 Task: Find connections with filter location Nassau with filter topic #Growthwith filter profile language German with filter current company Gensler with filter school ASSAM DOWN TOWN UNIVERSITY with filter industry Medical Practices with filter service category Financial Advisory with filter keywords title Director
Action: Mouse moved to (692, 131)
Screenshot: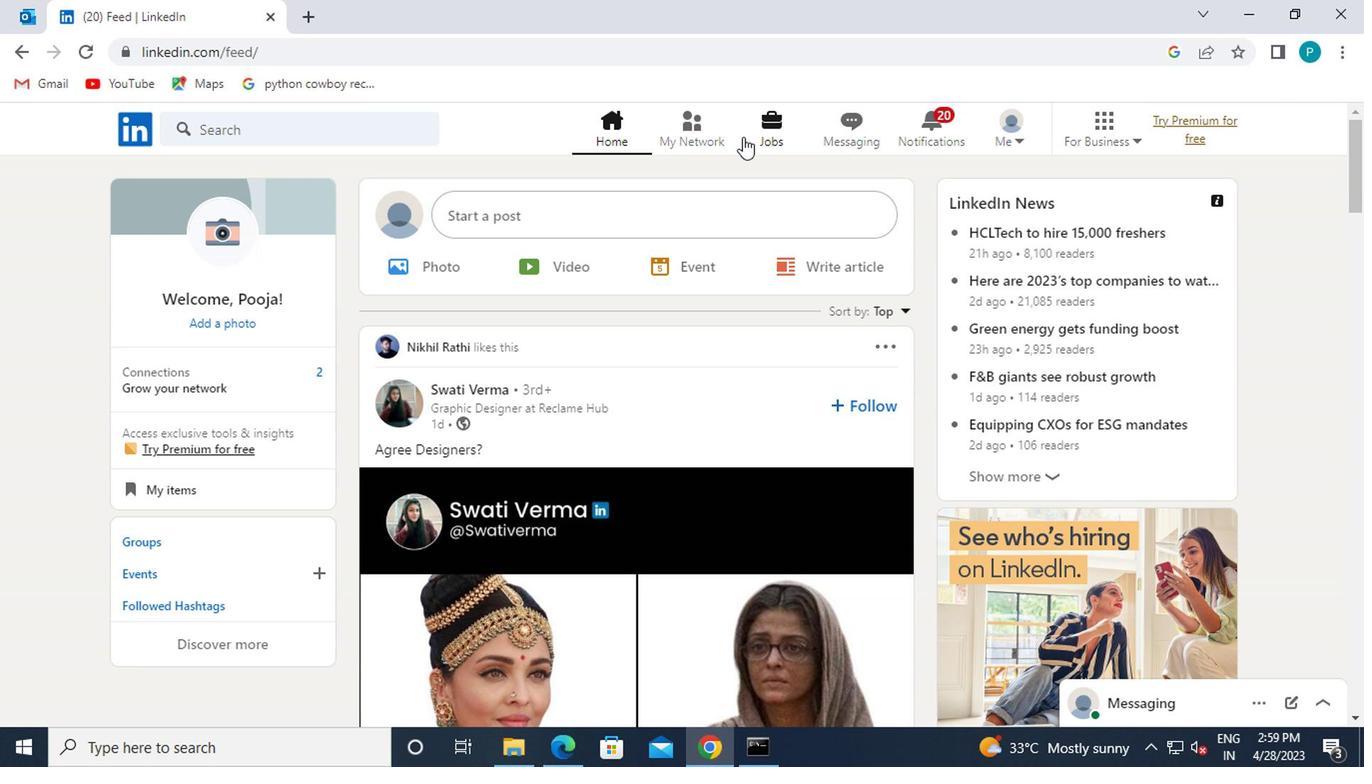 
Action: Mouse pressed left at (692, 131)
Screenshot: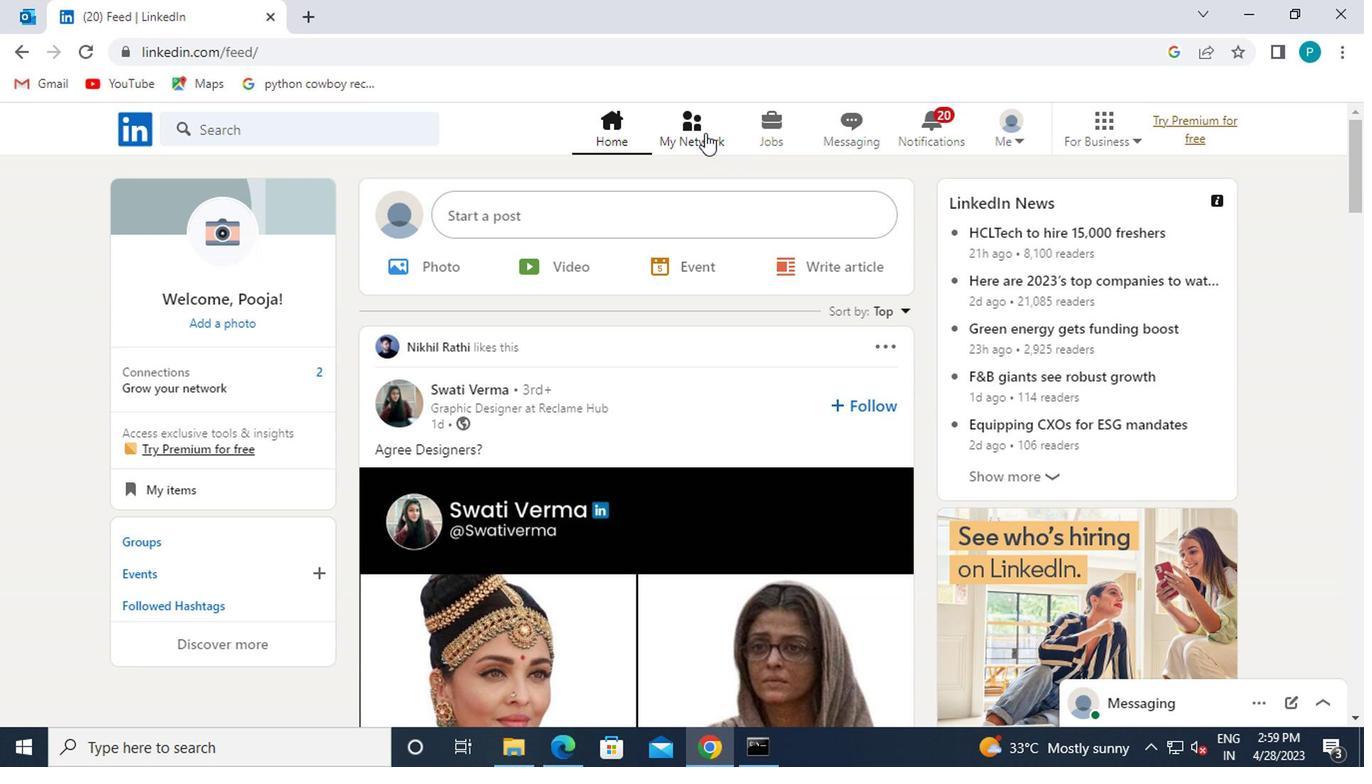 
Action: Mouse moved to (338, 230)
Screenshot: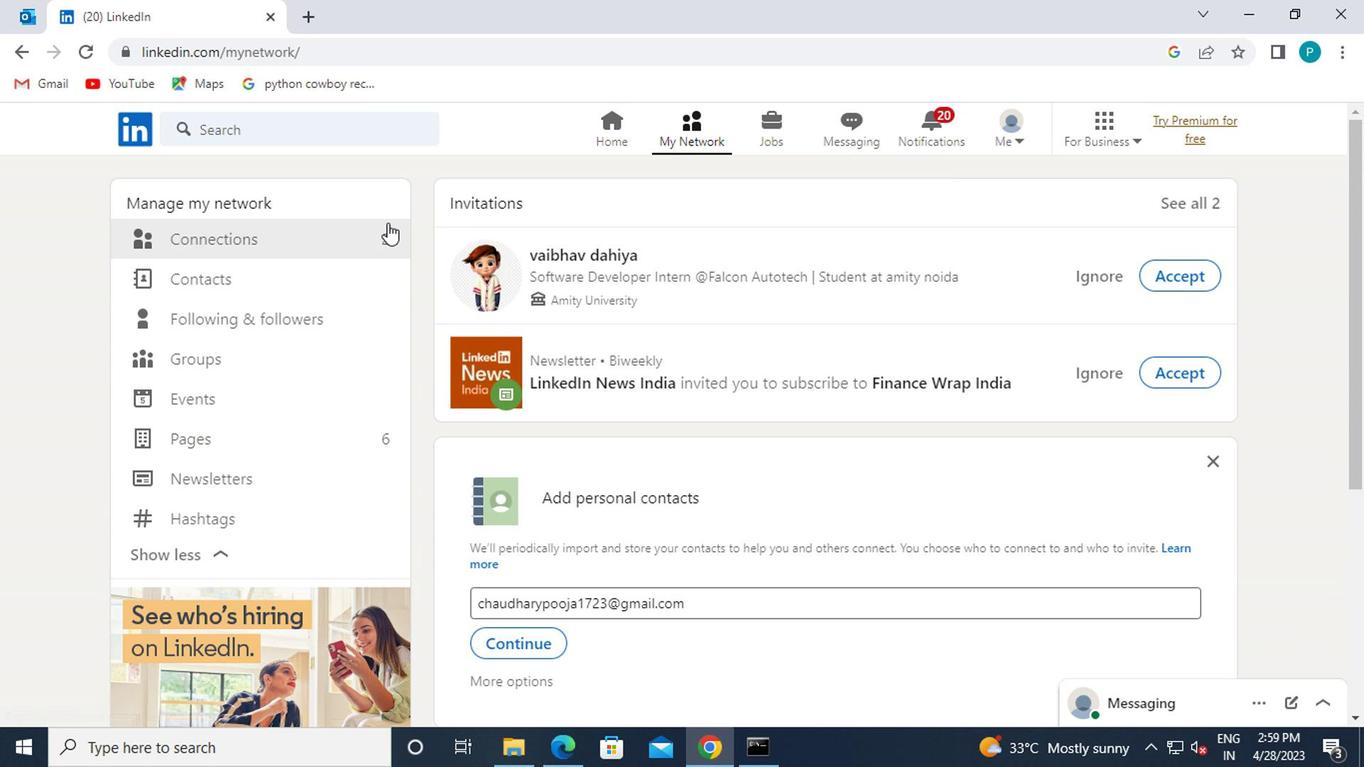 
Action: Mouse pressed left at (338, 230)
Screenshot: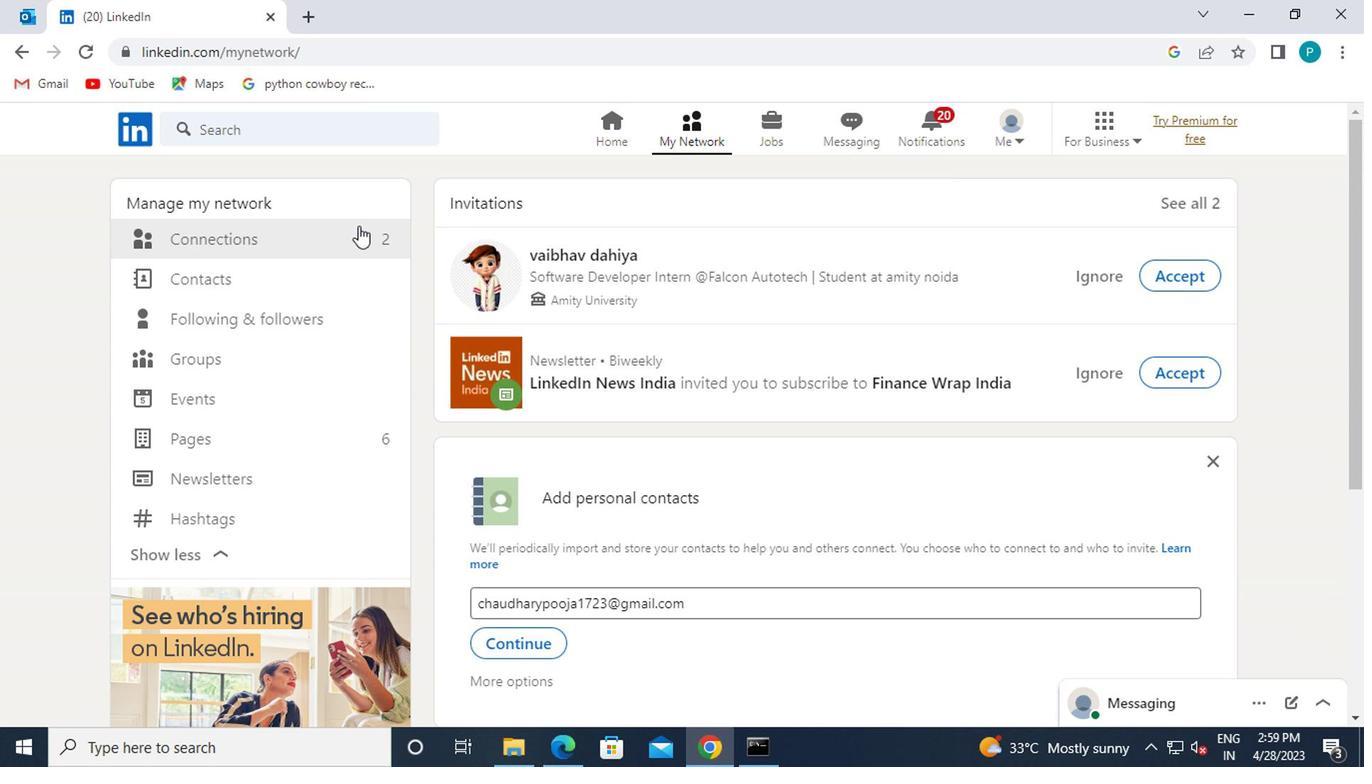 
Action: Mouse moved to (830, 240)
Screenshot: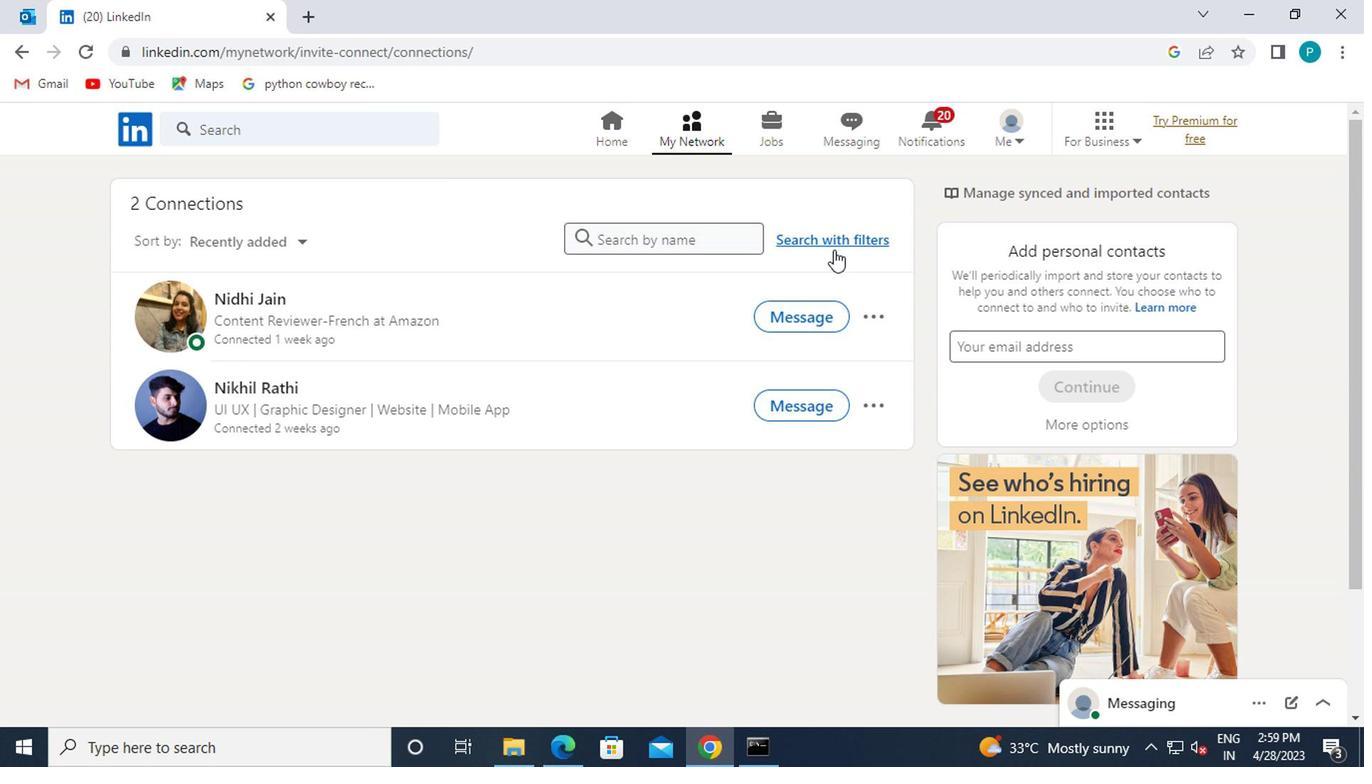 
Action: Mouse pressed left at (830, 240)
Screenshot: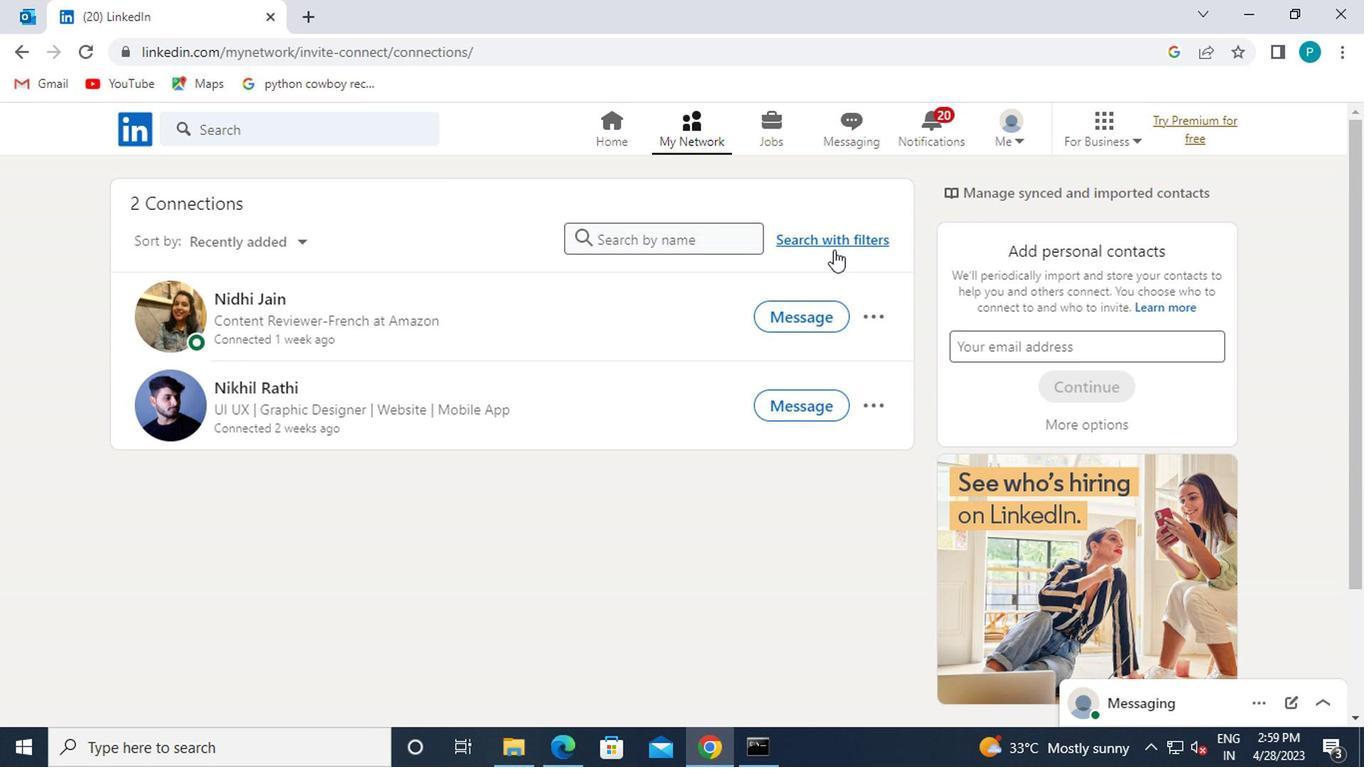
Action: Mouse moved to (736, 196)
Screenshot: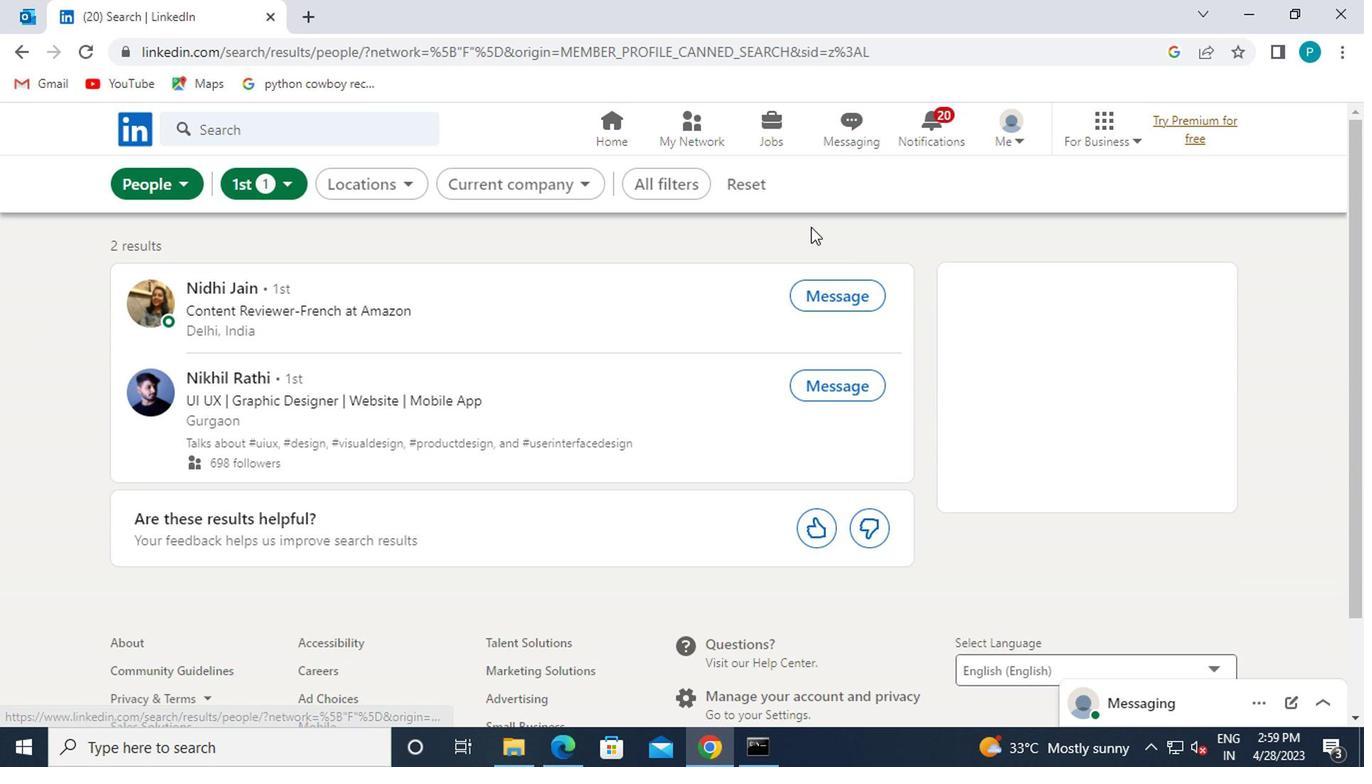 
Action: Mouse pressed left at (736, 196)
Screenshot: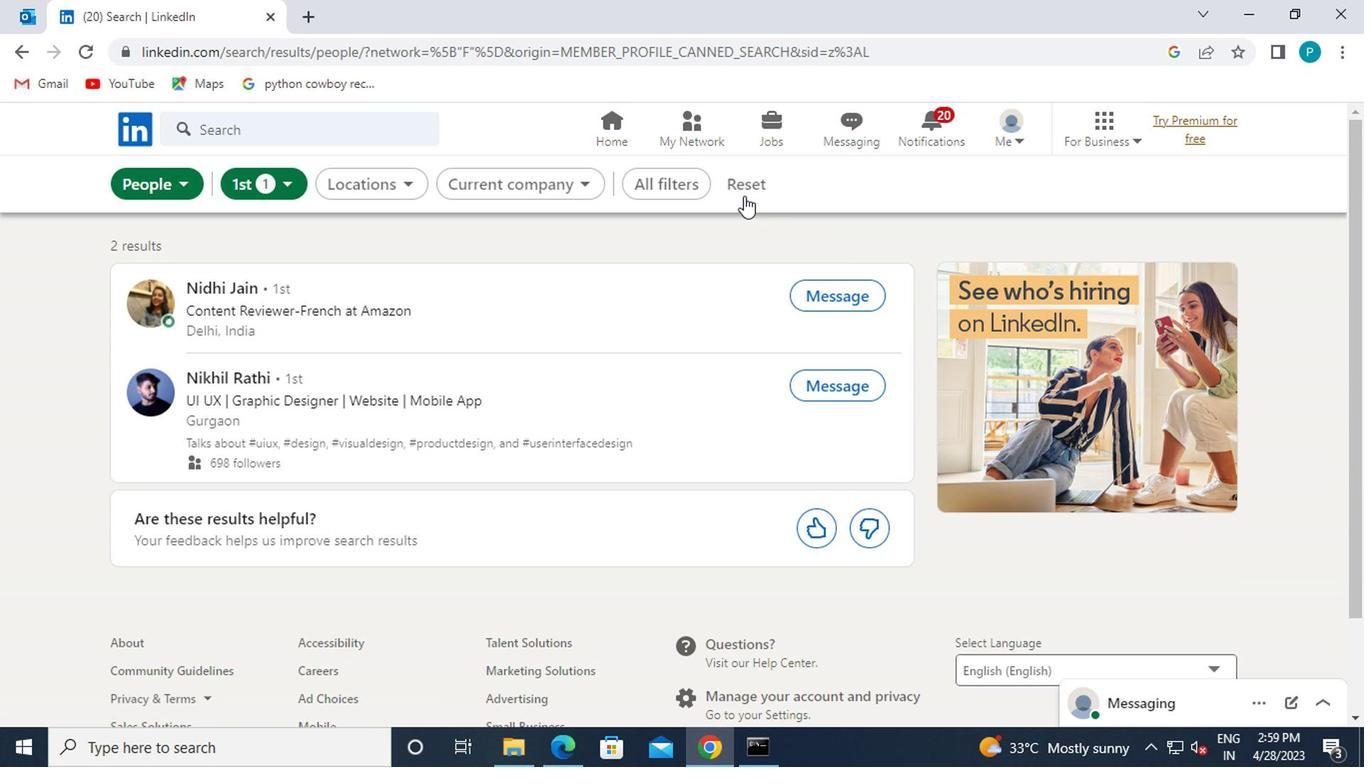 
Action: Mouse moved to (717, 190)
Screenshot: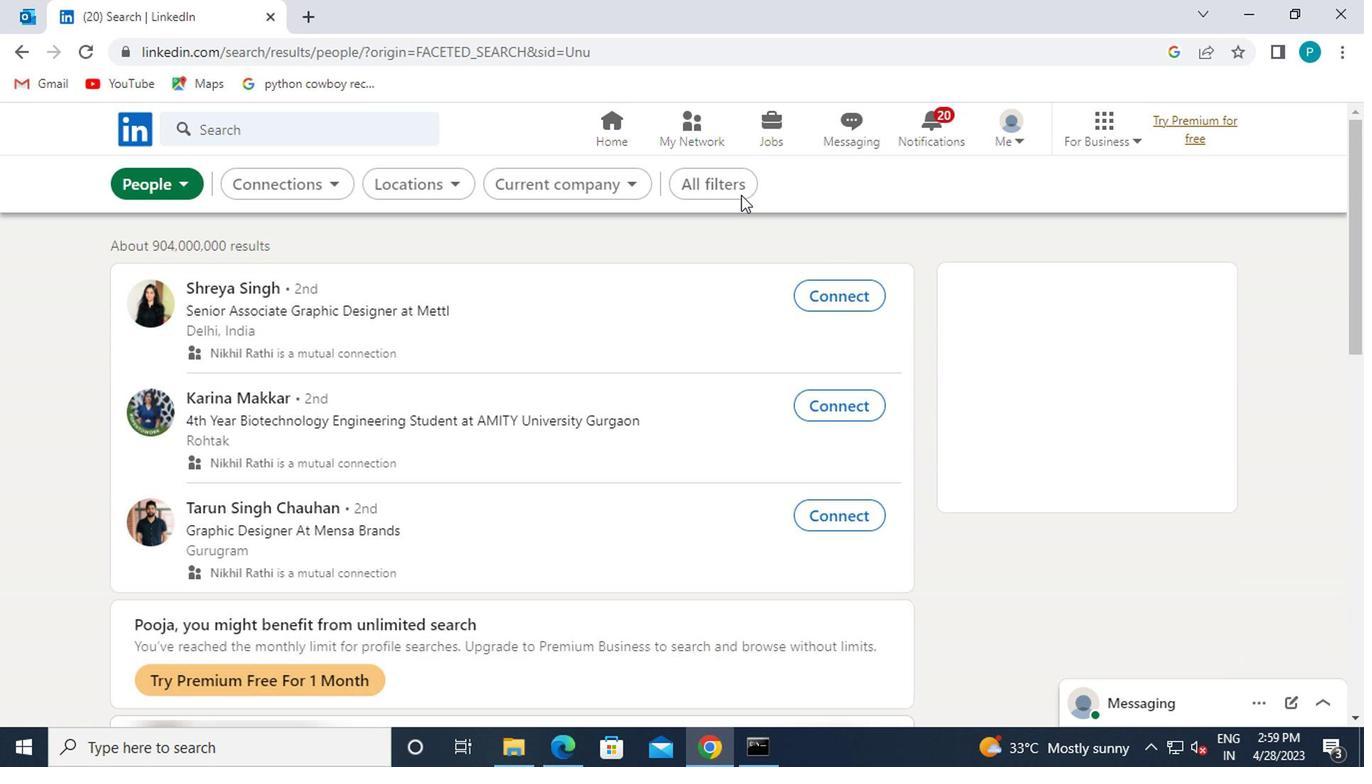 
Action: Mouse pressed left at (717, 190)
Screenshot: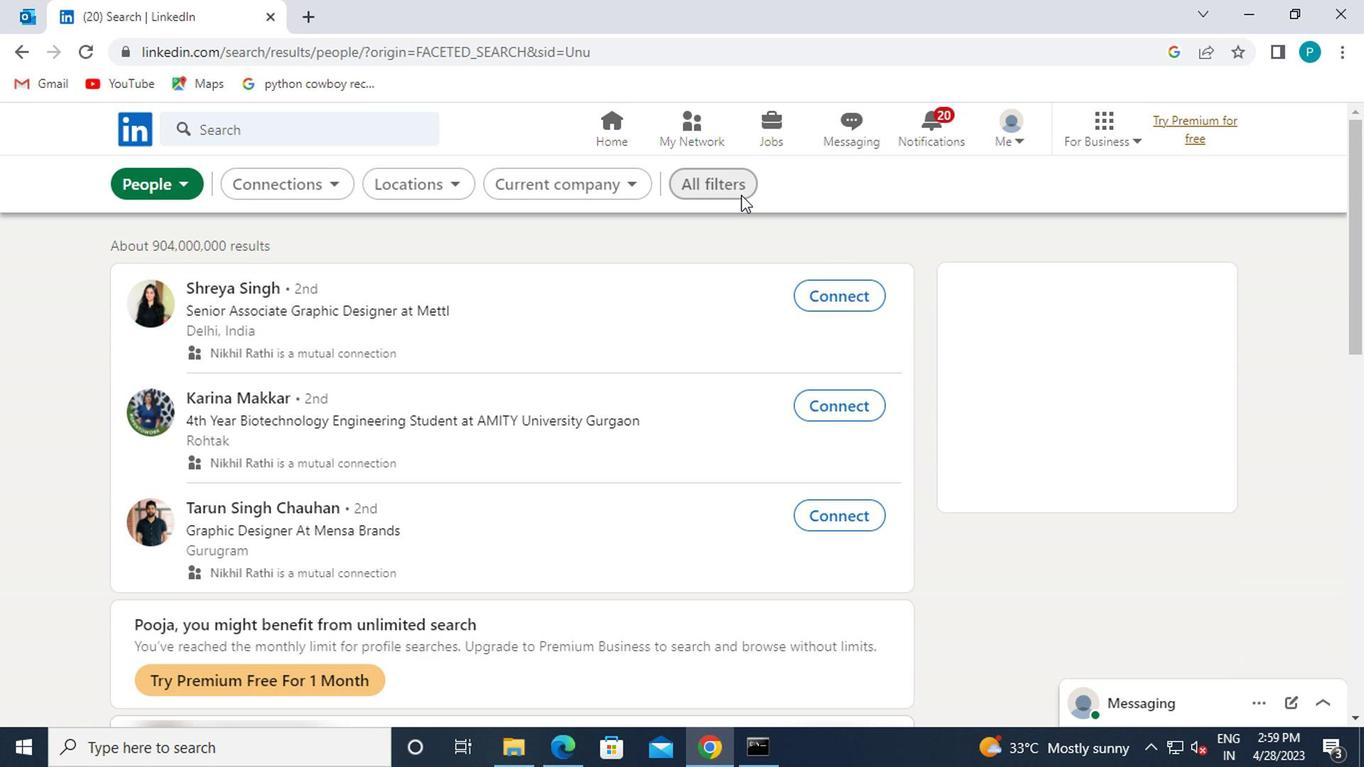 
Action: Mouse moved to (952, 483)
Screenshot: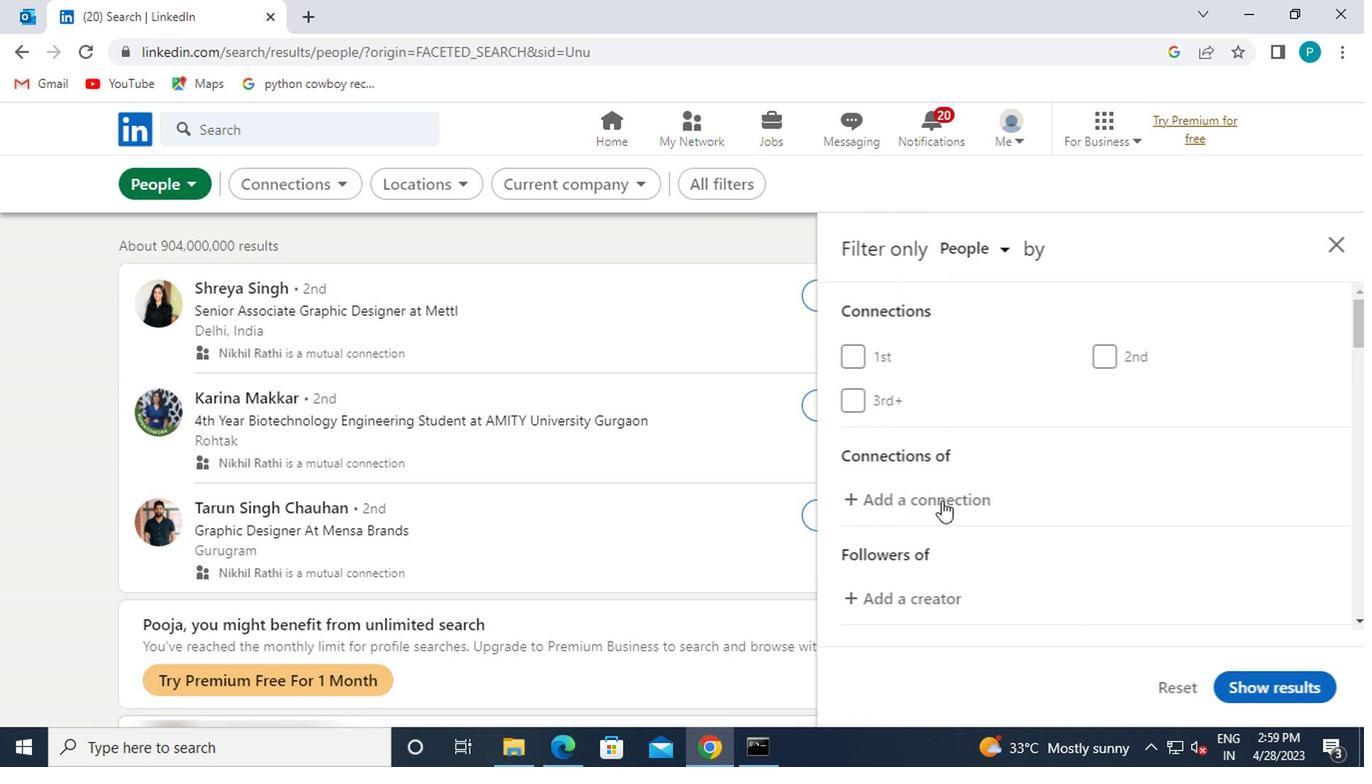 
Action: Mouse scrolled (952, 481) with delta (0, -1)
Screenshot: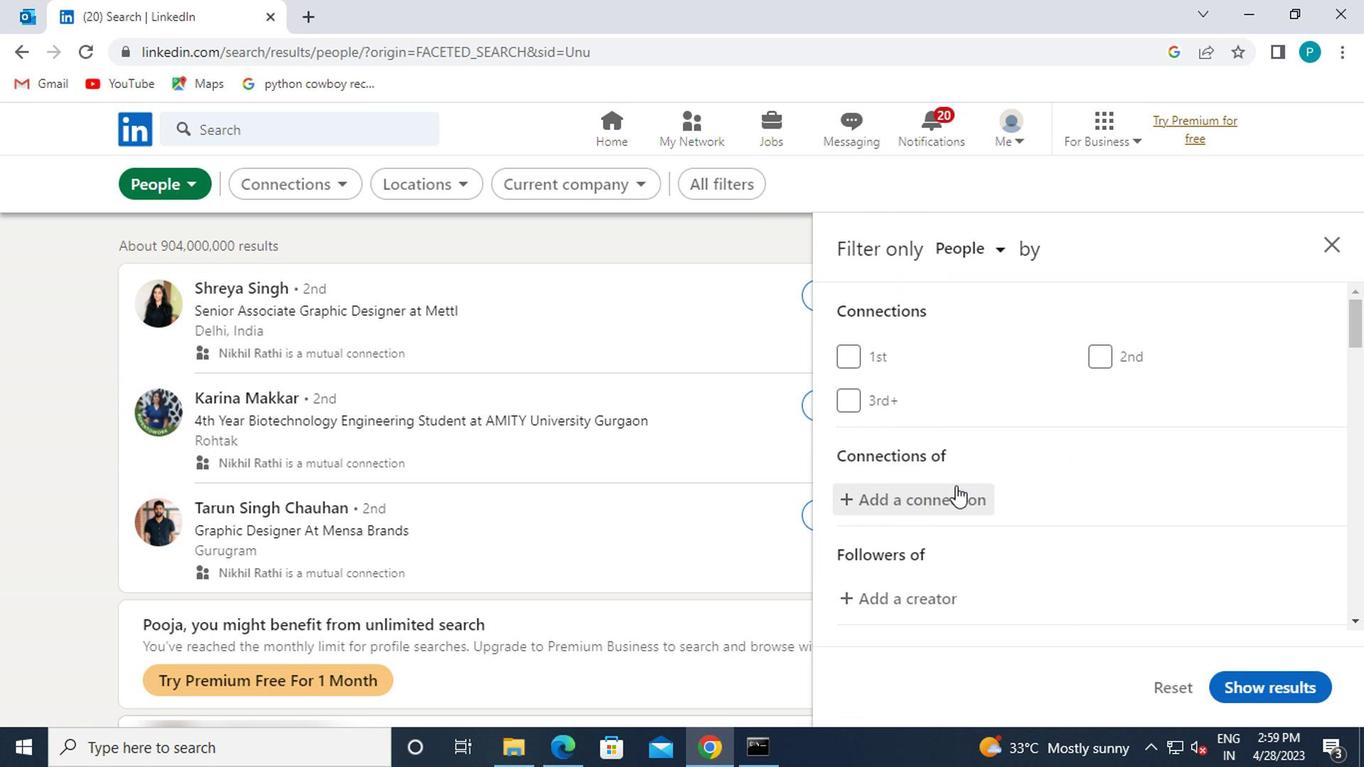 
Action: Mouse scrolled (952, 481) with delta (0, -1)
Screenshot: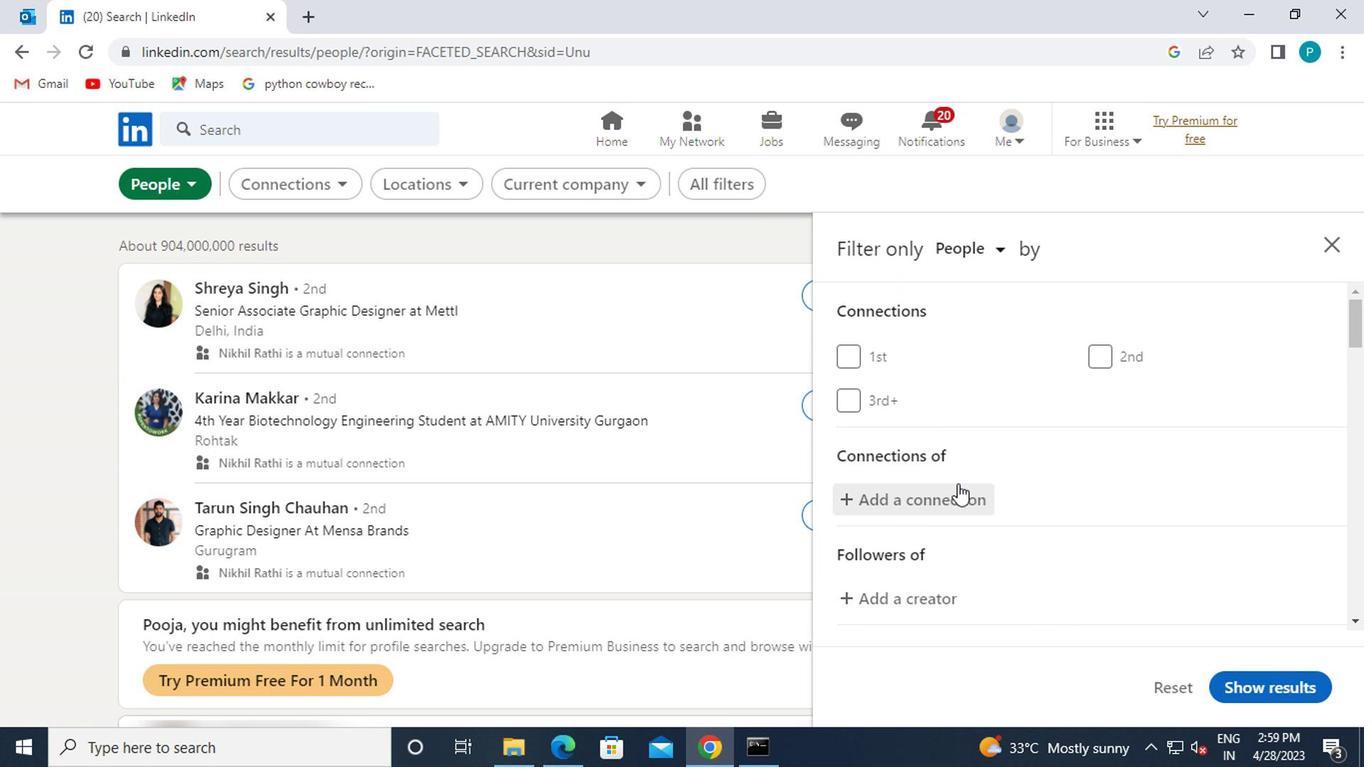 
Action: Mouse scrolled (952, 481) with delta (0, -1)
Screenshot: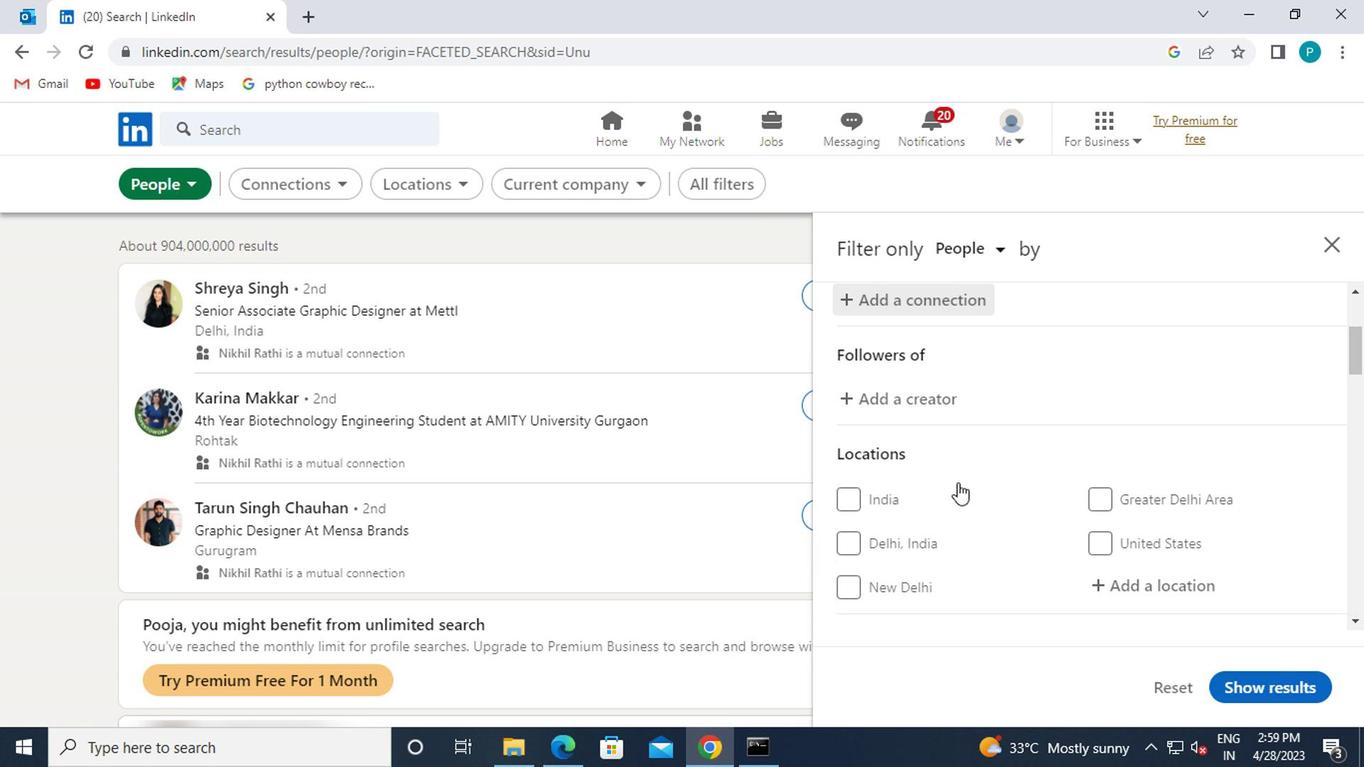 
Action: Mouse moved to (1017, 491)
Screenshot: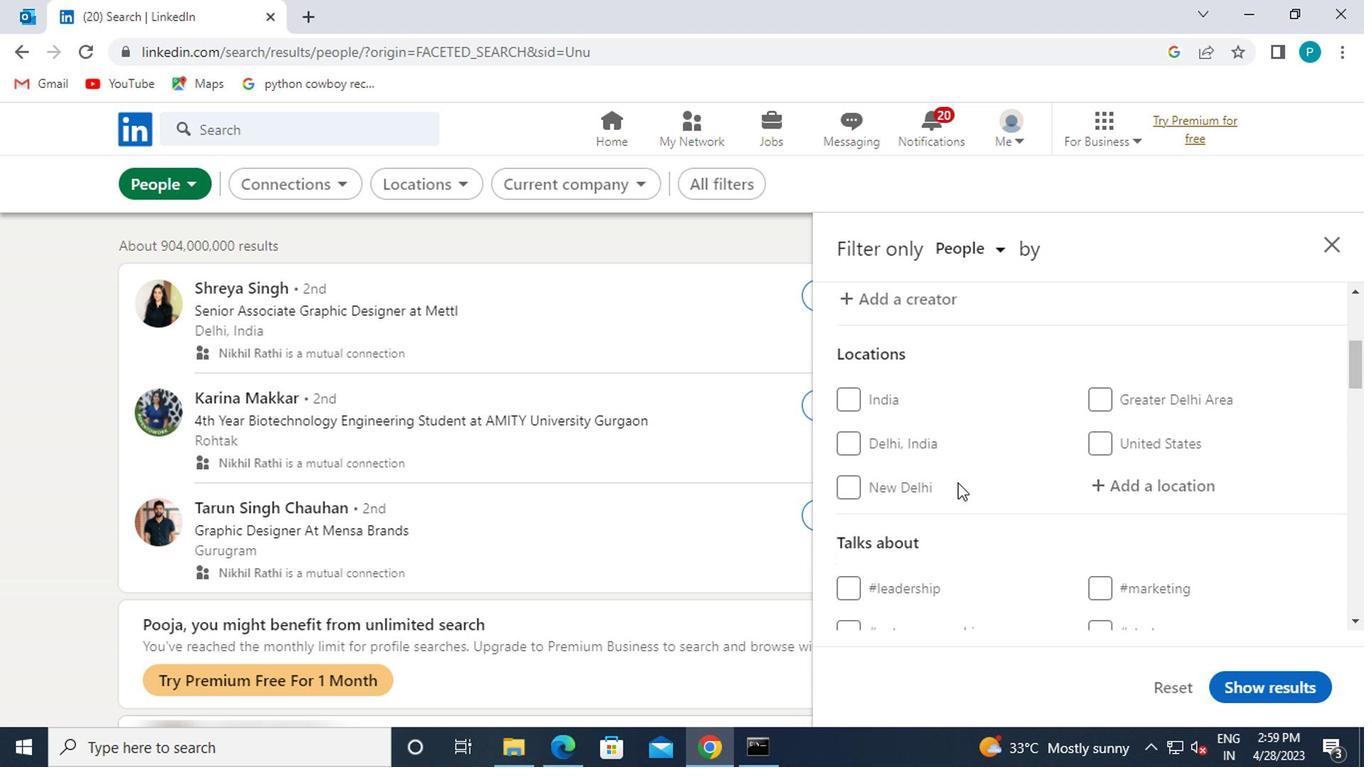 
Action: Mouse scrolled (1017, 490) with delta (0, 0)
Screenshot: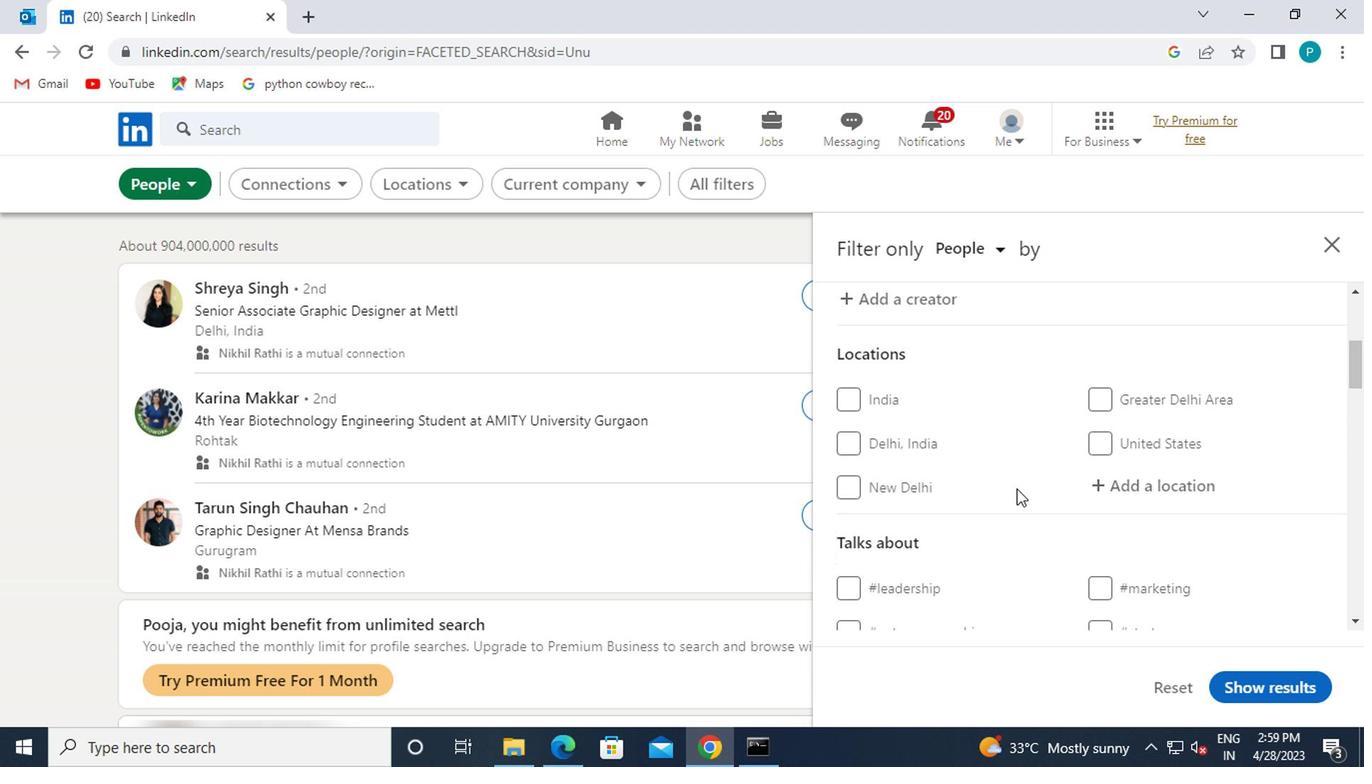 
Action: Mouse moved to (1102, 392)
Screenshot: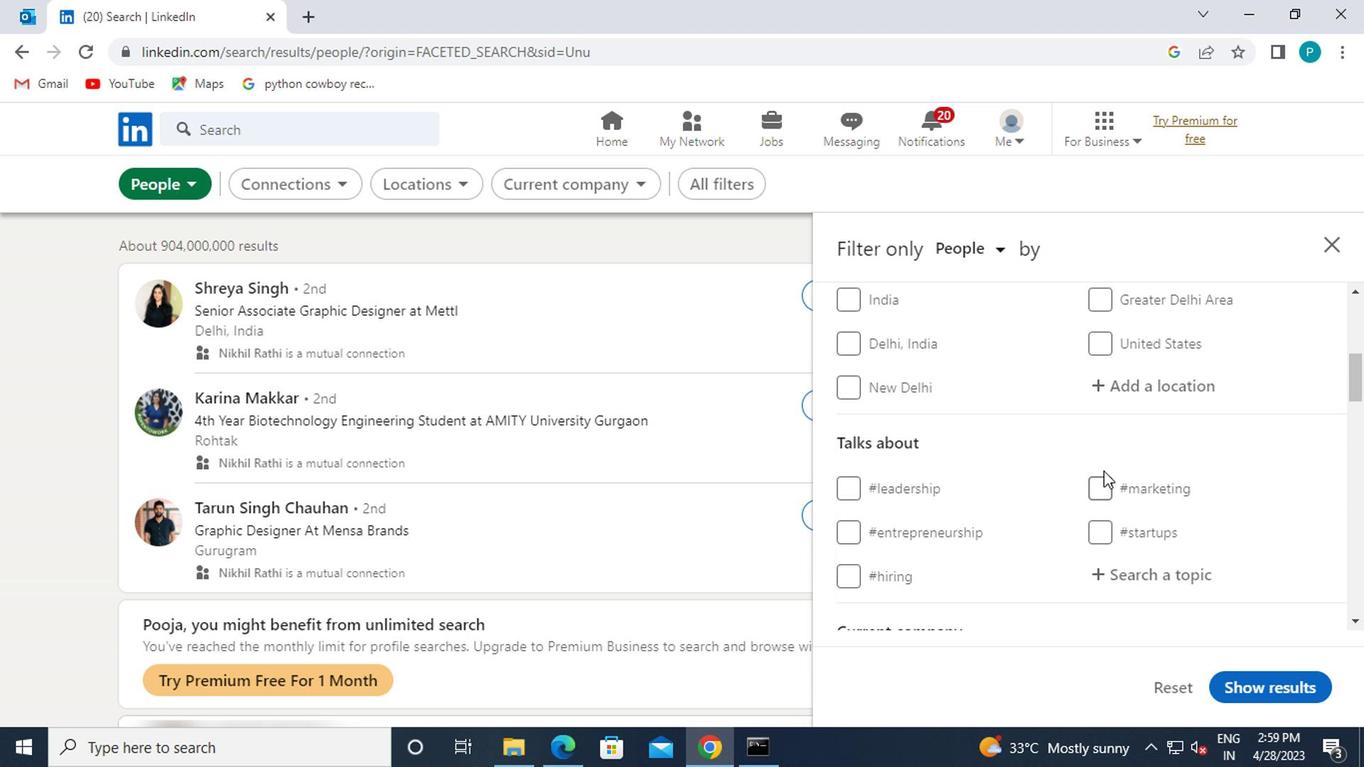 
Action: Mouse pressed left at (1102, 392)
Screenshot: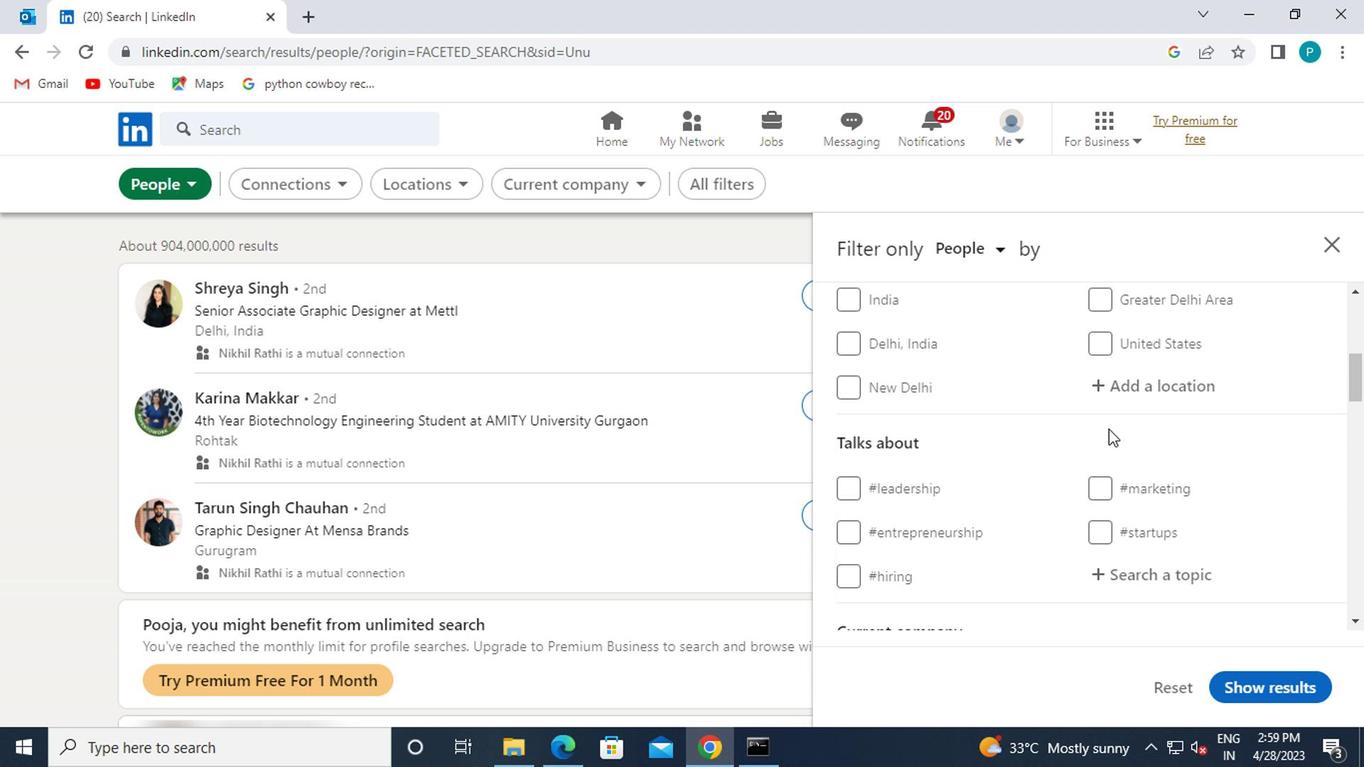 
Action: Mouse moved to (1107, 392)
Screenshot: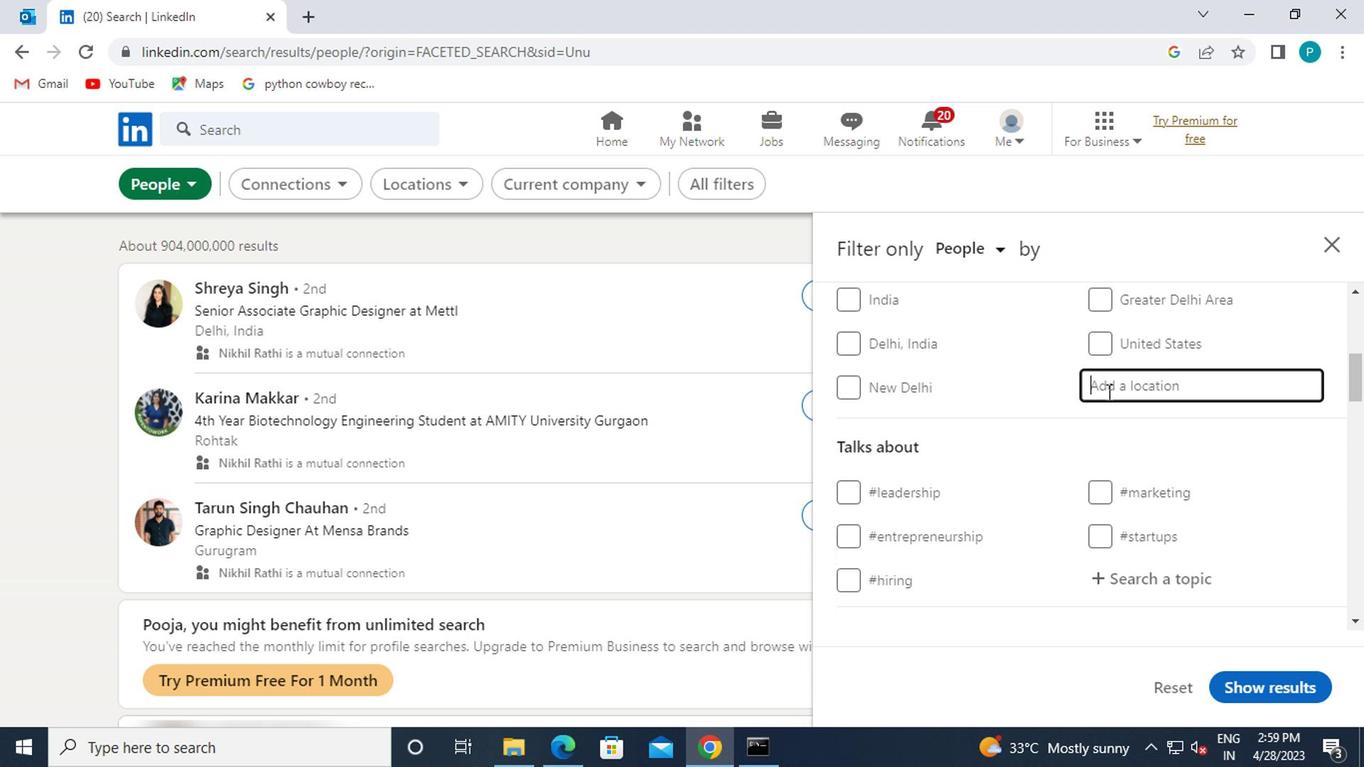 
Action: Key pressed <Key.caps_lock>n<Key.caps_lock>a<Key.backspace><Key.backspace>n<Key.caps_lock>assau
Screenshot: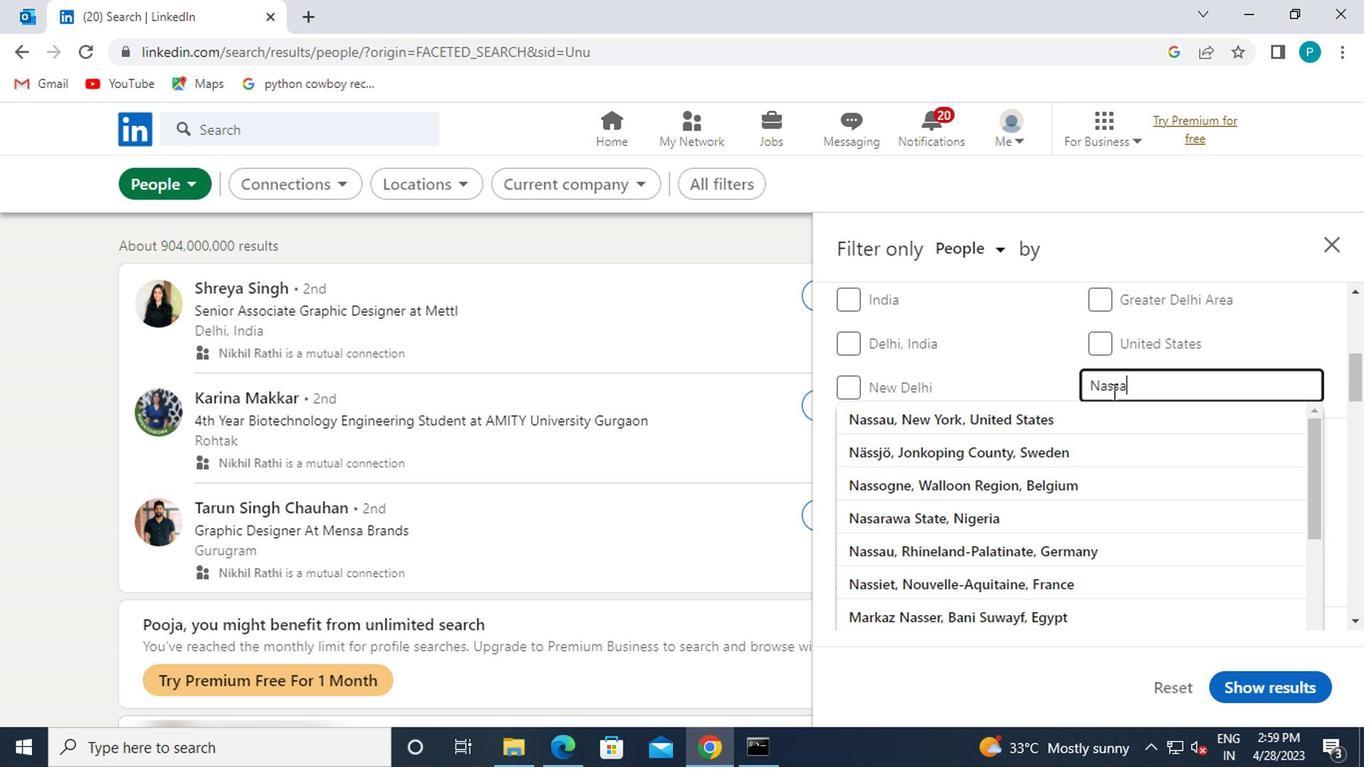
Action: Mouse moved to (1088, 413)
Screenshot: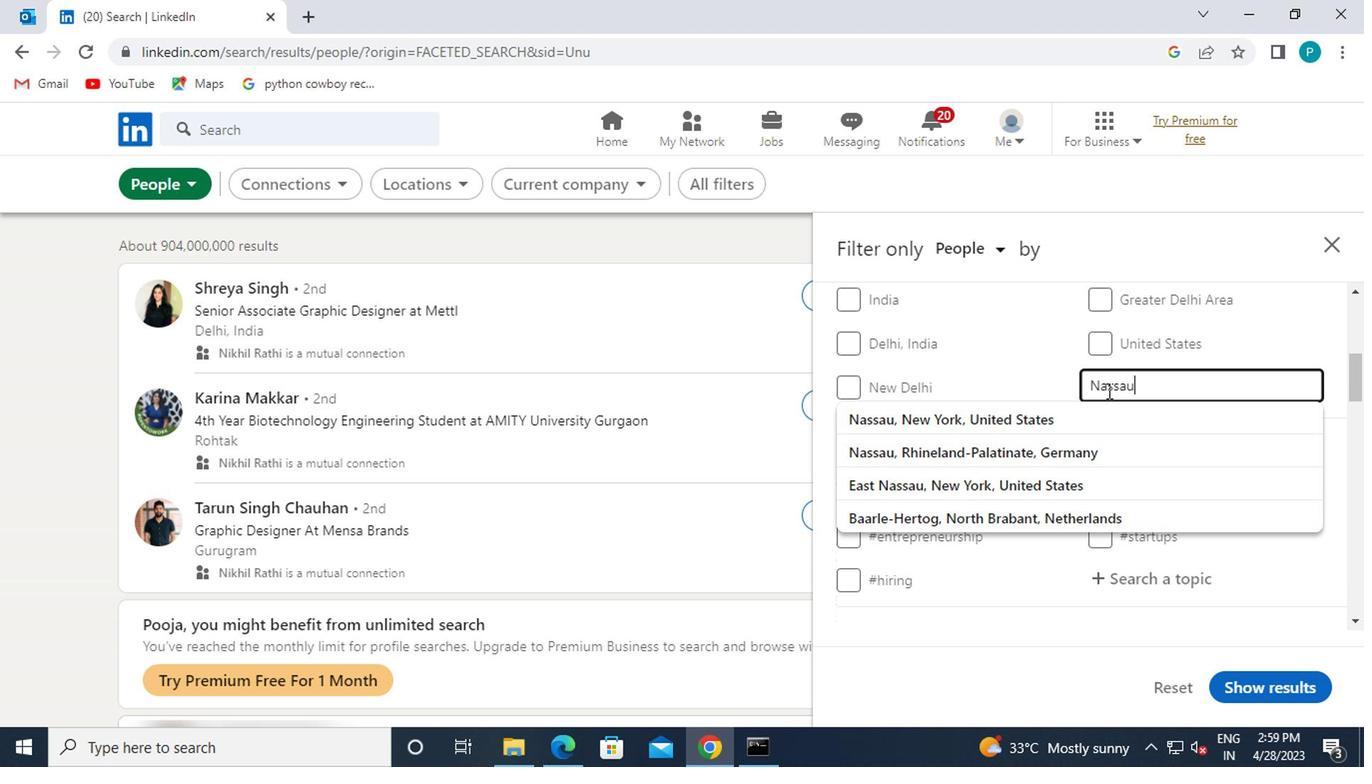 
Action: Mouse pressed left at (1088, 413)
Screenshot: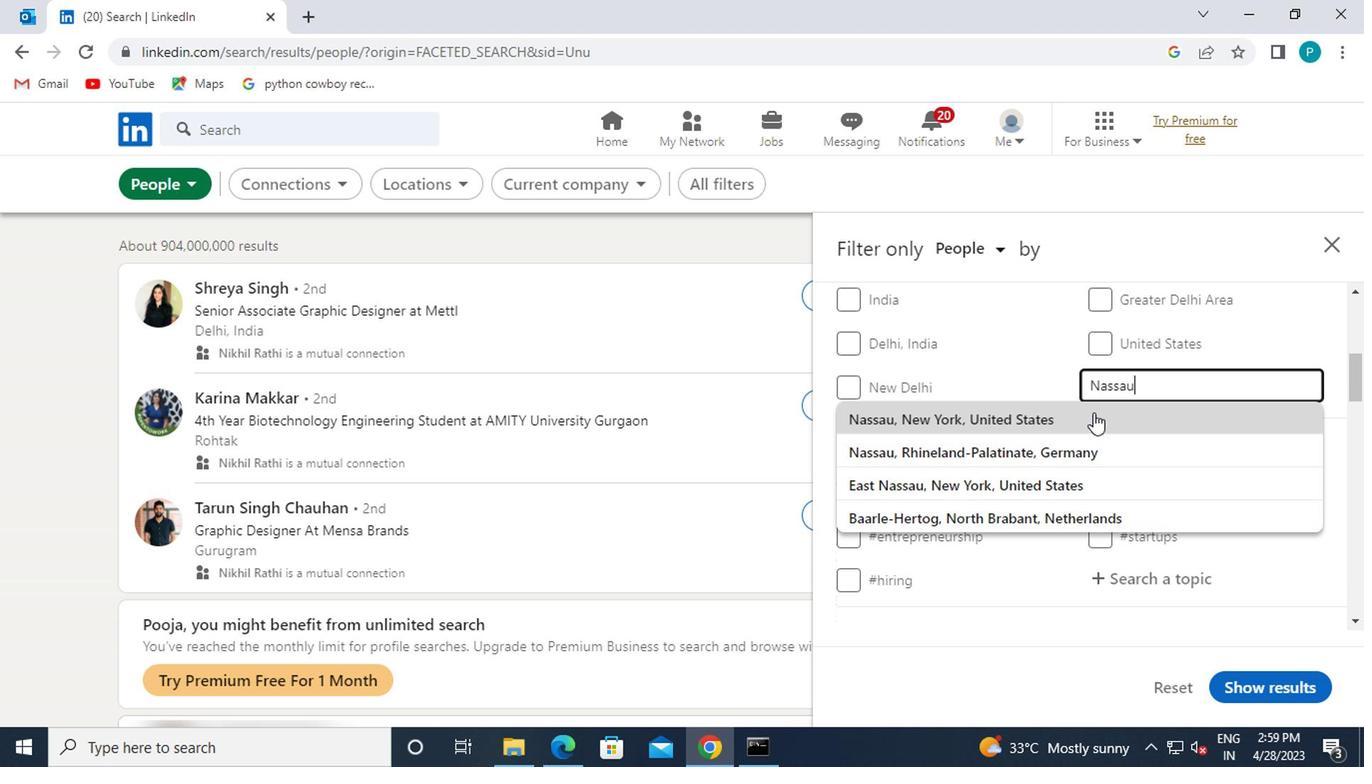 
Action: Mouse moved to (1121, 461)
Screenshot: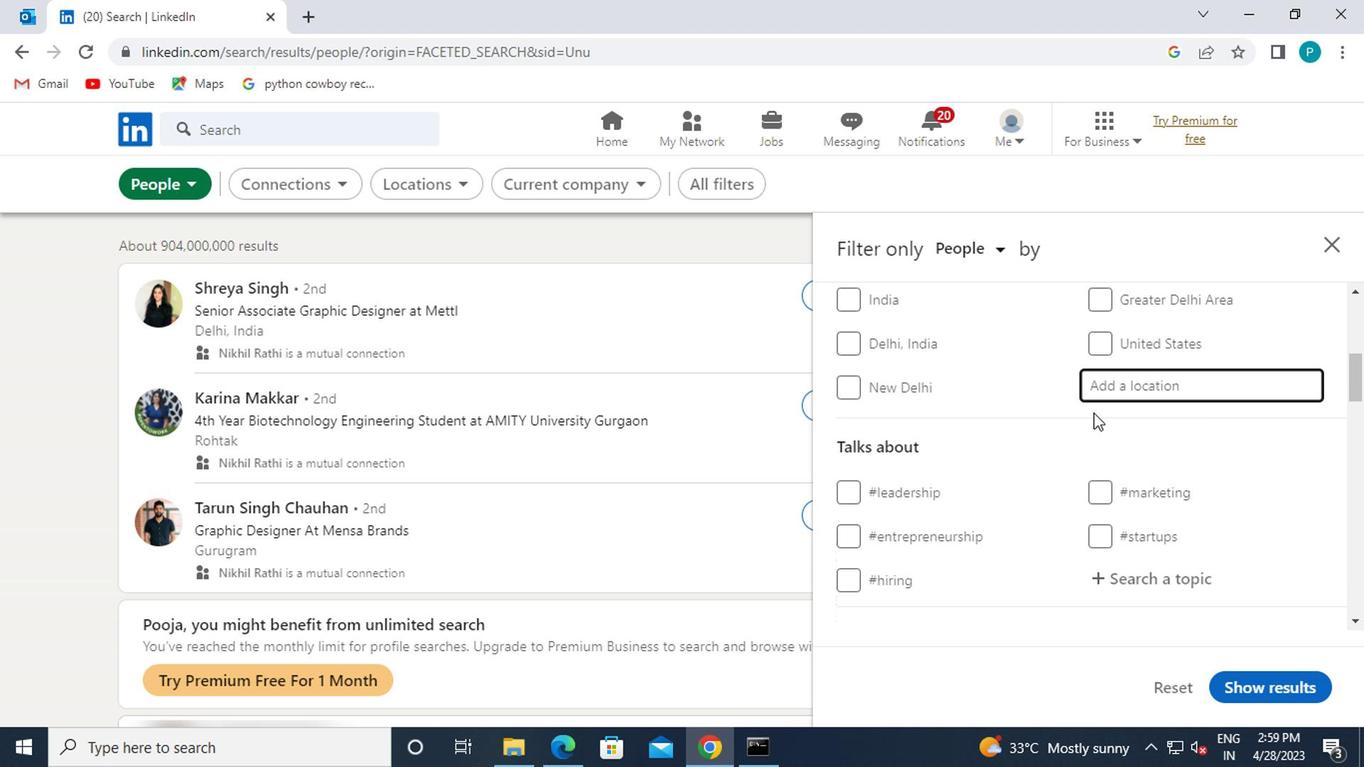 
Action: Mouse scrolled (1121, 460) with delta (0, 0)
Screenshot: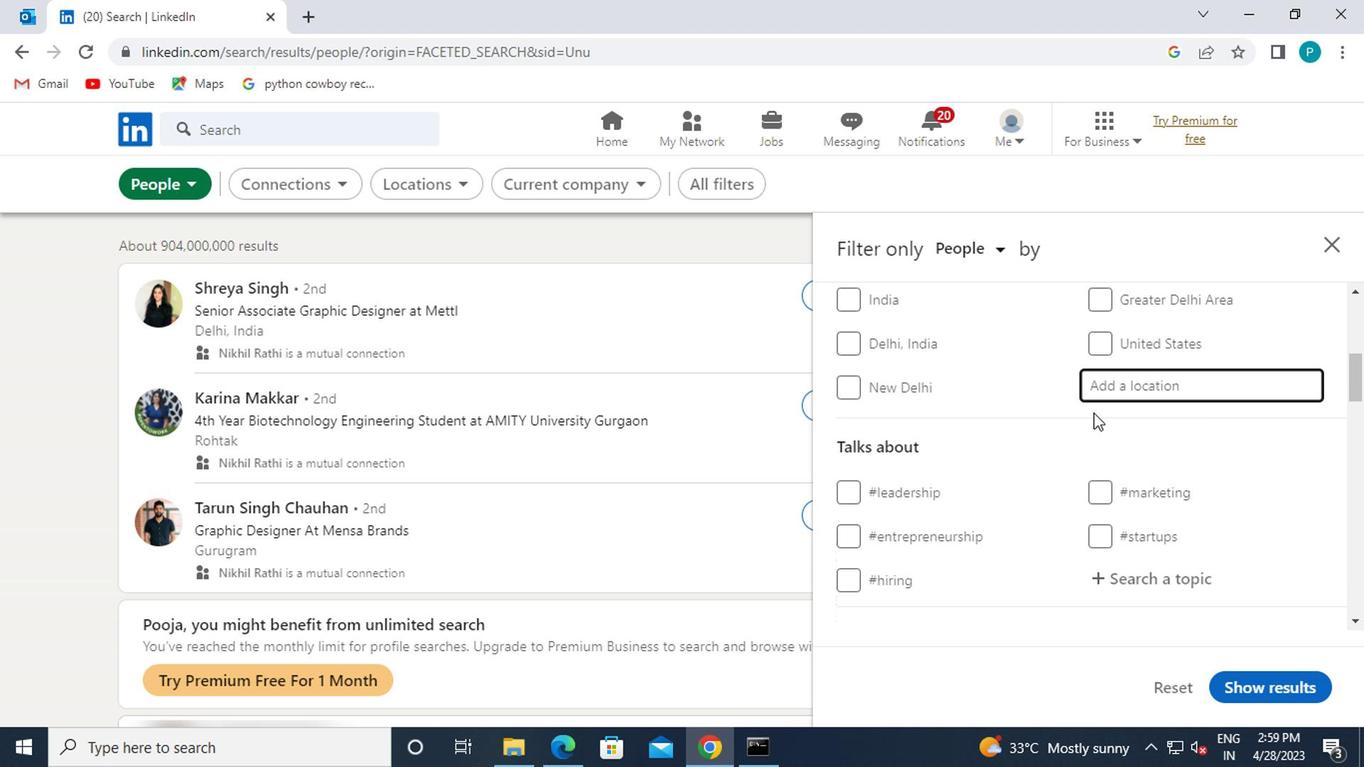 
Action: Mouse moved to (1122, 466)
Screenshot: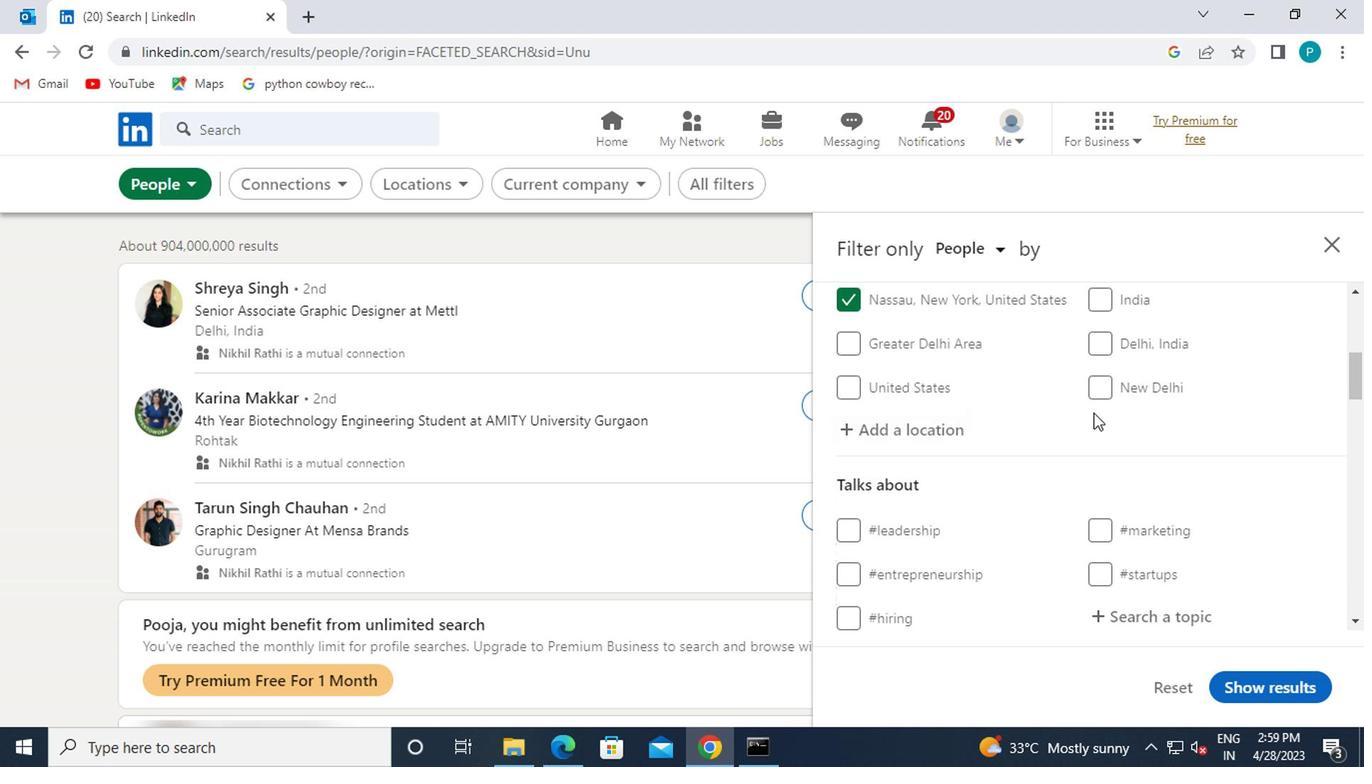 
Action: Mouse scrolled (1122, 465) with delta (0, 0)
Screenshot: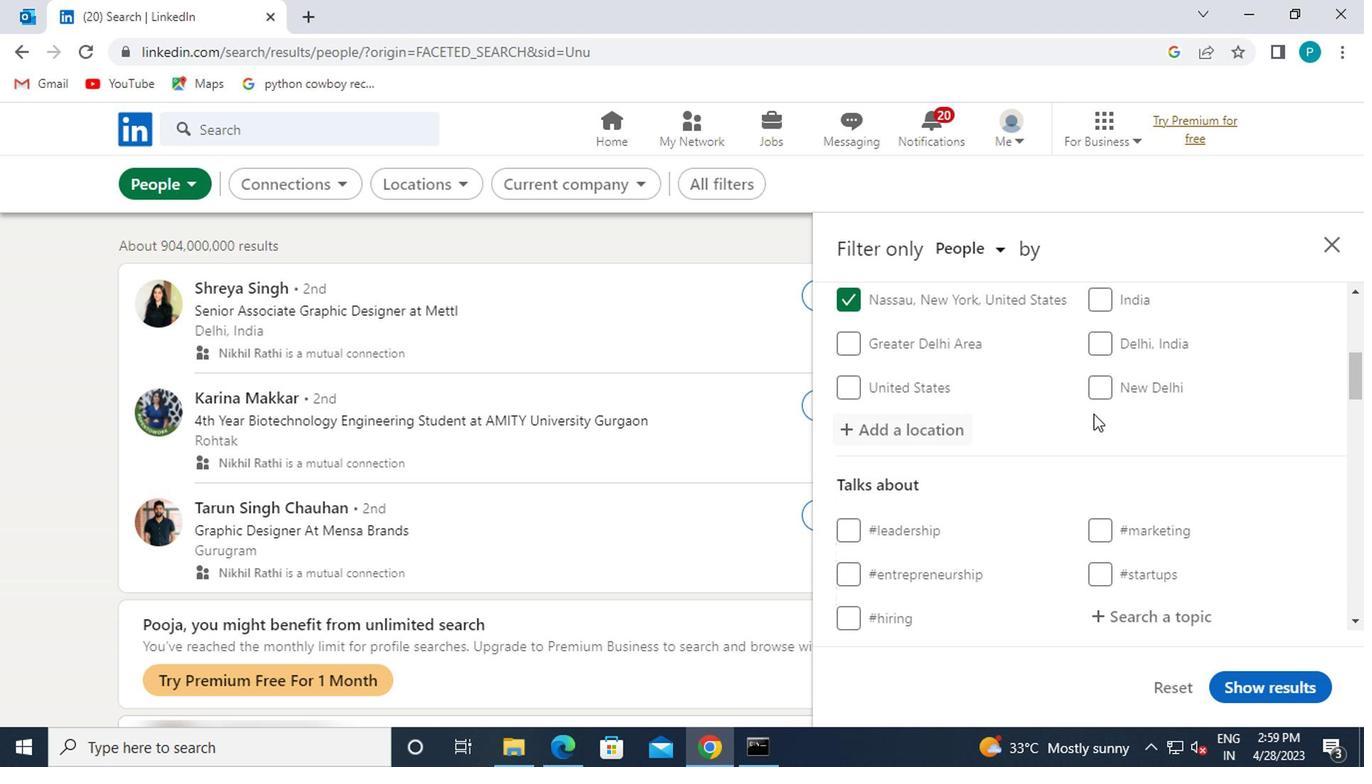 
Action: Mouse scrolled (1122, 465) with delta (0, 0)
Screenshot: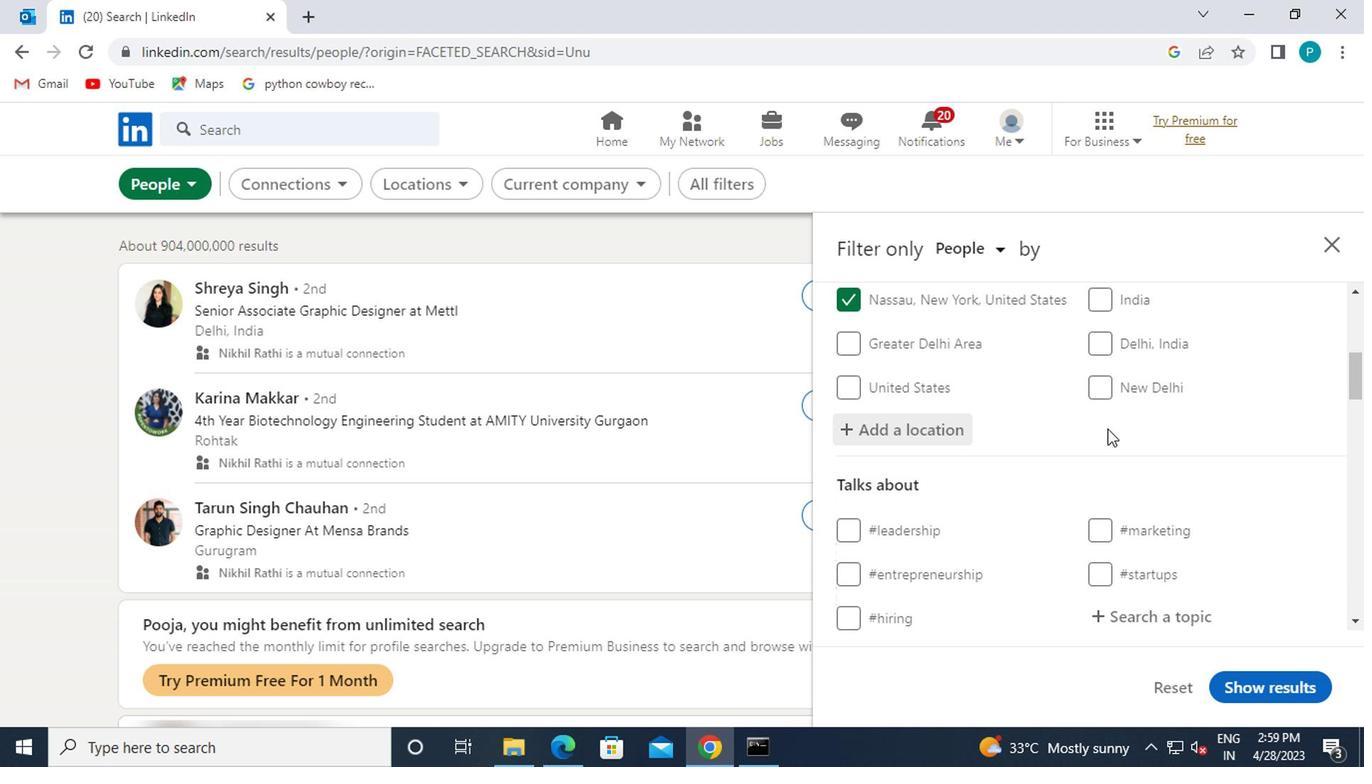 
Action: Mouse moved to (1106, 323)
Screenshot: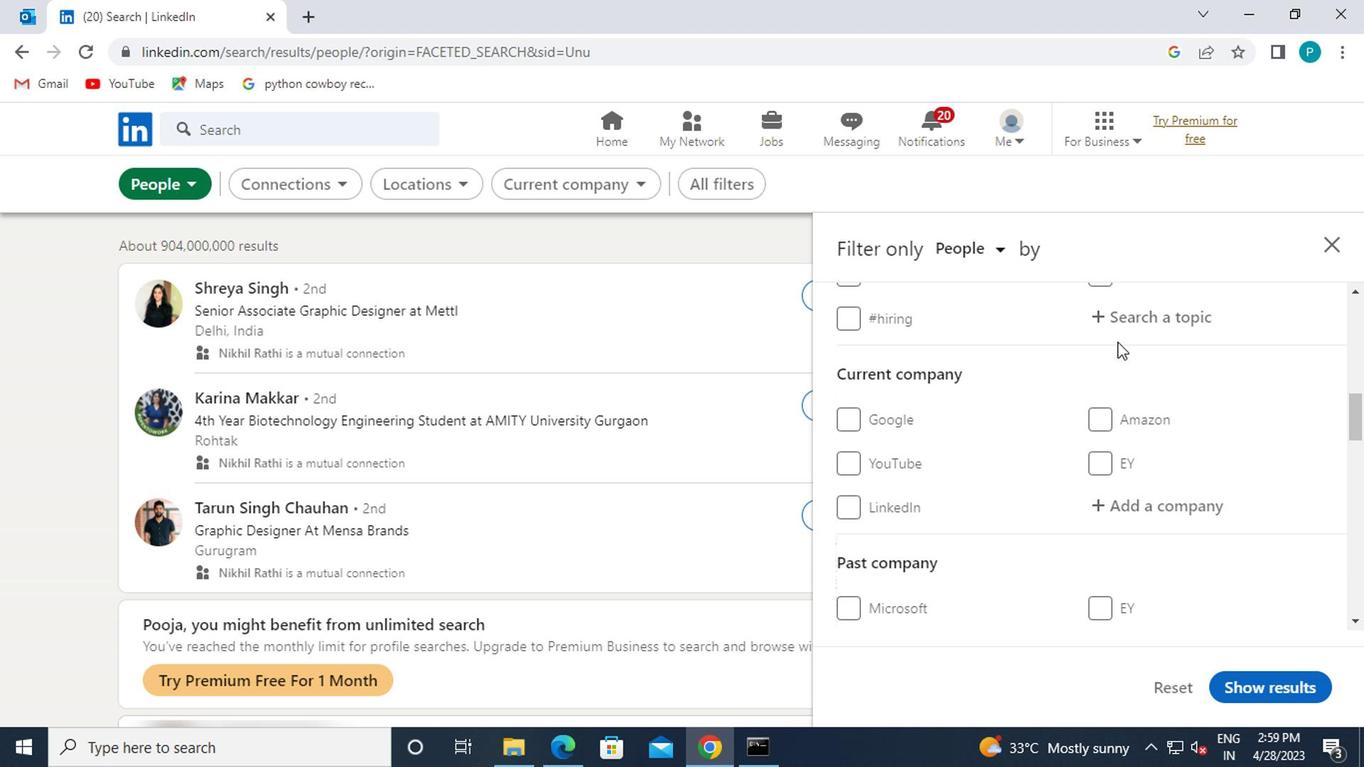 
Action: Mouse pressed left at (1106, 323)
Screenshot: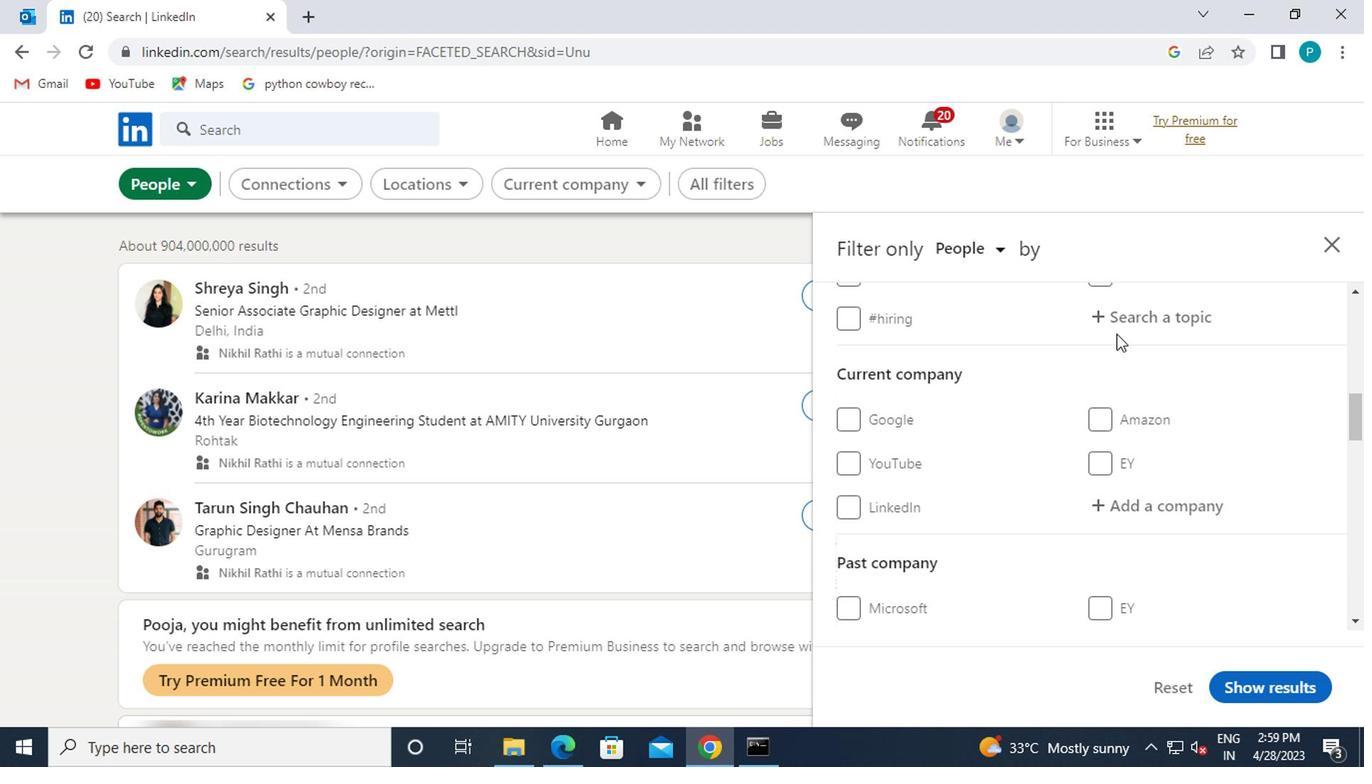 
Action: Mouse moved to (1239, 374)
Screenshot: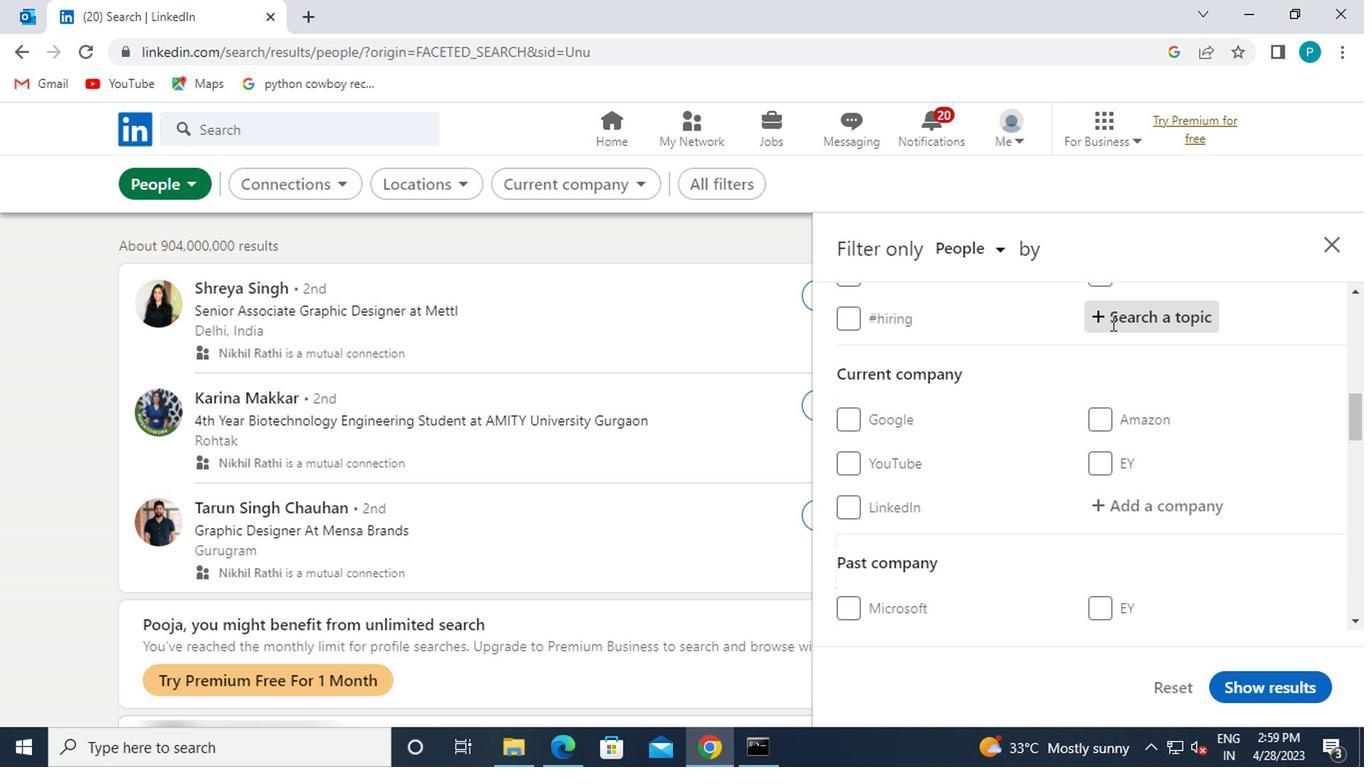 
Action: Key pressed <Key.shift><Key.shift>#<Key.caps_lock>G<Key.caps_lock>ROWTH
Screenshot: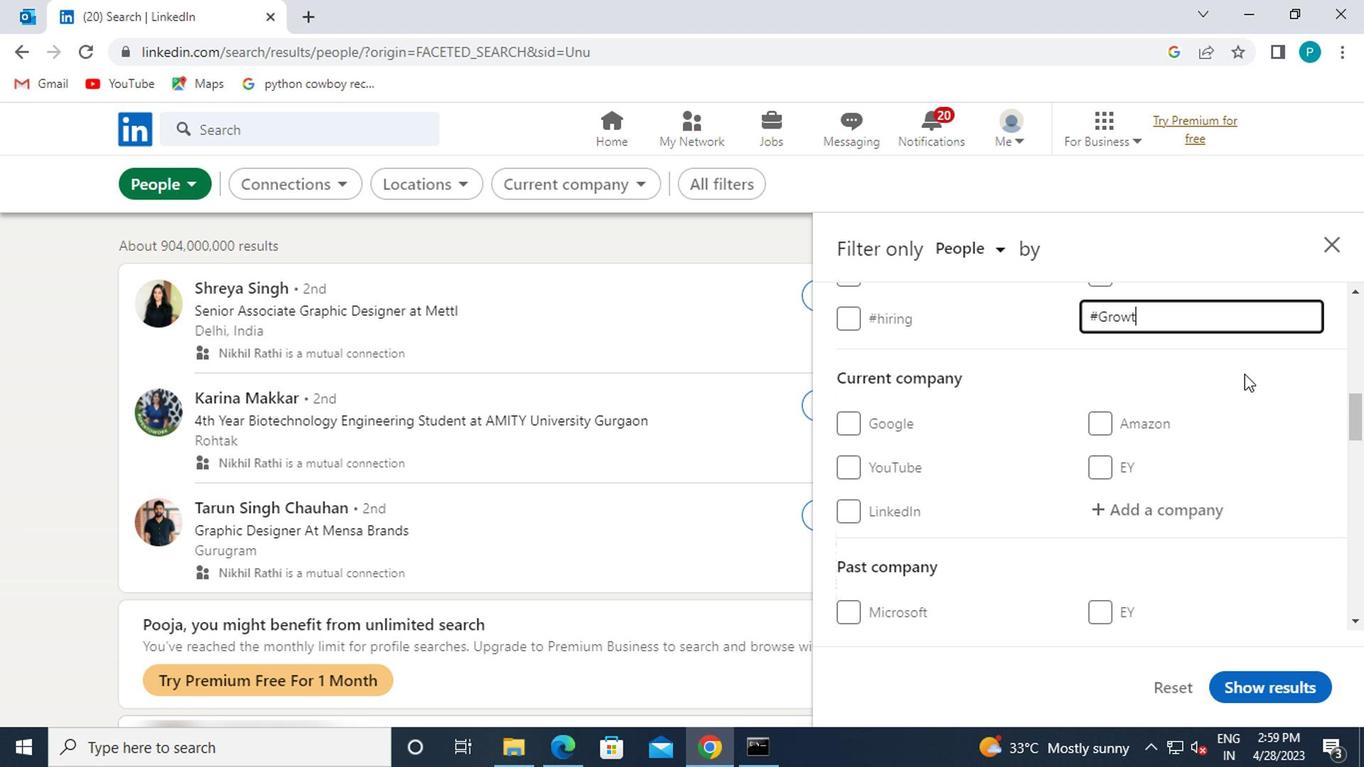 
Action: Mouse moved to (1130, 496)
Screenshot: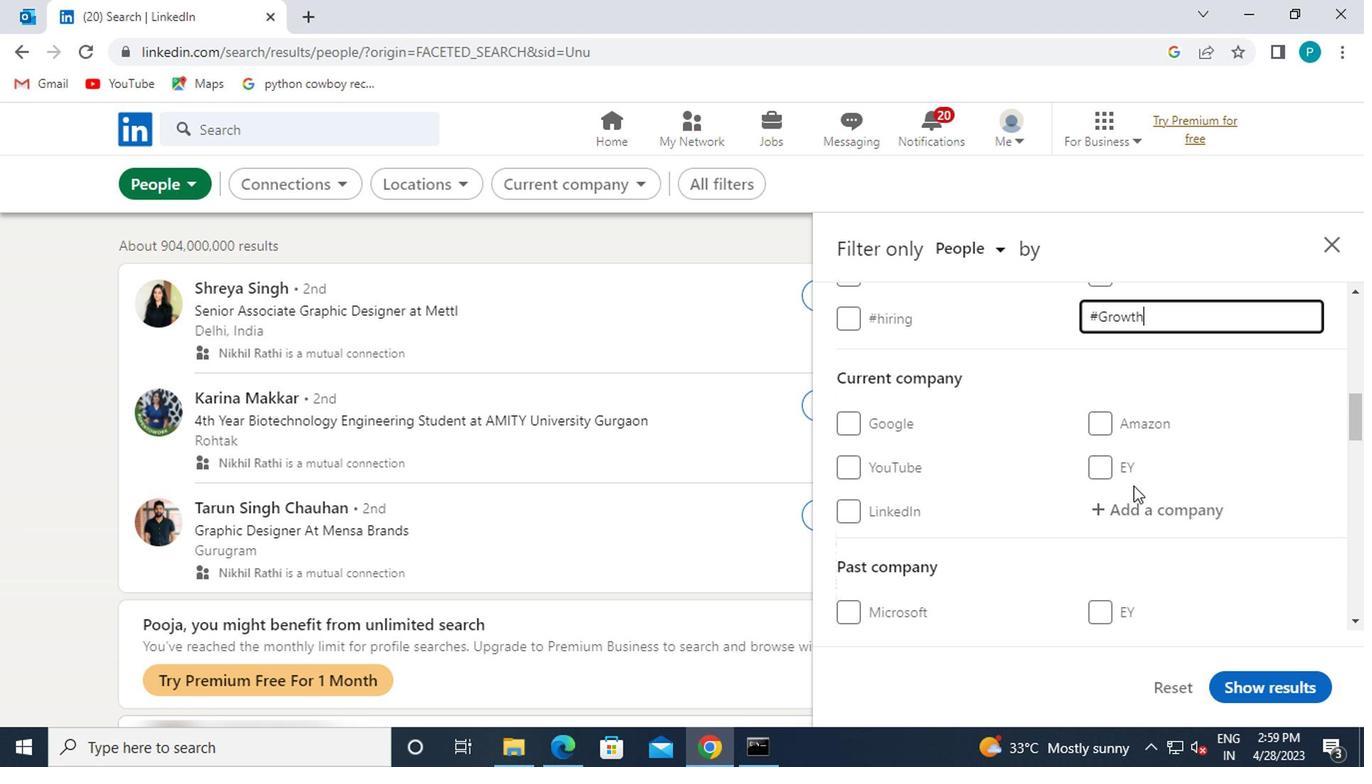 
Action: Mouse scrolled (1130, 496) with delta (0, 0)
Screenshot: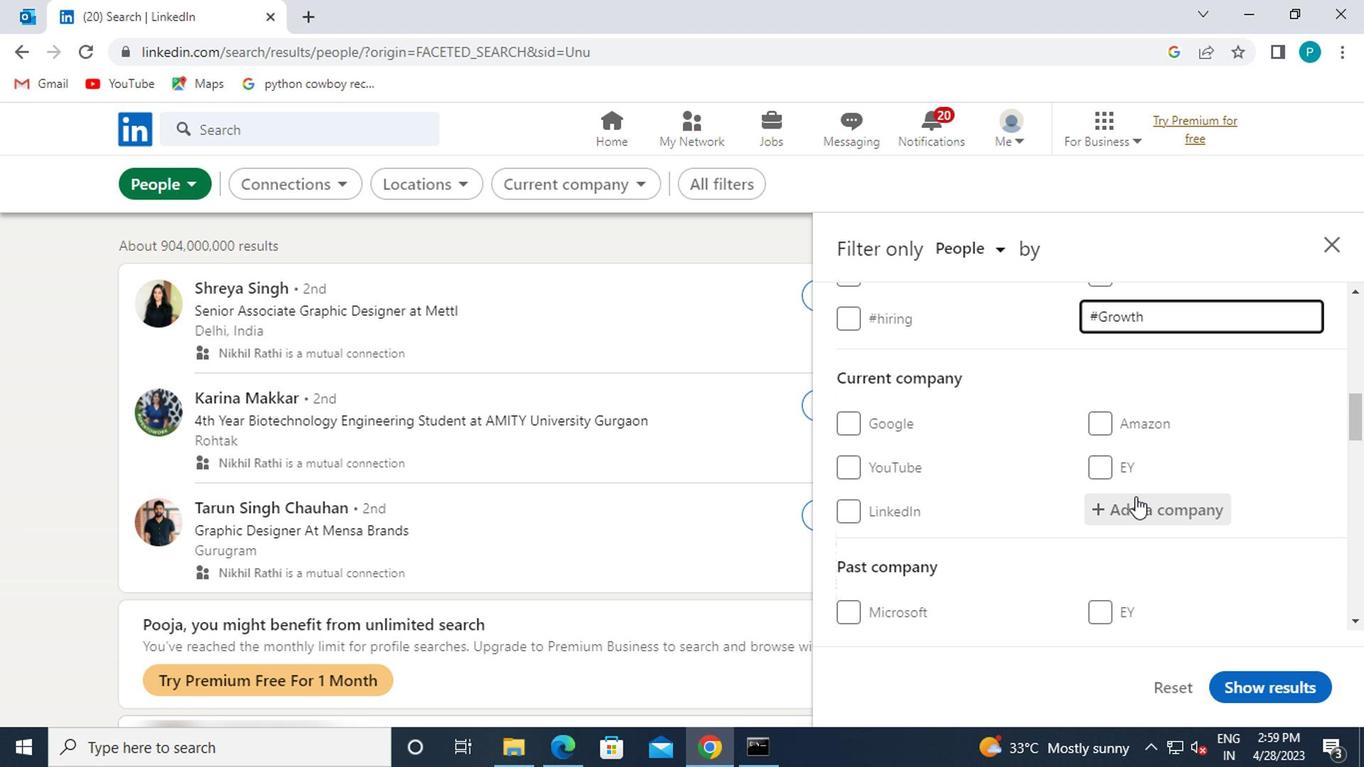 
Action: Mouse scrolled (1130, 496) with delta (0, 0)
Screenshot: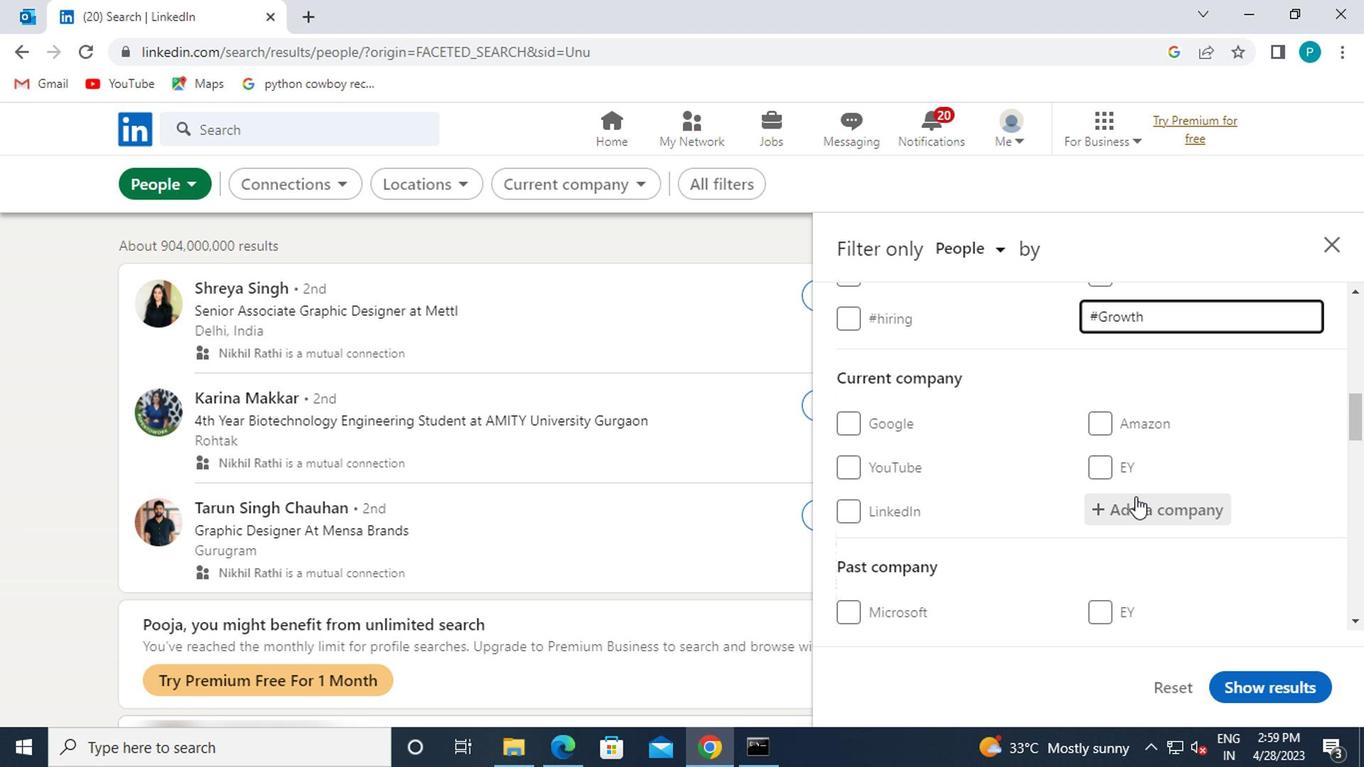 
Action: Mouse scrolled (1130, 496) with delta (0, 0)
Screenshot: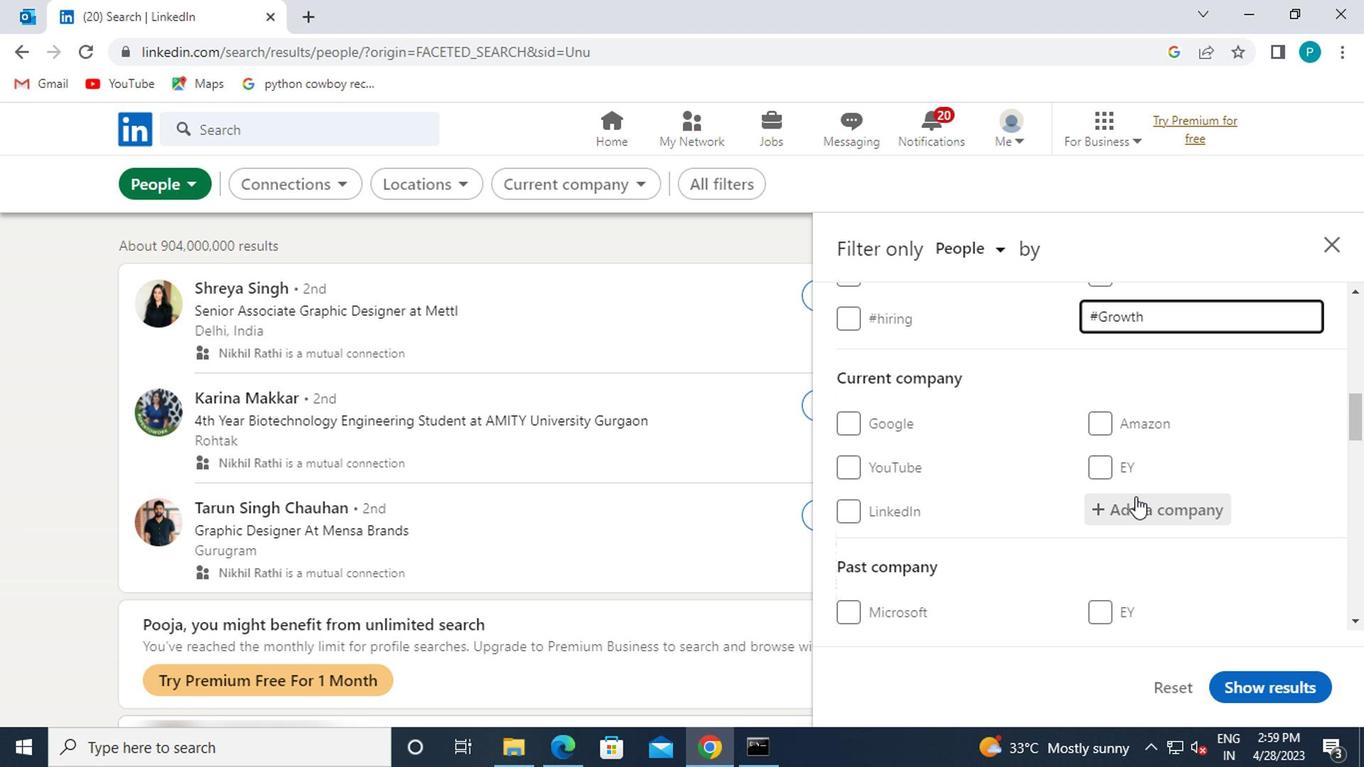 
Action: Mouse scrolled (1130, 496) with delta (0, 0)
Screenshot: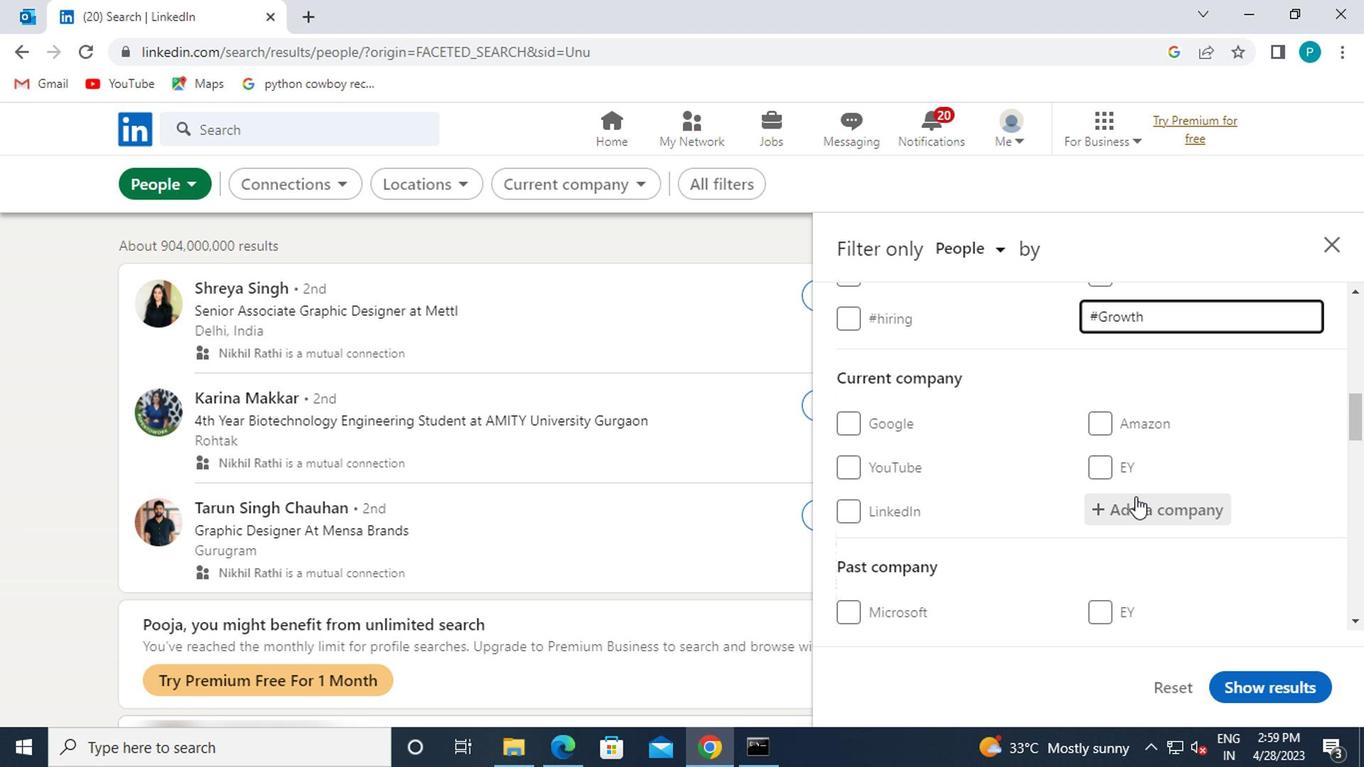 
Action: Mouse moved to (1093, 486)
Screenshot: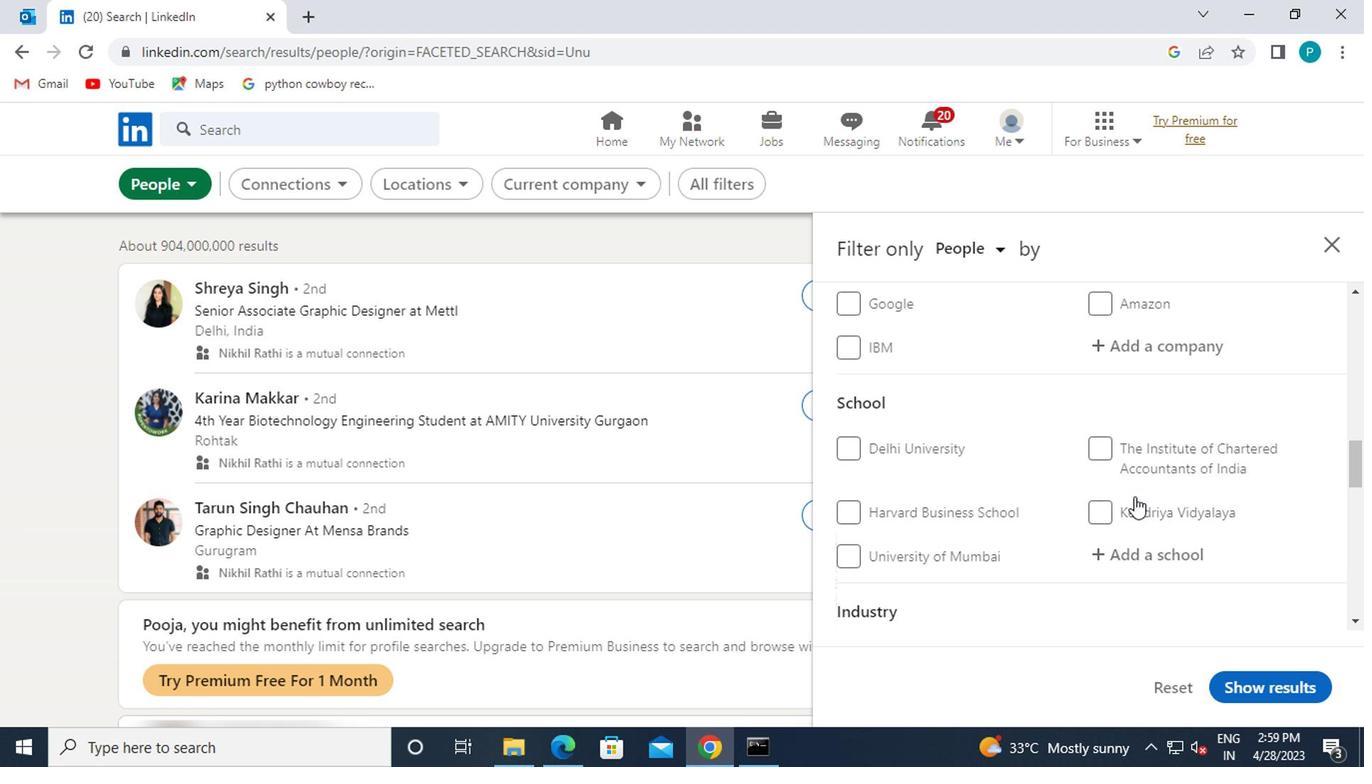 
Action: Mouse scrolled (1093, 486) with delta (0, 0)
Screenshot: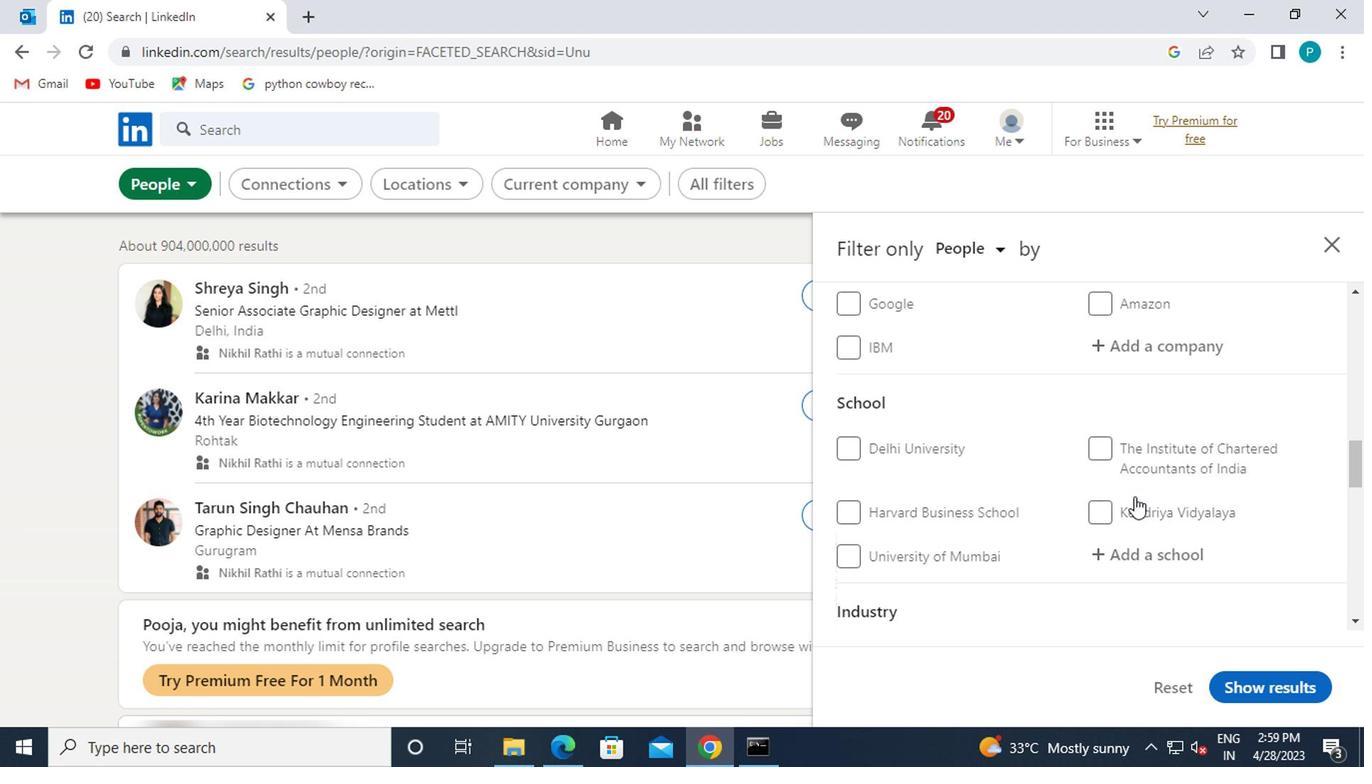 
Action: Mouse moved to (1075, 488)
Screenshot: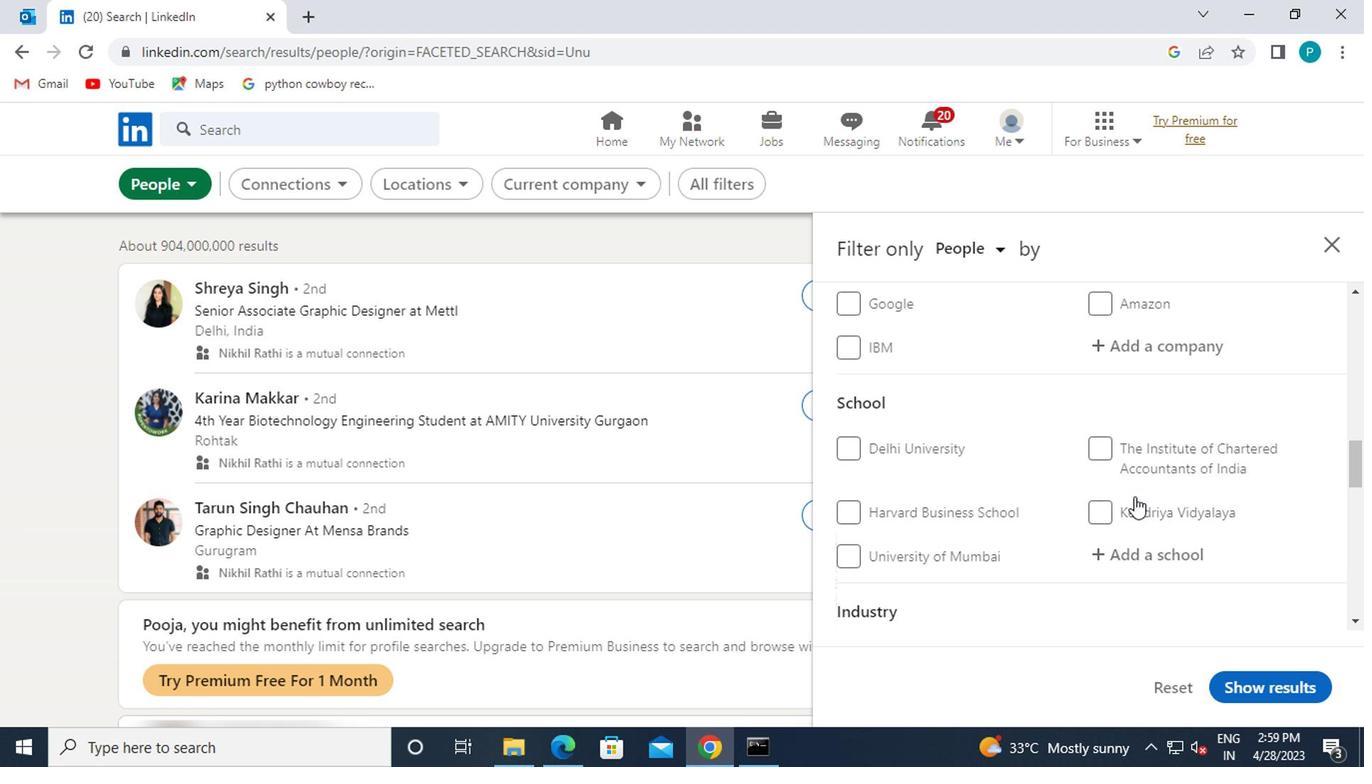 
Action: Mouse scrolled (1075, 486) with delta (0, -1)
Screenshot: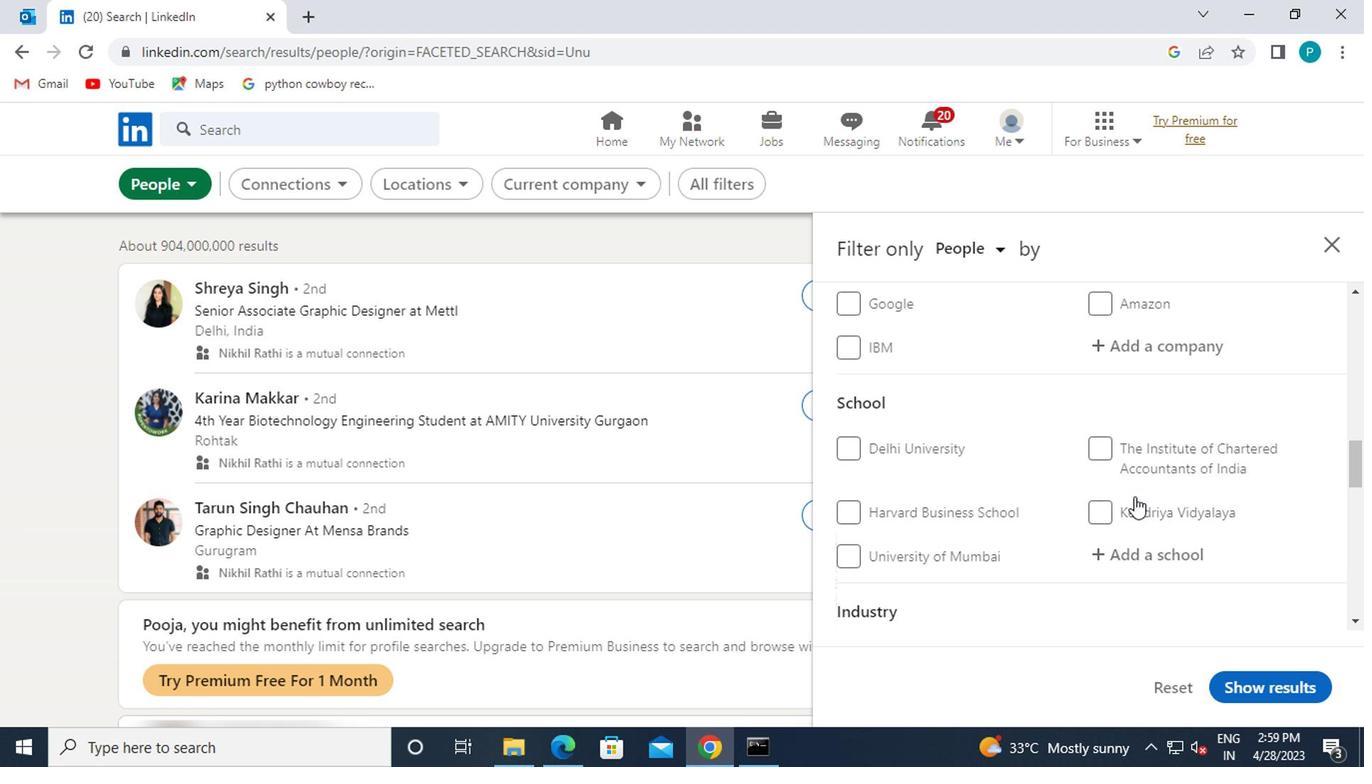 
Action: Mouse moved to (1064, 488)
Screenshot: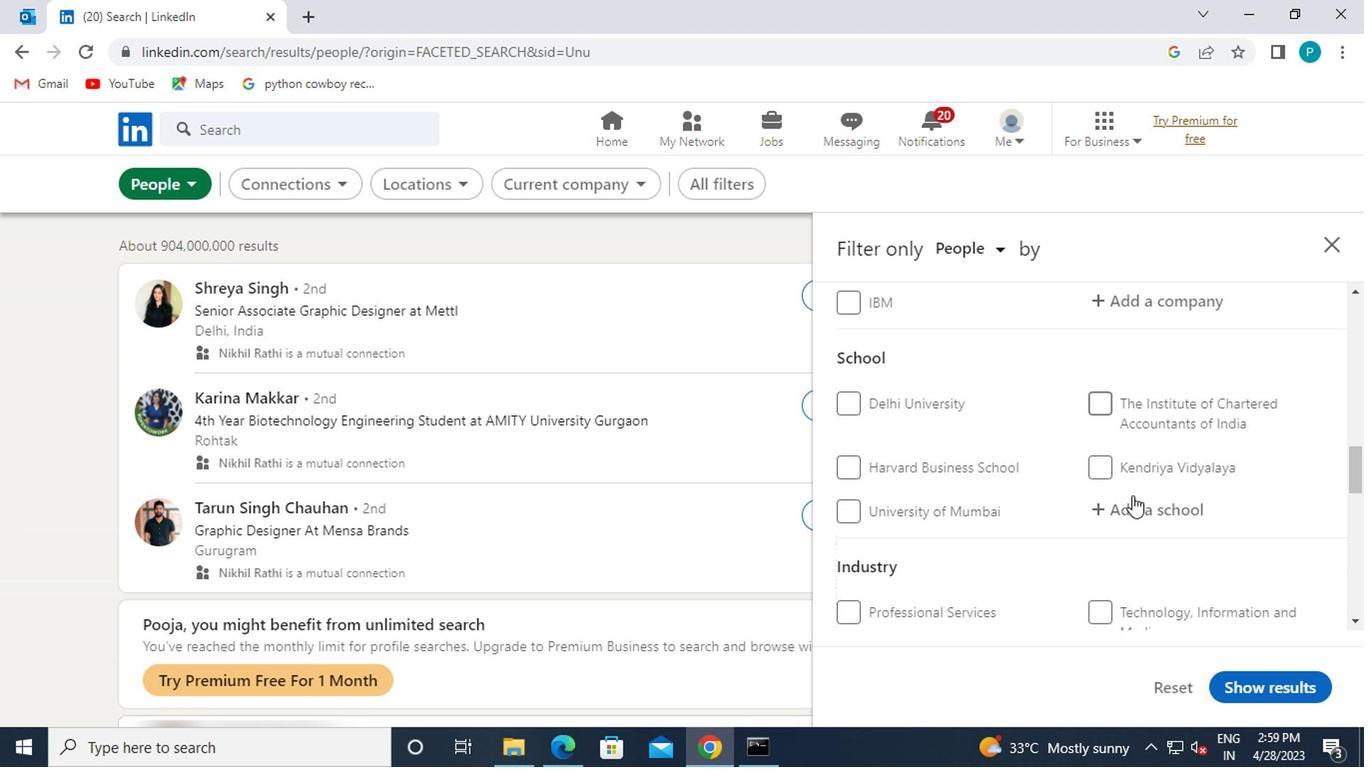 
Action: Mouse scrolled (1064, 486) with delta (0, -1)
Screenshot: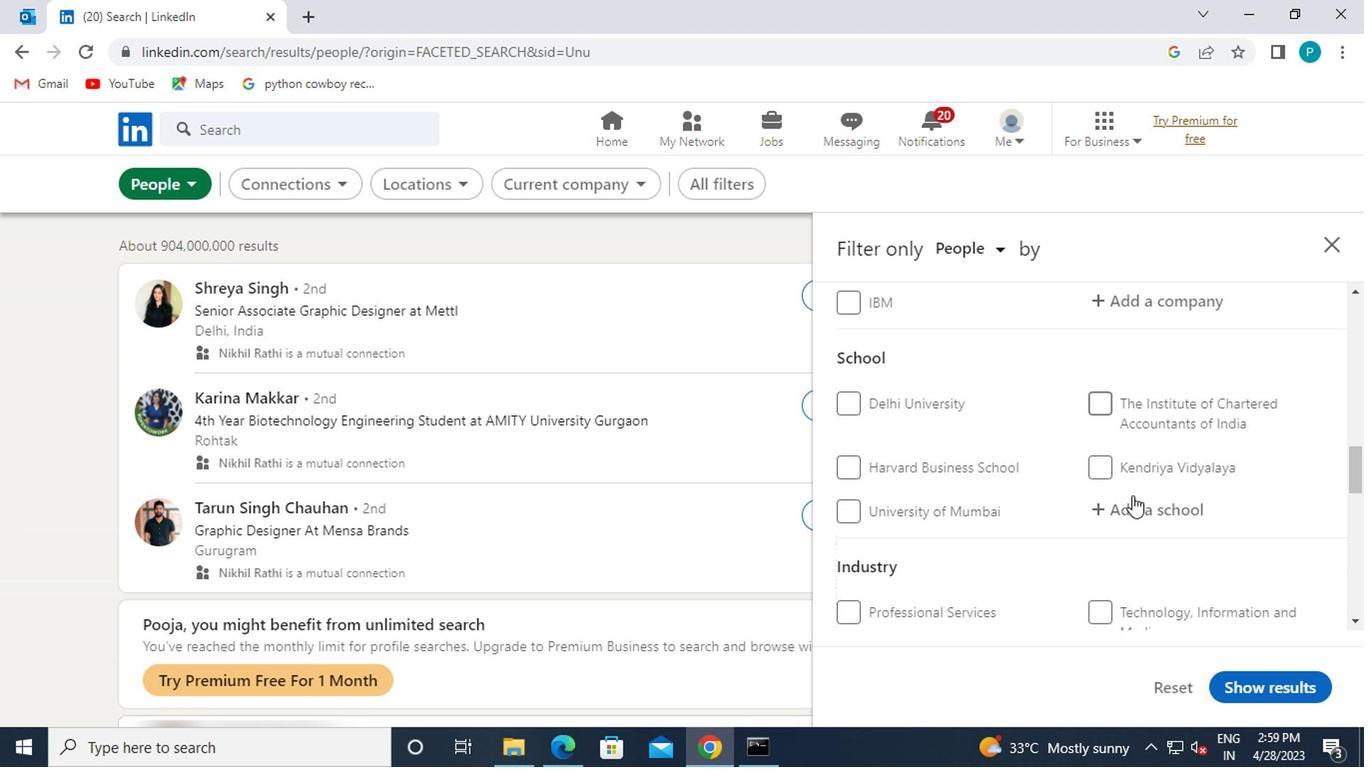 
Action: Mouse moved to (1051, 488)
Screenshot: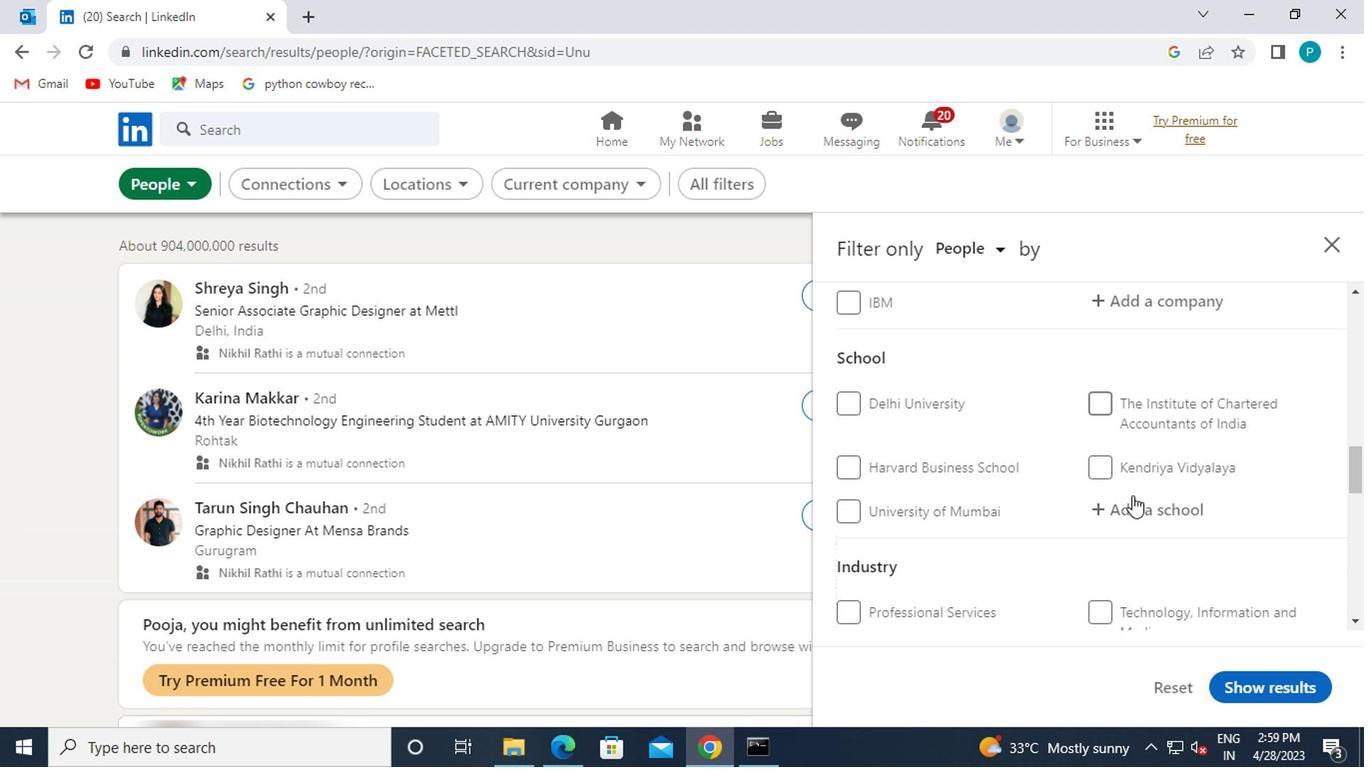 
Action: Mouse scrolled (1051, 486) with delta (0, -1)
Screenshot: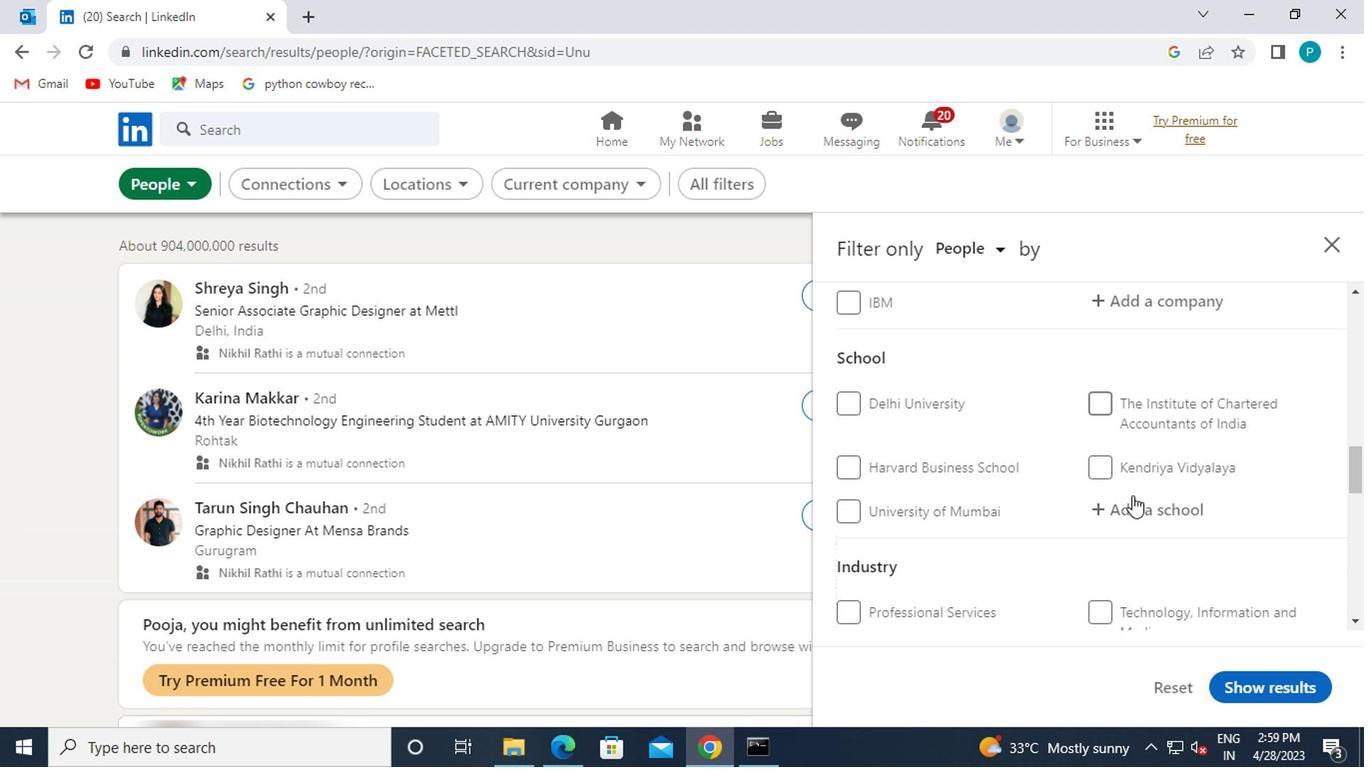 
Action: Mouse moved to (871, 533)
Screenshot: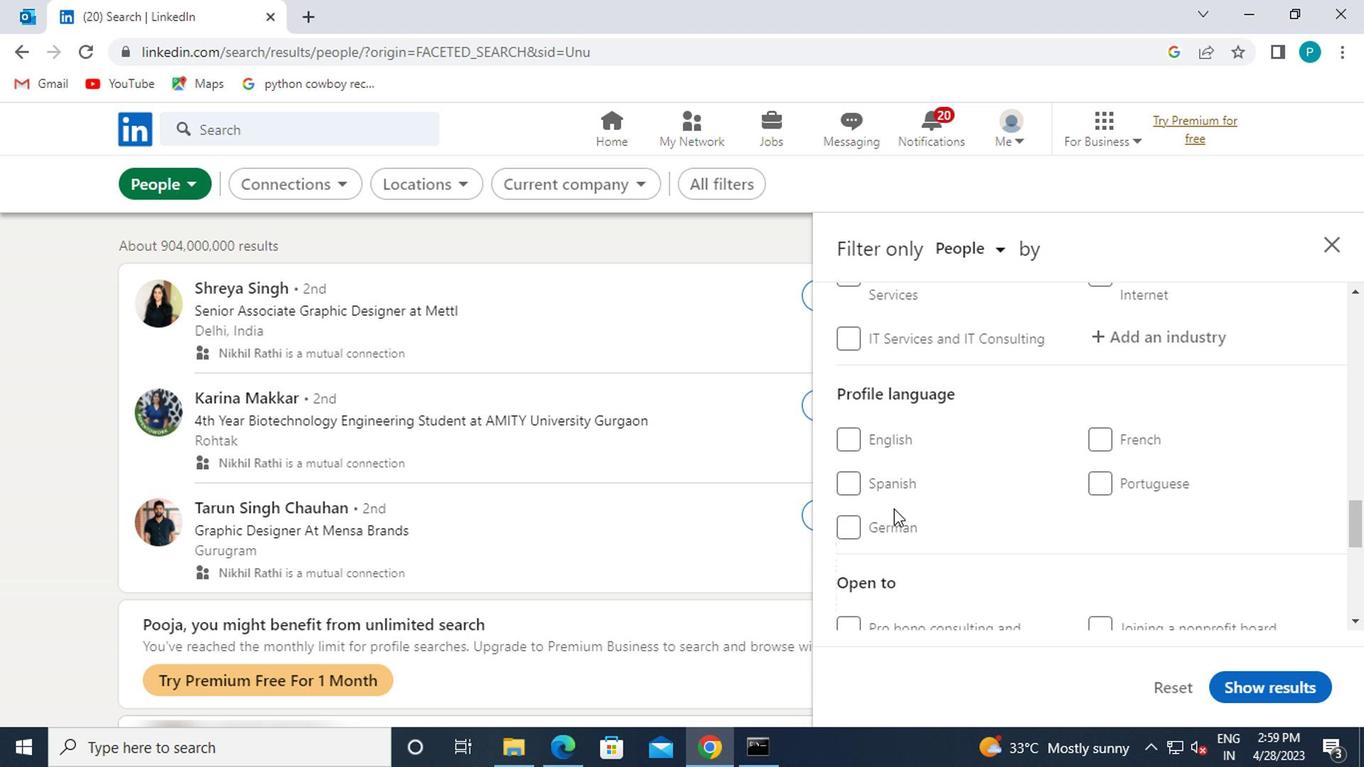 
Action: Mouse pressed left at (871, 533)
Screenshot: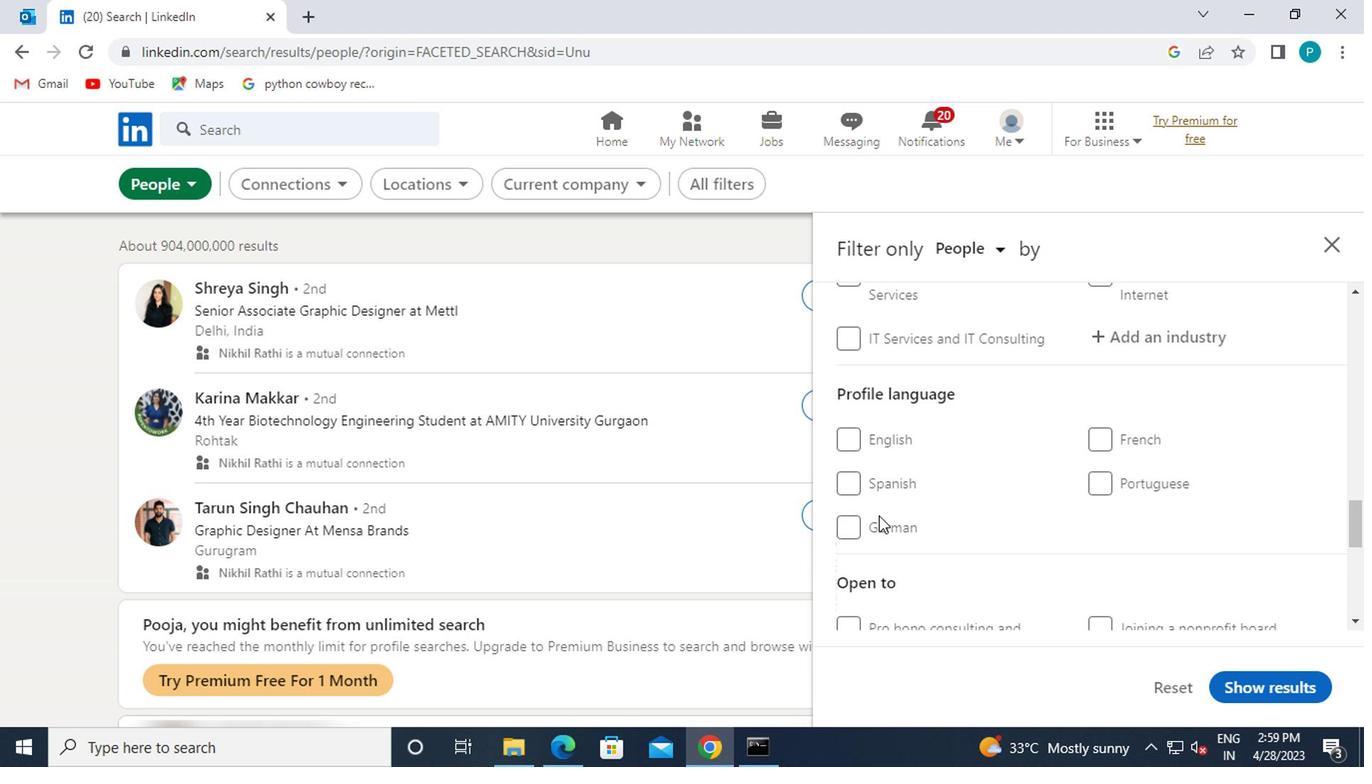 
Action: Mouse moved to (1071, 525)
Screenshot: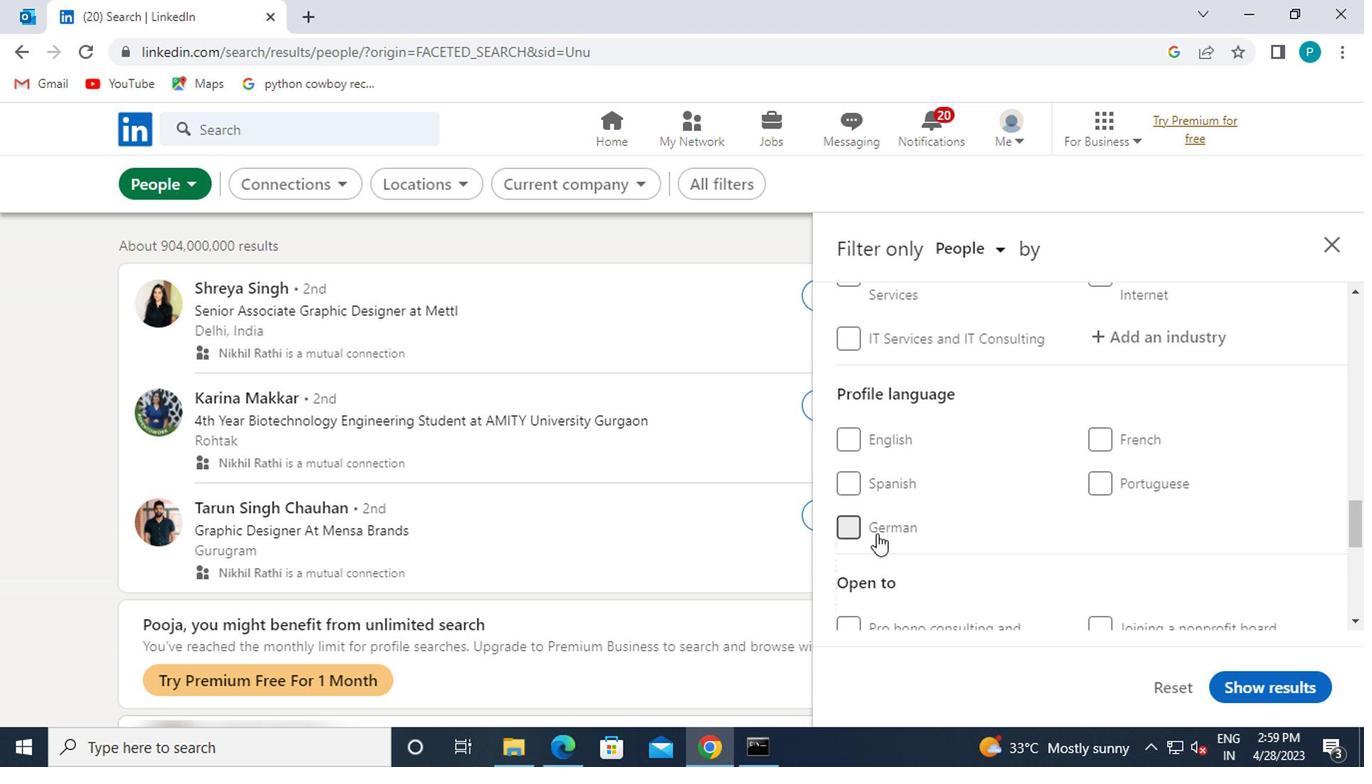 
Action: Mouse scrolled (1071, 525) with delta (0, 0)
Screenshot: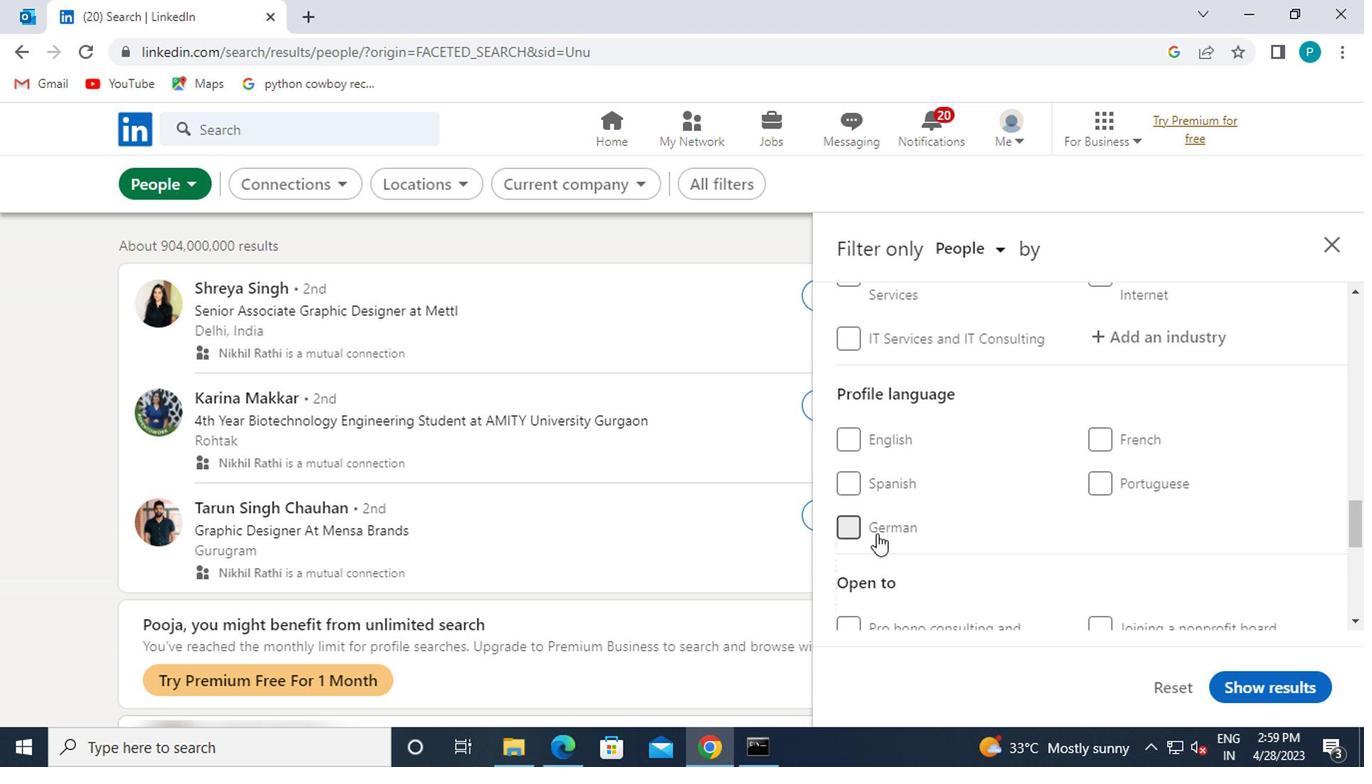 
Action: Mouse moved to (1073, 523)
Screenshot: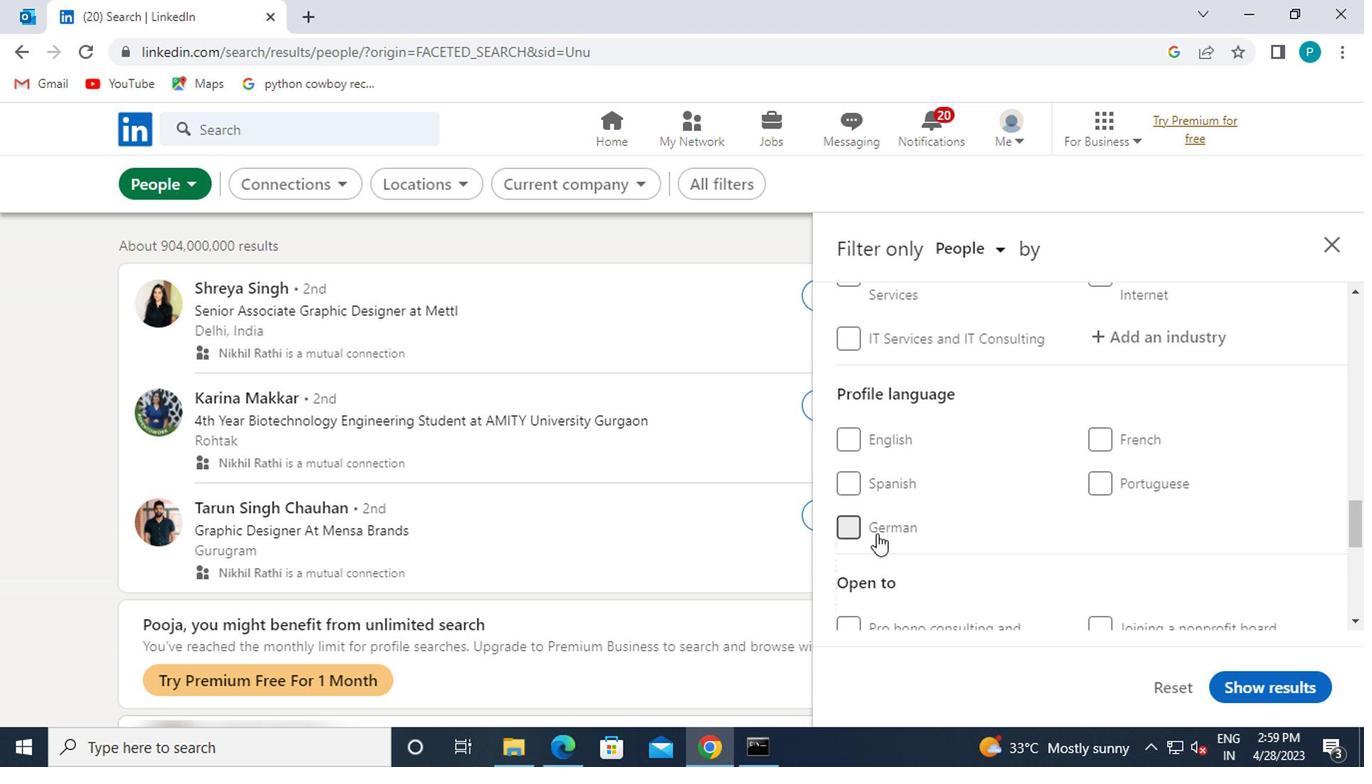 
Action: Mouse scrolled (1073, 525) with delta (0, 1)
Screenshot: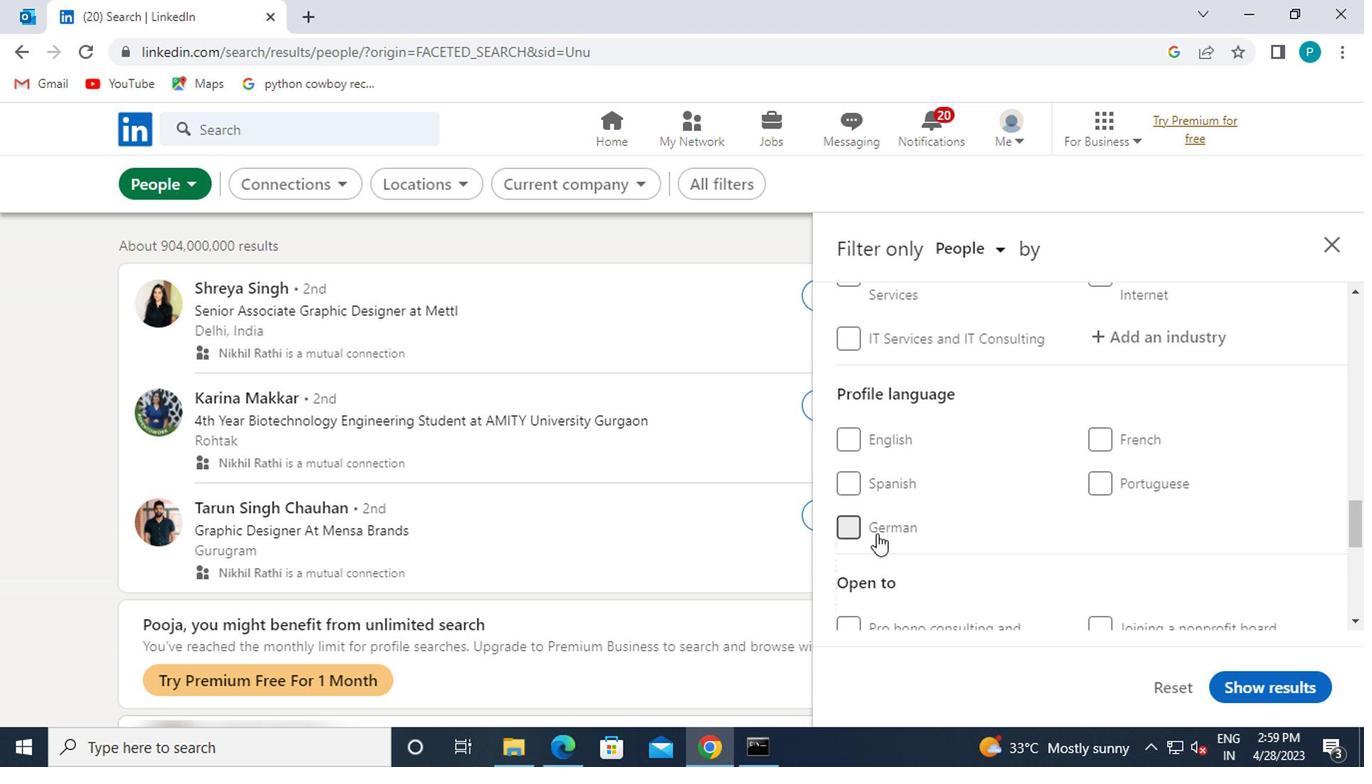 
Action: Mouse scrolled (1073, 525) with delta (0, 1)
Screenshot: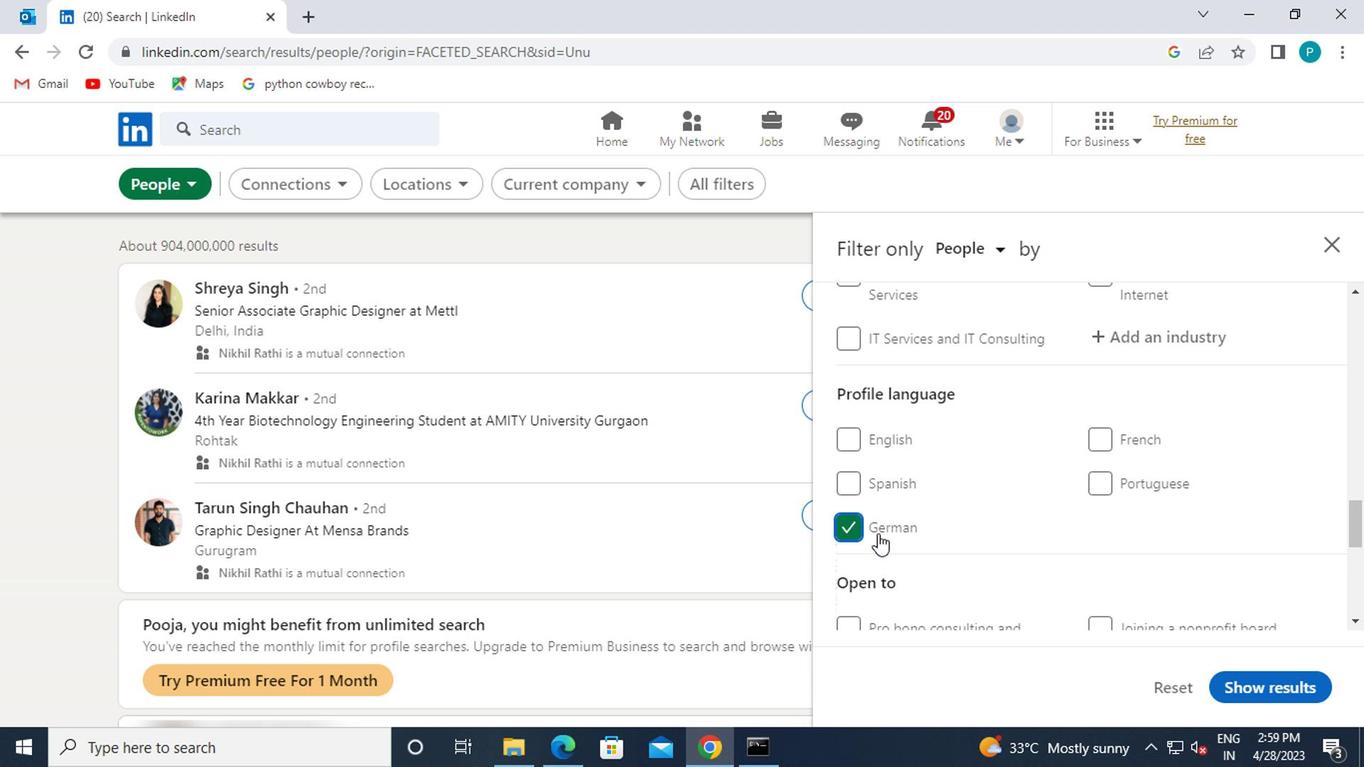 
Action: Mouse scrolled (1073, 525) with delta (0, 1)
Screenshot: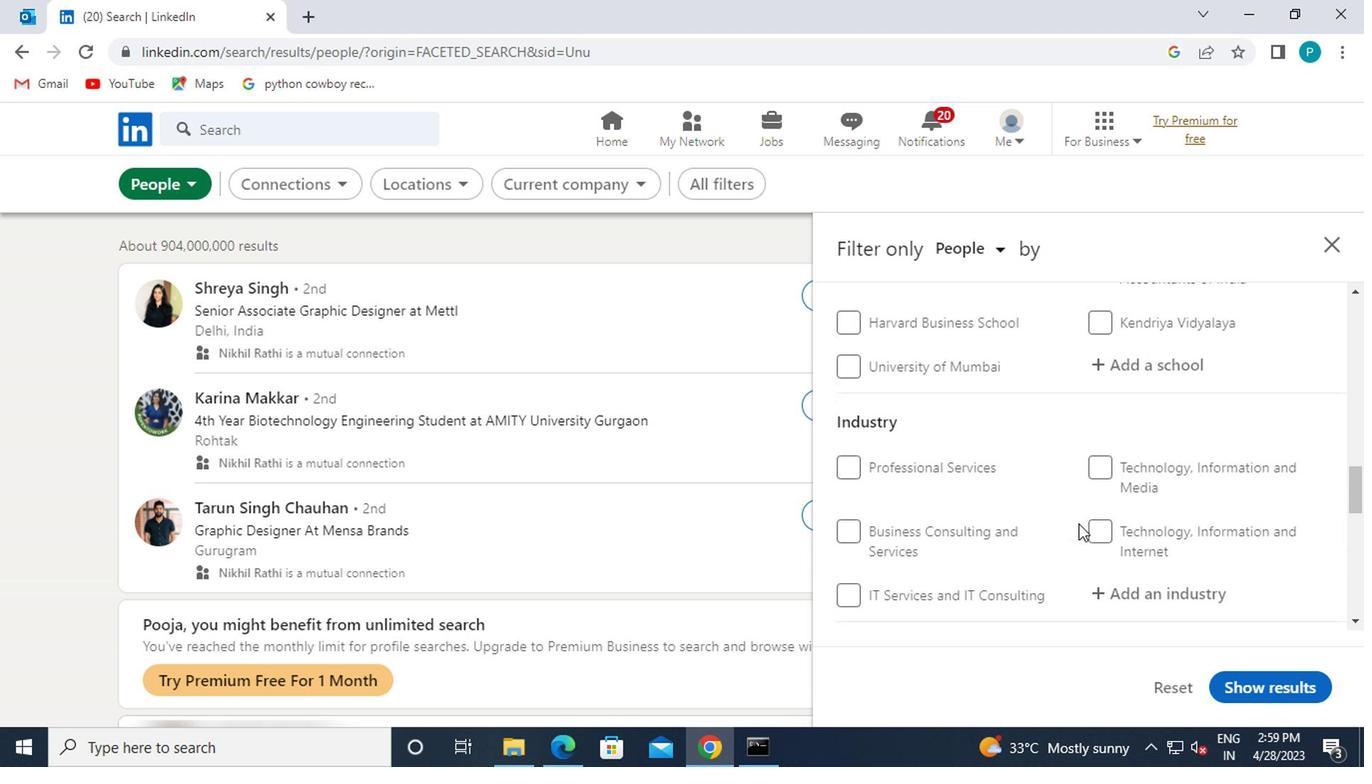 
Action: Mouse scrolled (1073, 525) with delta (0, 1)
Screenshot: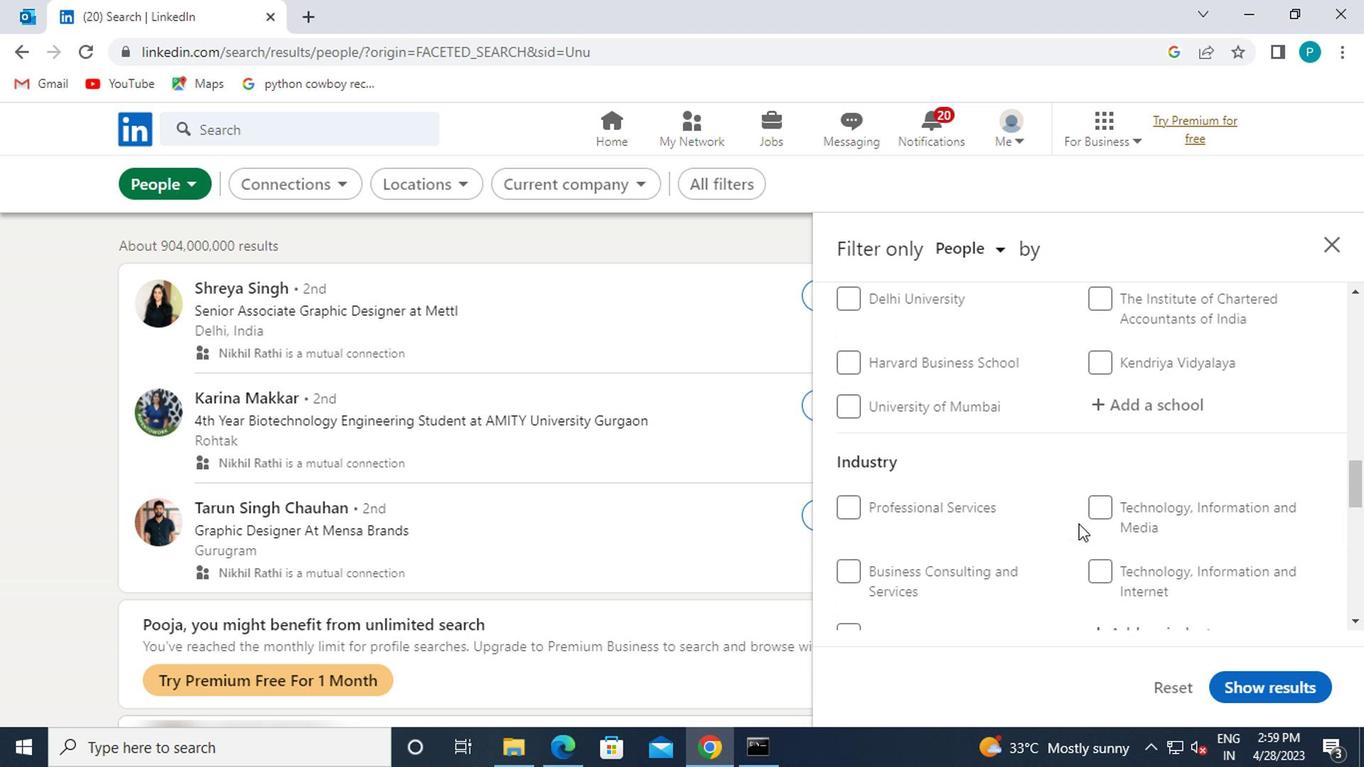 
Action: Mouse scrolled (1073, 525) with delta (0, 1)
Screenshot: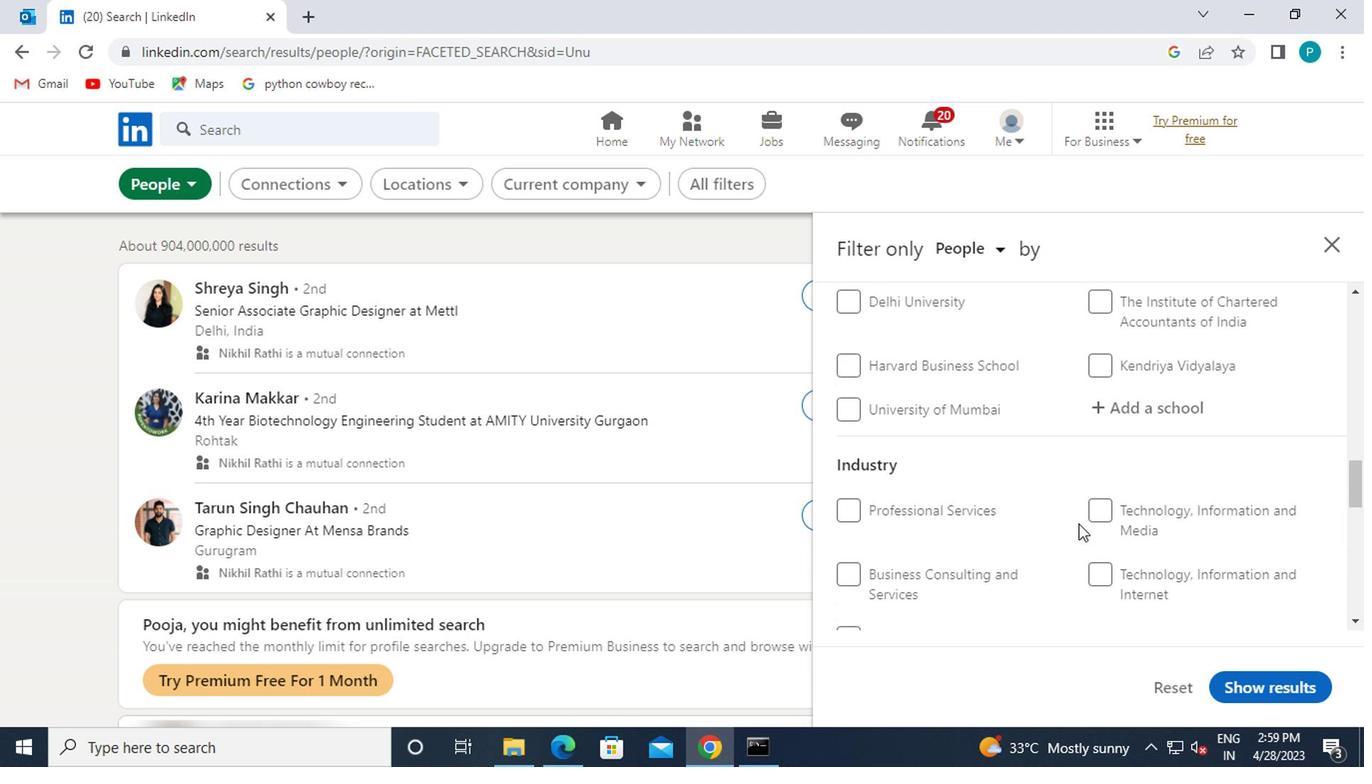 
Action: Mouse moved to (1099, 491)
Screenshot: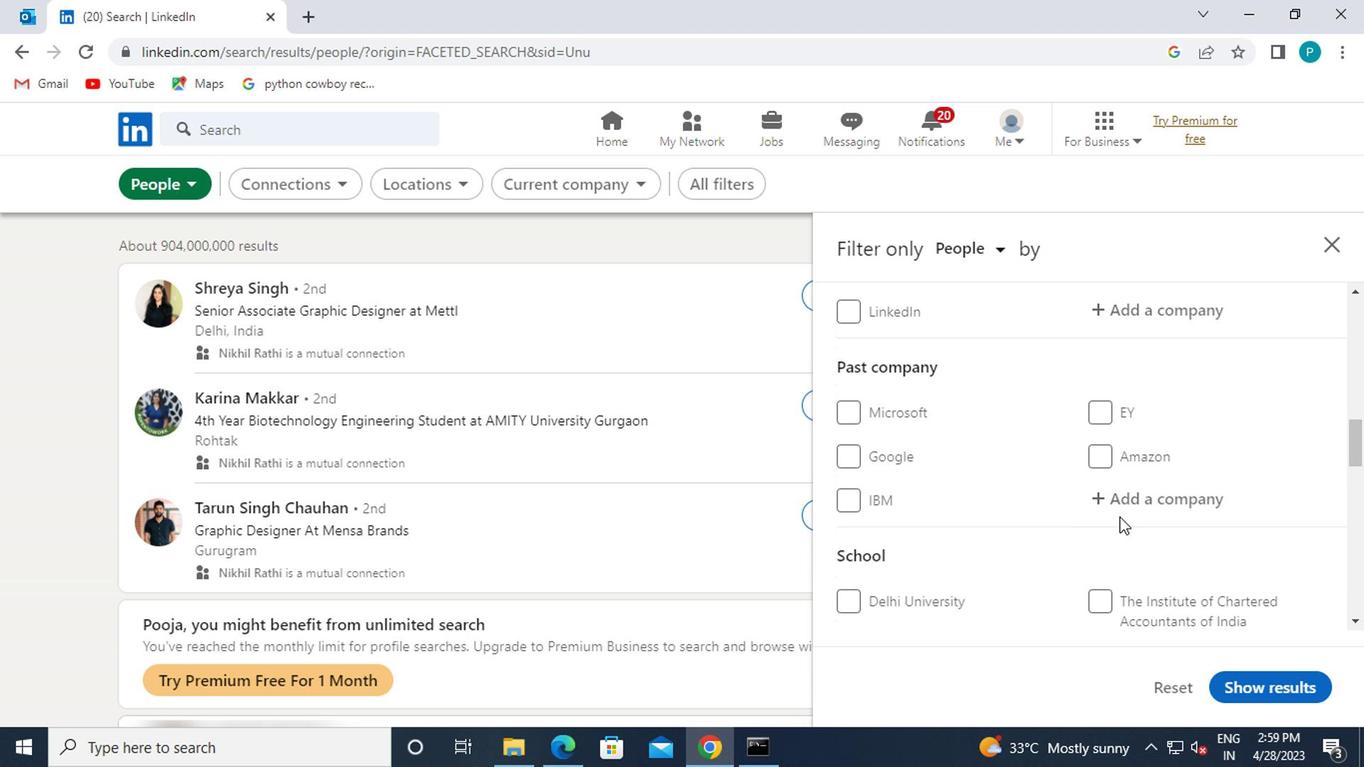 
Action: Mouse scrolled (1099, 491) with delta (0, 0)
Screenshot: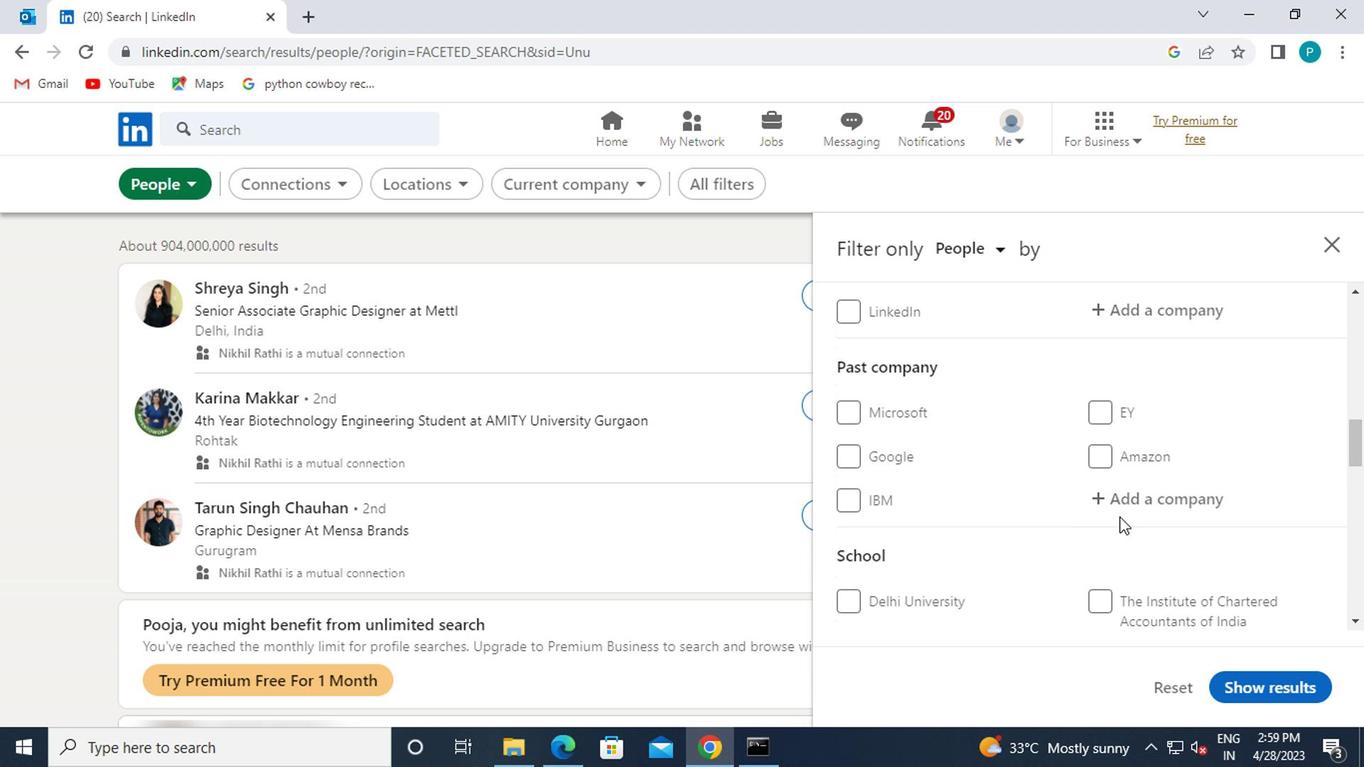 
Action: Mouse scrolled (1099, 491) with delta (0, 0)
Screenshot: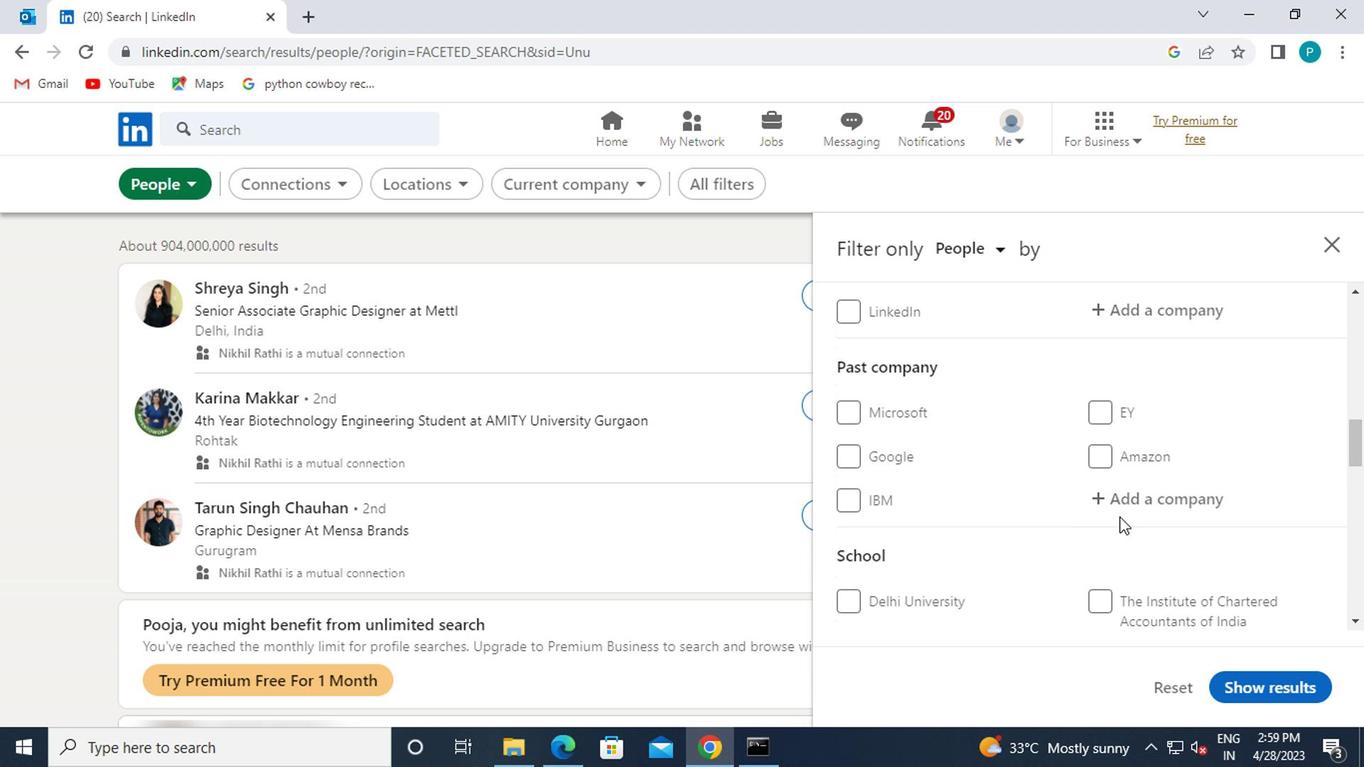 
Action: Mouse moved to (1121, 518)
Screenshot: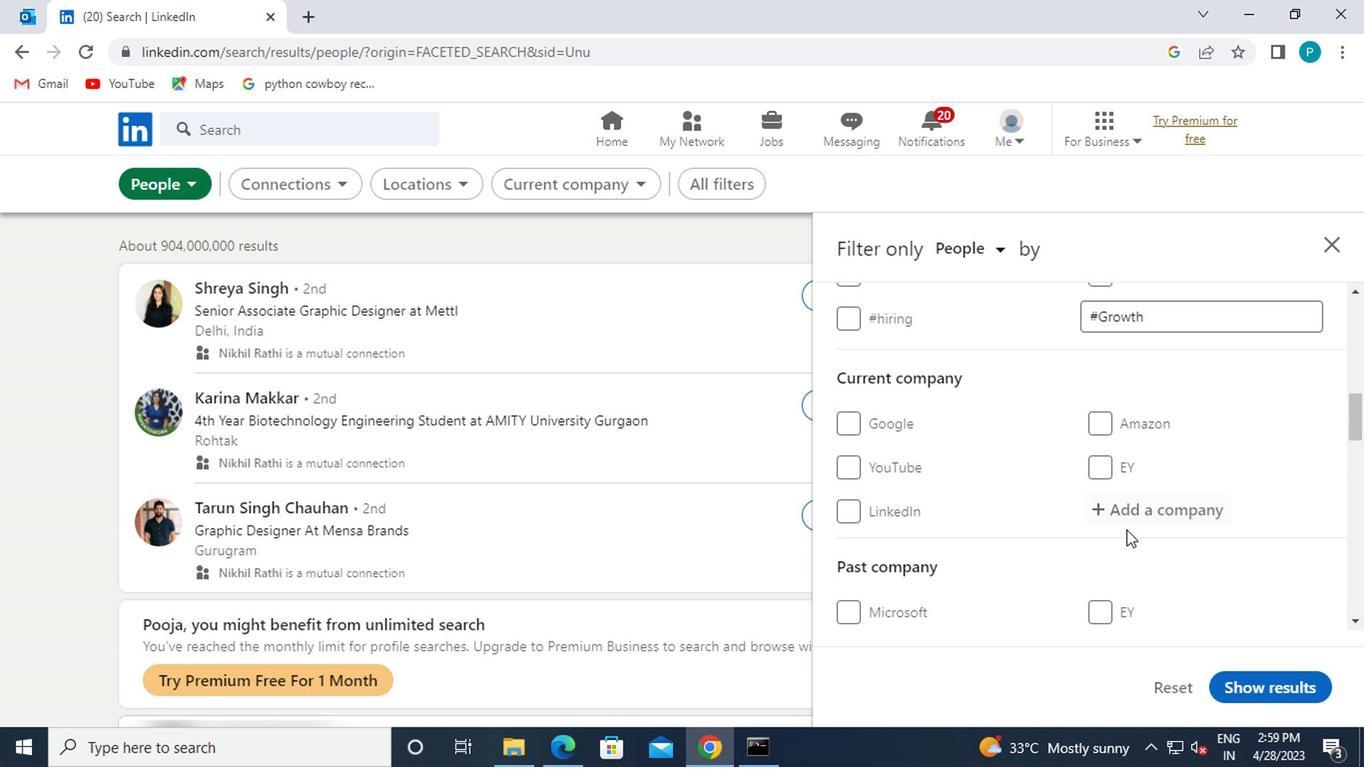 
Action: Mouse pressed left at (1121, 518)
Screenshot: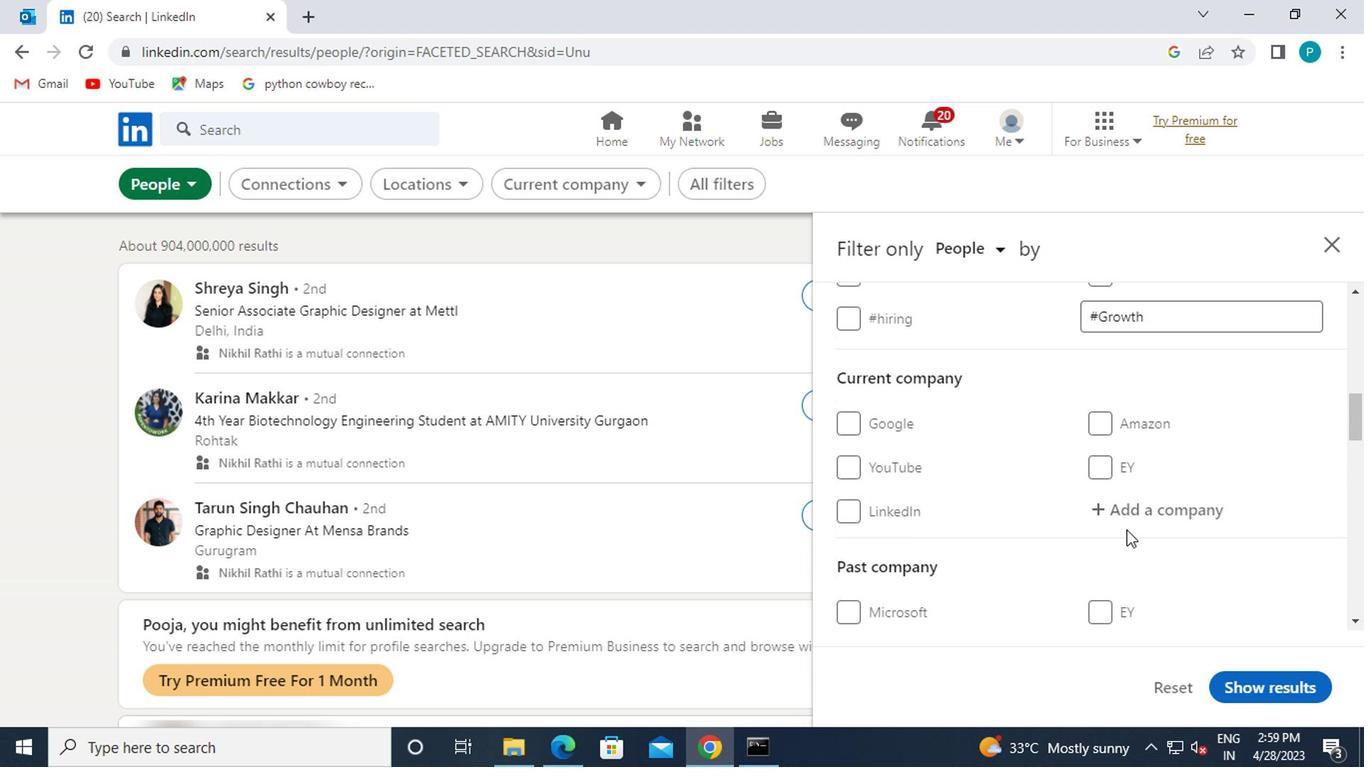 
Action: Key pressed <Key.caps_lock>G<Key.caps_lock>ENSLER
Screenshot: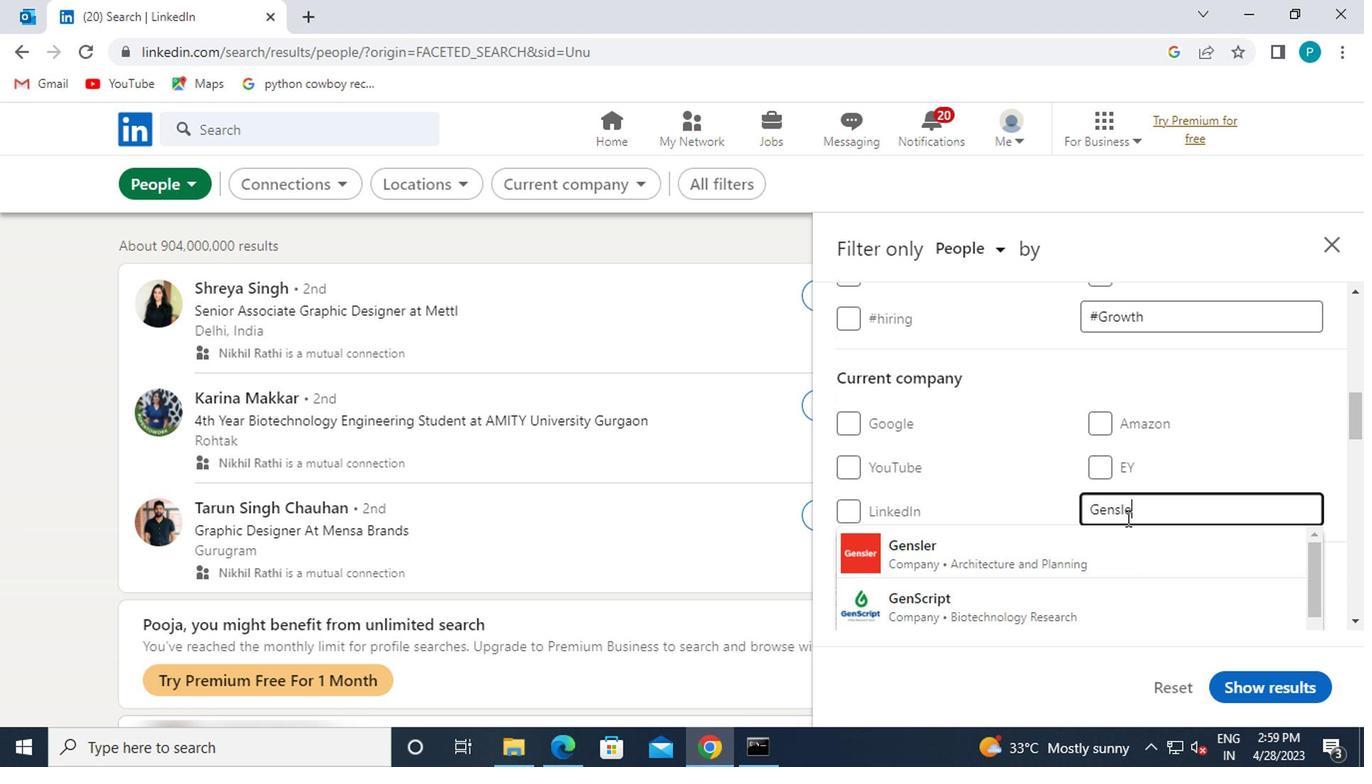 
Action: Mouse moved to (1115, 542)
Screenshot: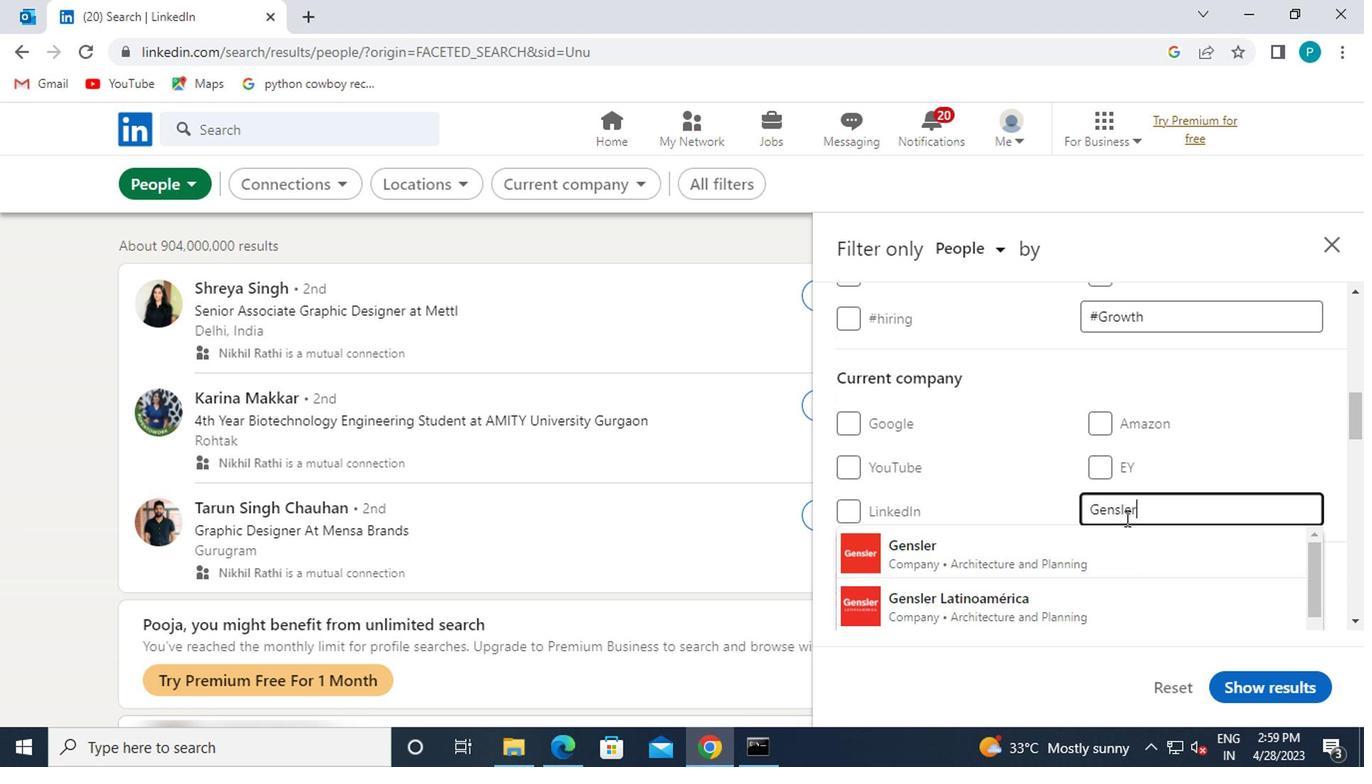 
Action: Mouse pressed left at (1115, 542)
Screenshot: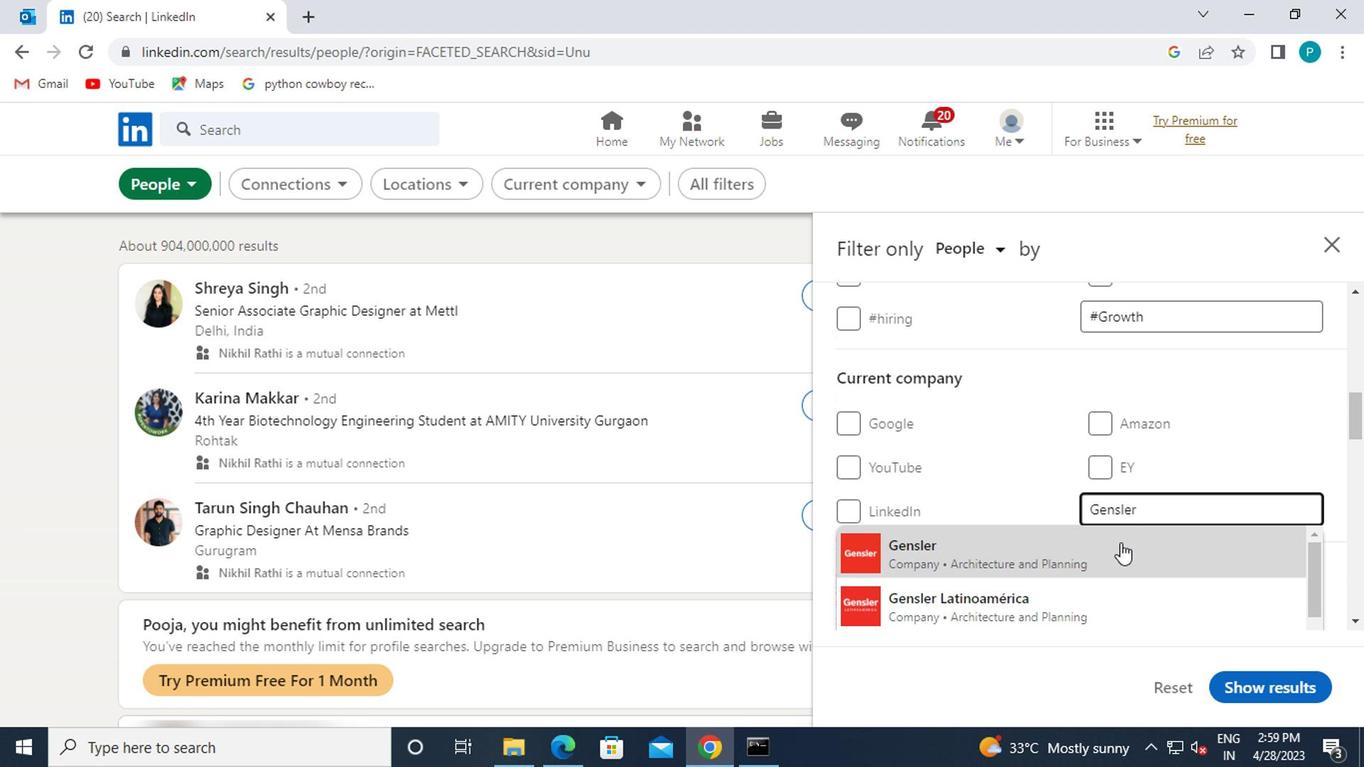 
Action: Mouse moved to (1100, 535)
Screenshot: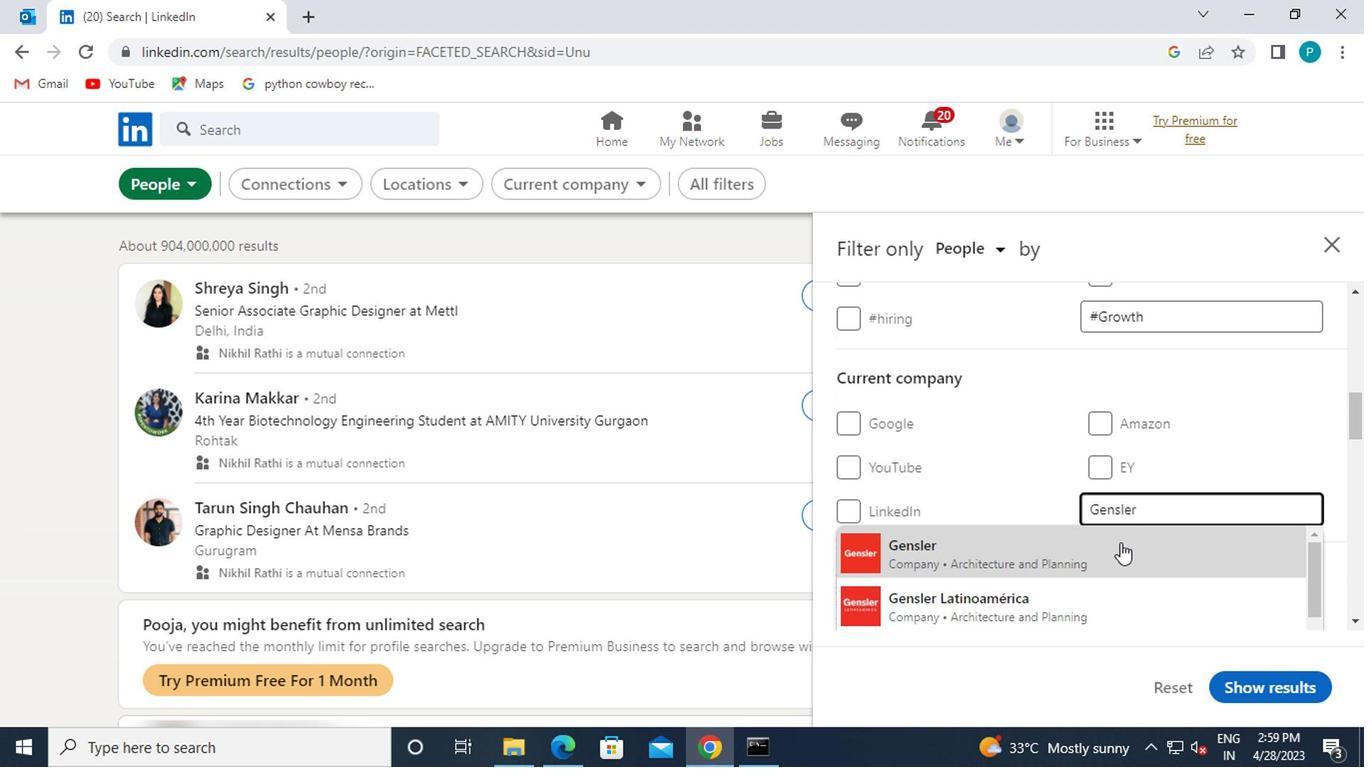 
Action: Mouse scrolled (1100, 535) with delta (0, 0)
Screenshot: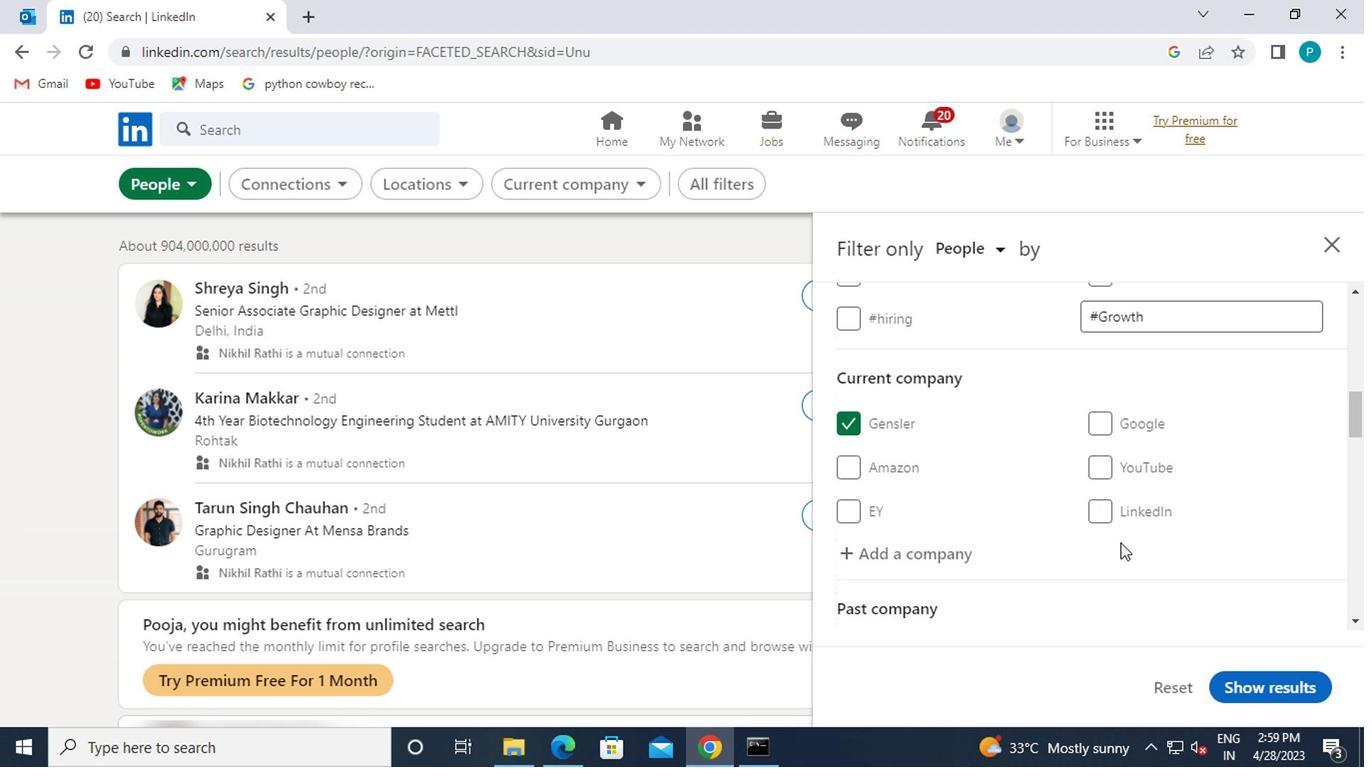
Action: Mouse scrolled (1100, 535) with delta (0, 0)
Screenshot: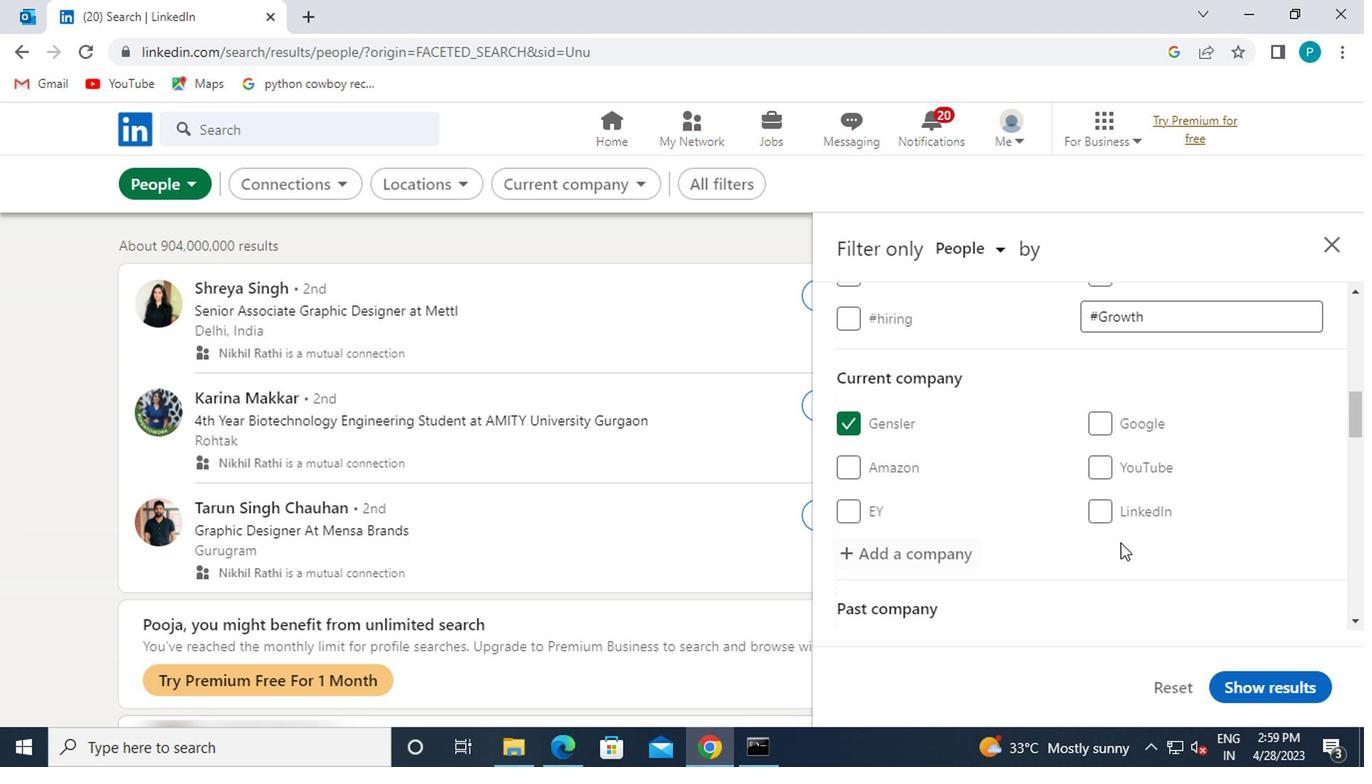 
Action: Mouse moved to (970, 511)
Screenshot: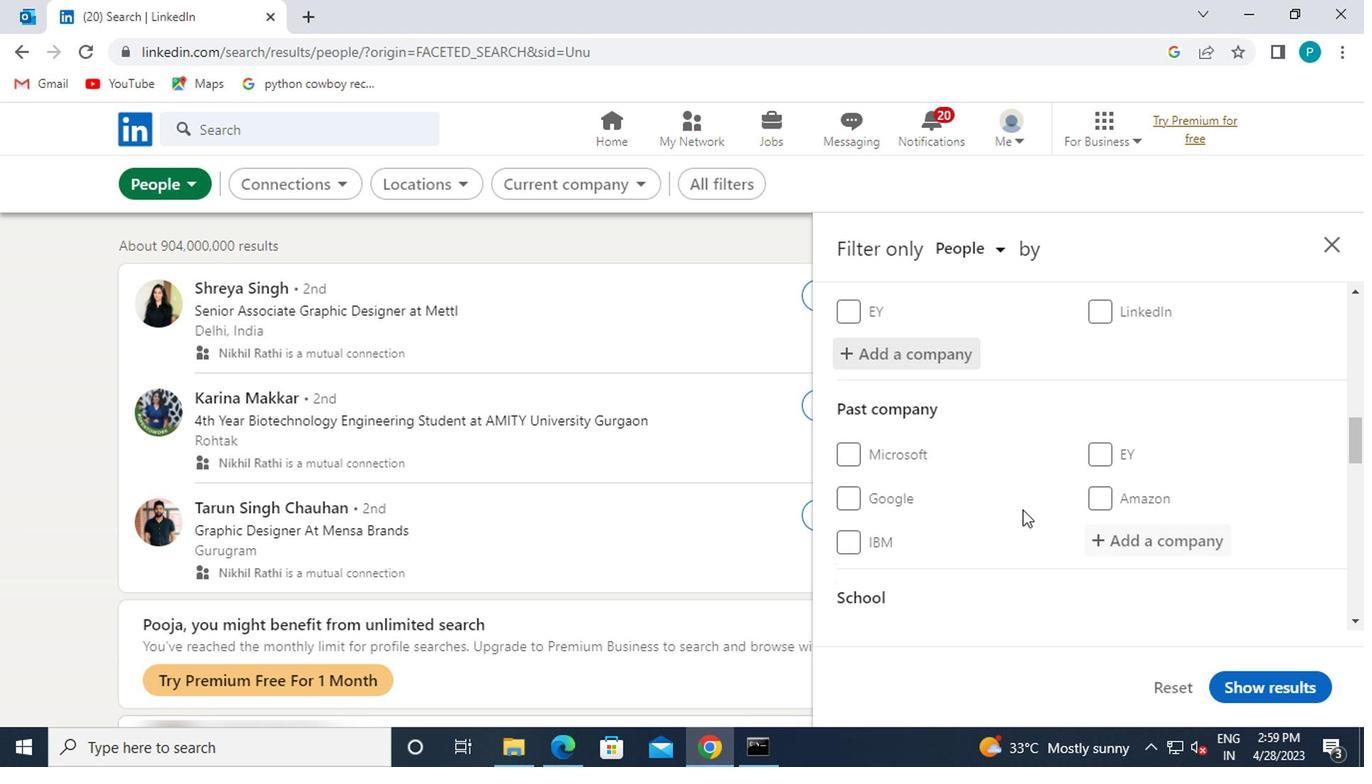 
Action: Mouse scrolled (970, 510) with delta (0, 0)
Screenshot: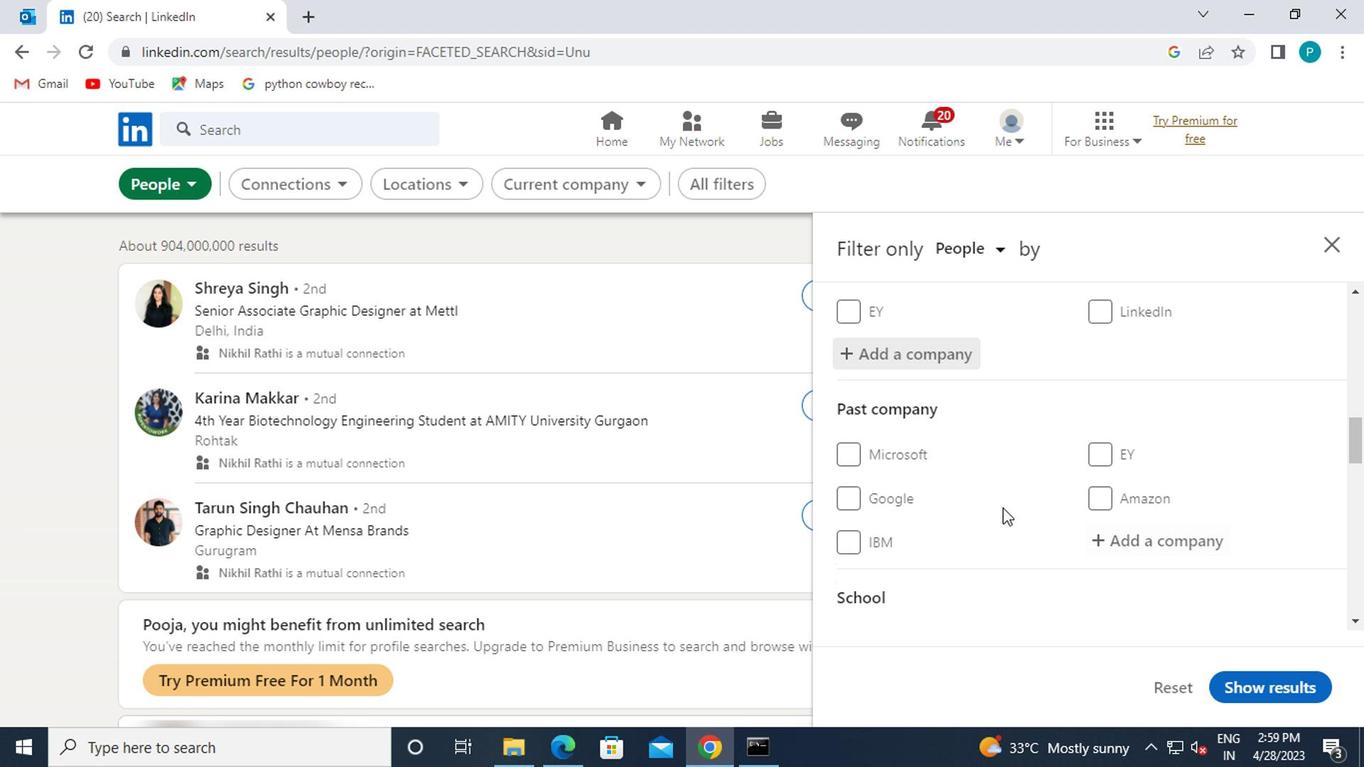 
Action: Mouse moved to (1007, 547)
Screenshot: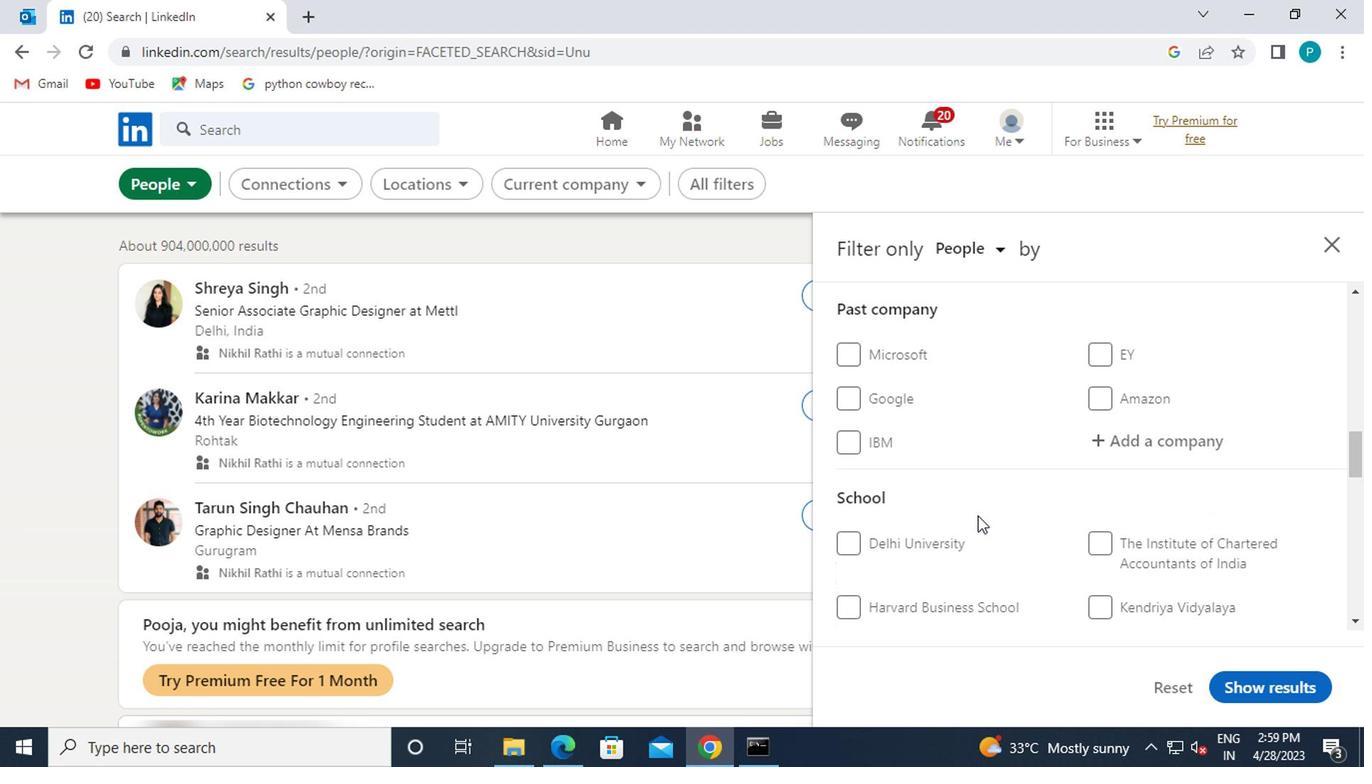 
Action: Mouse scrolled (1007, 545) with delta (0, -1)
Screenshot: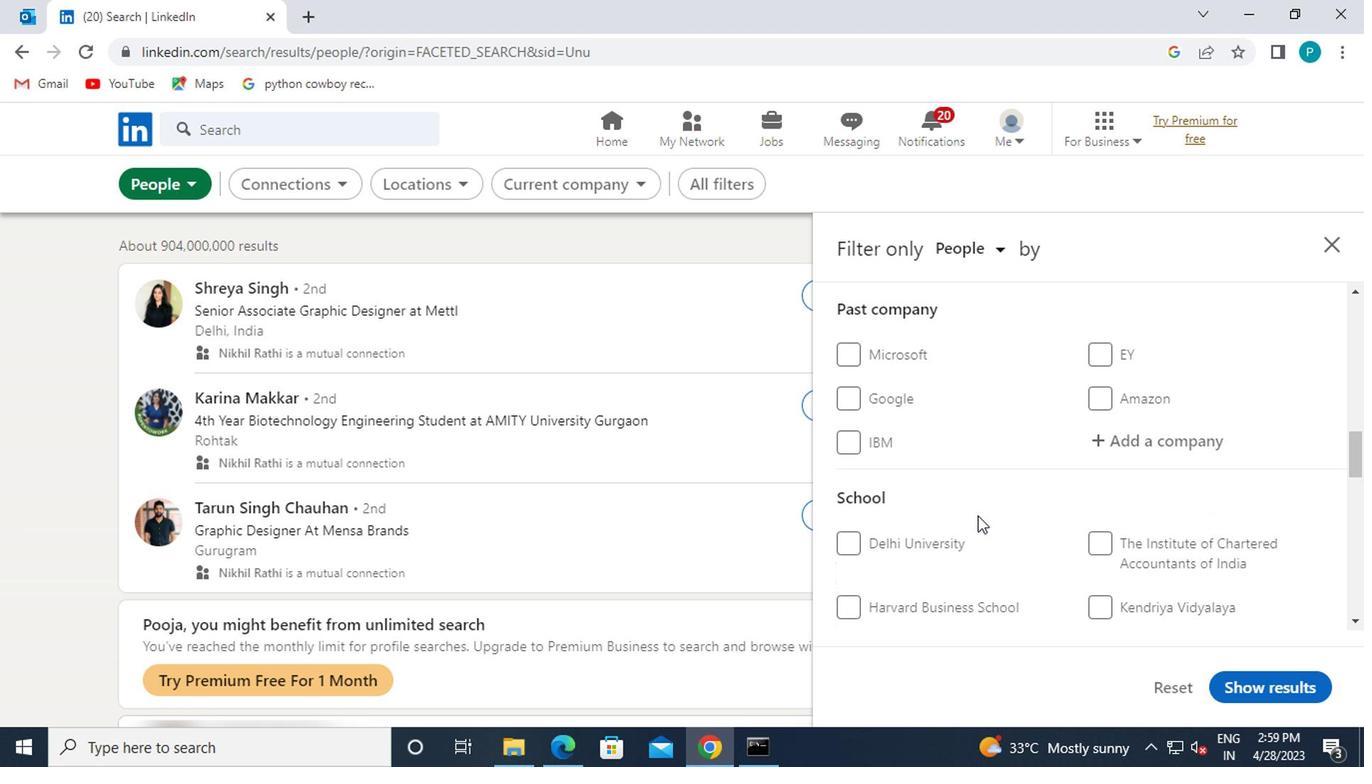 
Action: Mouse moved to (1115, 562)
Screenshot: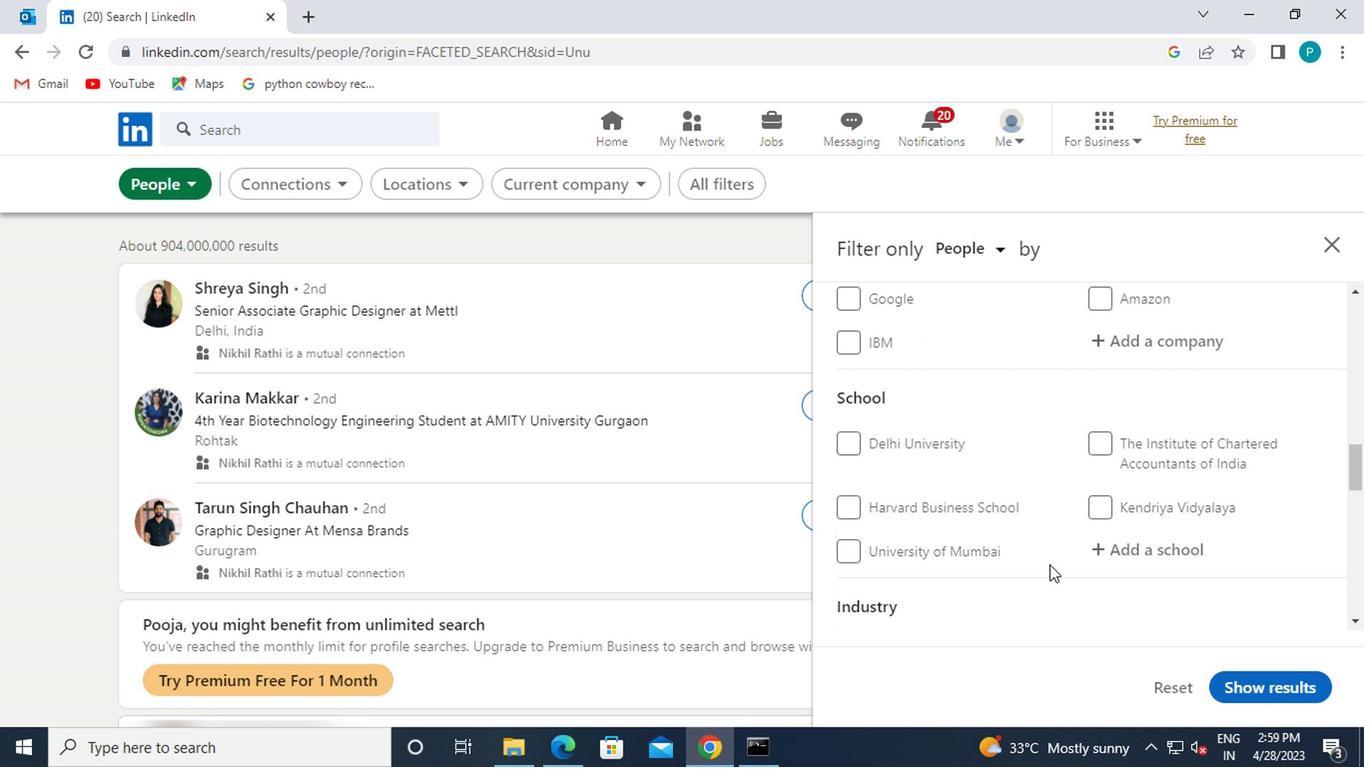 
Action: Mouse pressed left at (1115, 562)
Screenshot: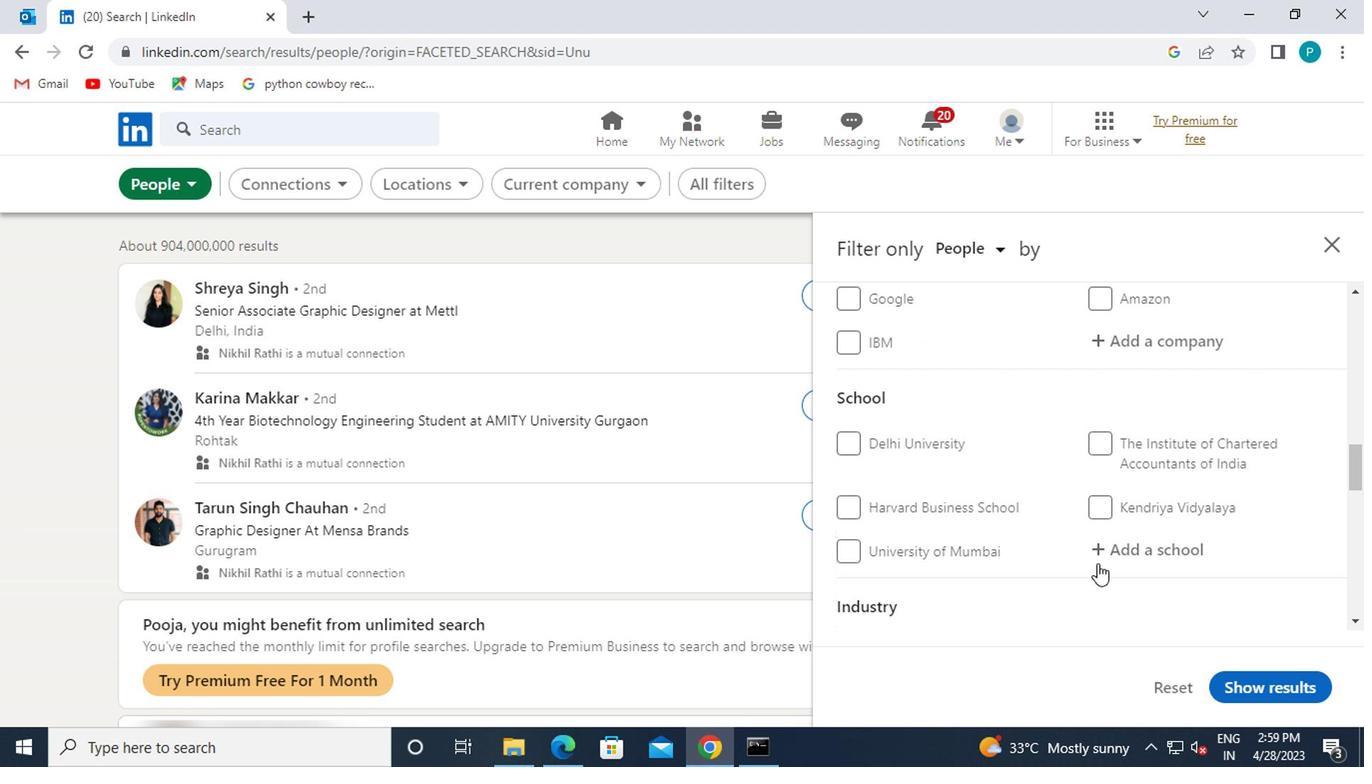
Action: Key pressed <Key.caps_lock>A<Key.caps_lock><Key.caps_lock>SSAM
Screenshot: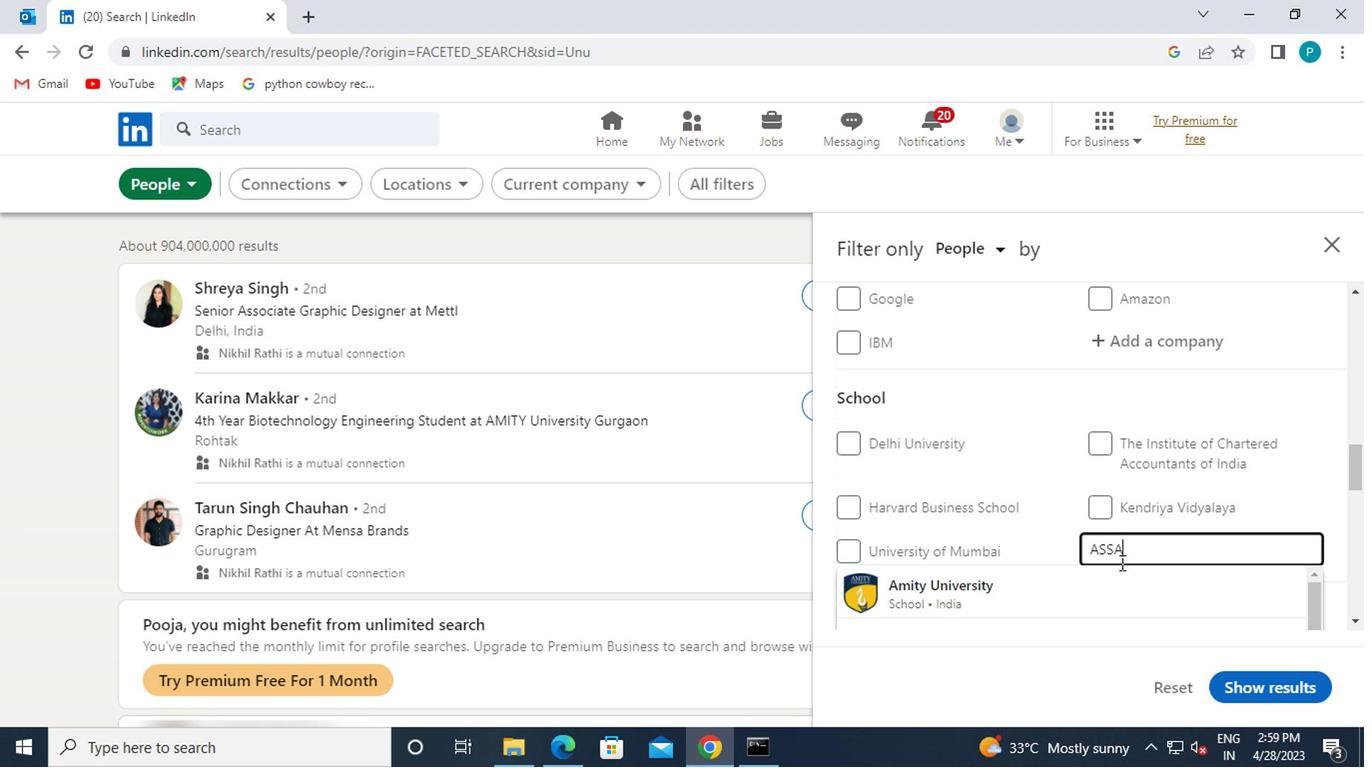 
Action: Mouse moved to (1077, 588)
Screenshot: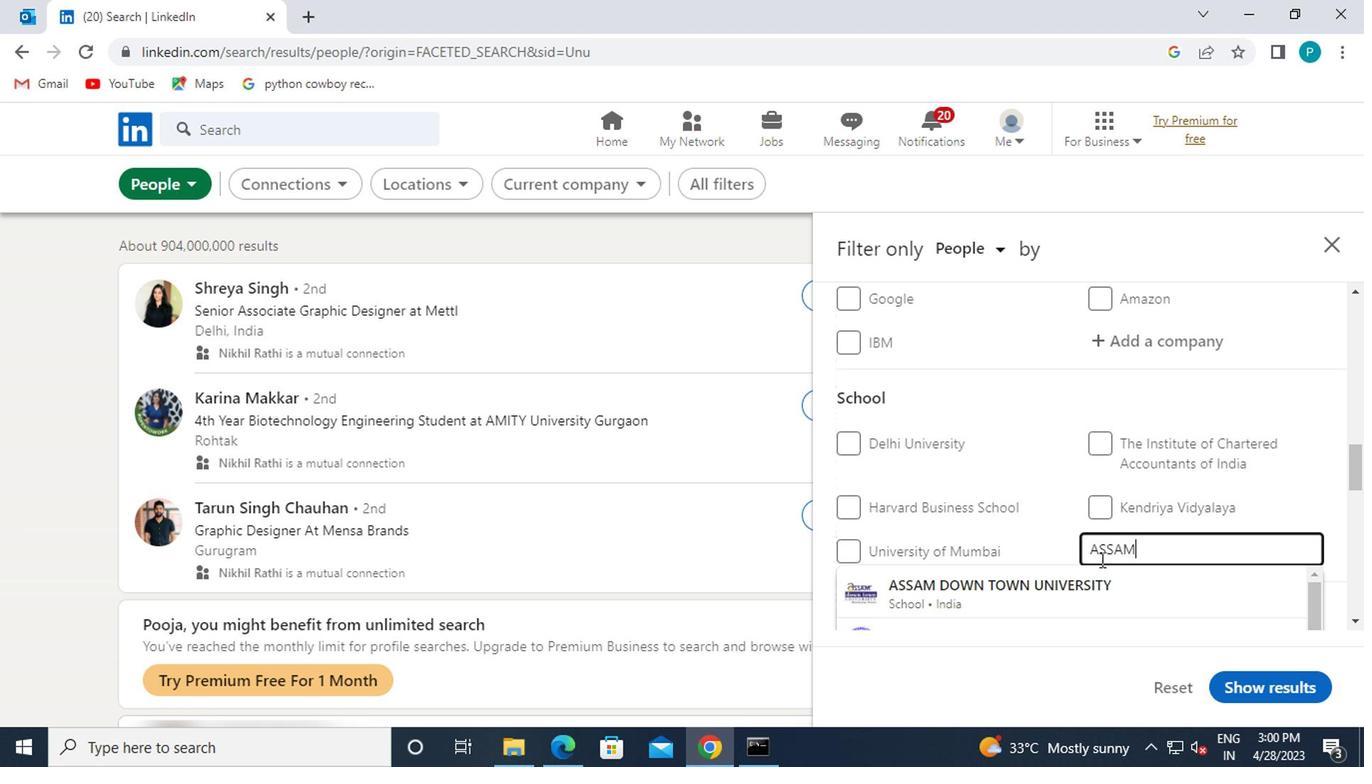 
Action: Mouse pressed left at (1077, 588)
Screenshot: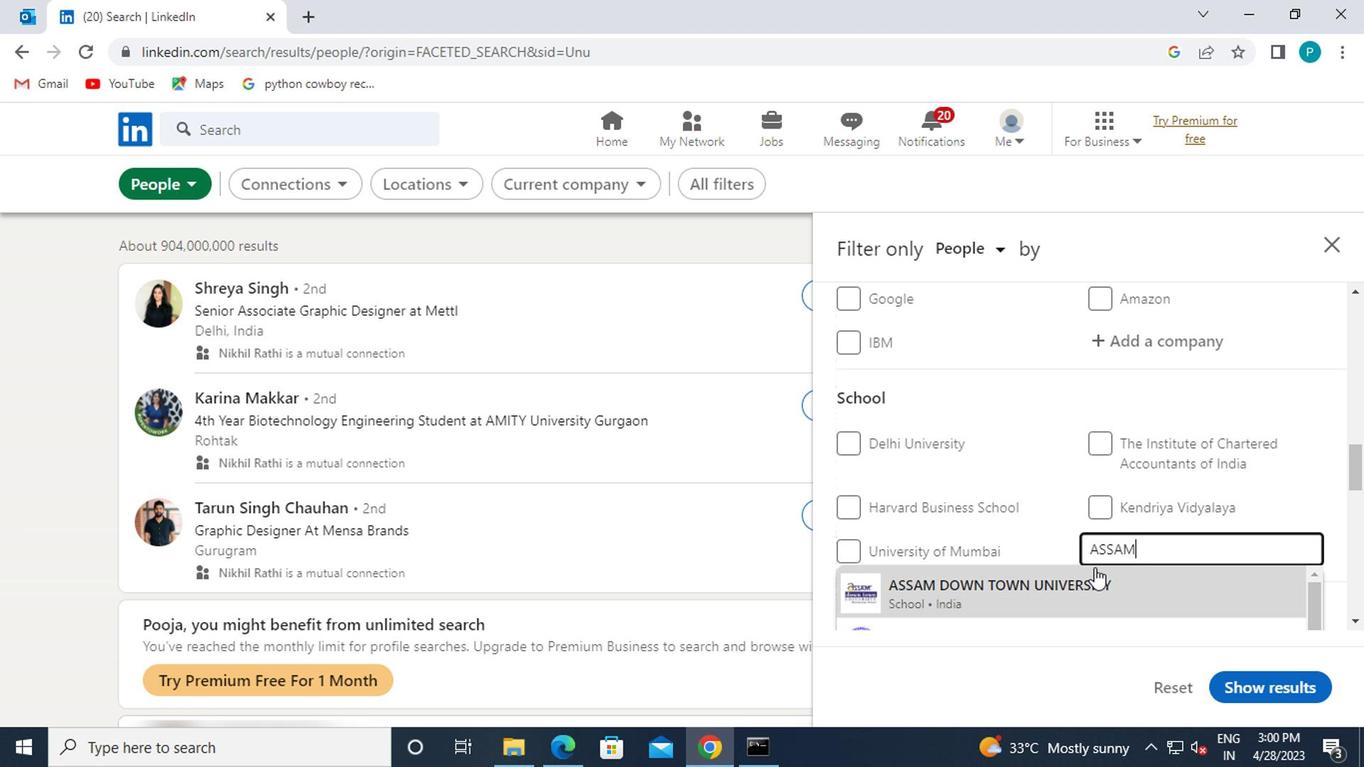 
Action: Mouse moved to (1063, 530)
Screenshot: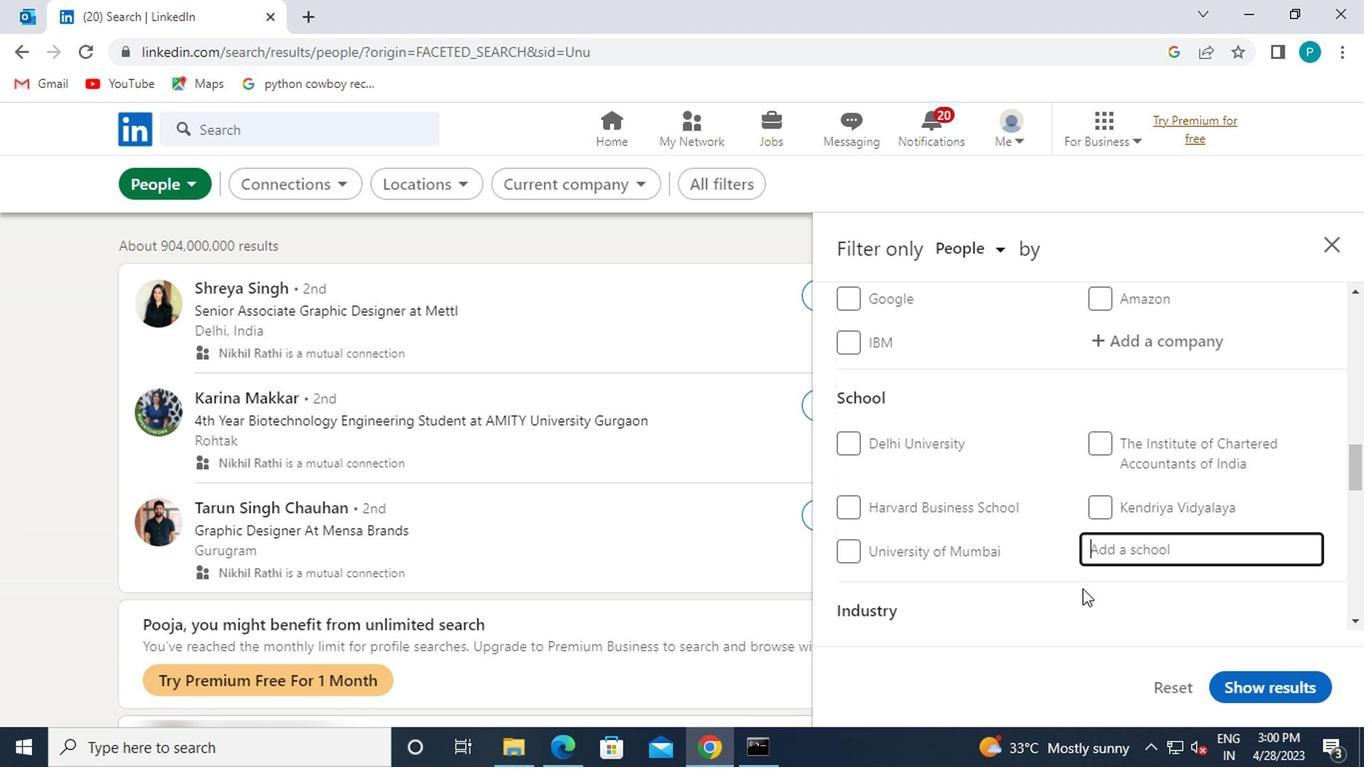 
Action: Mouse scrolled (1063, 530) with delta (0, 0)
Screenshot: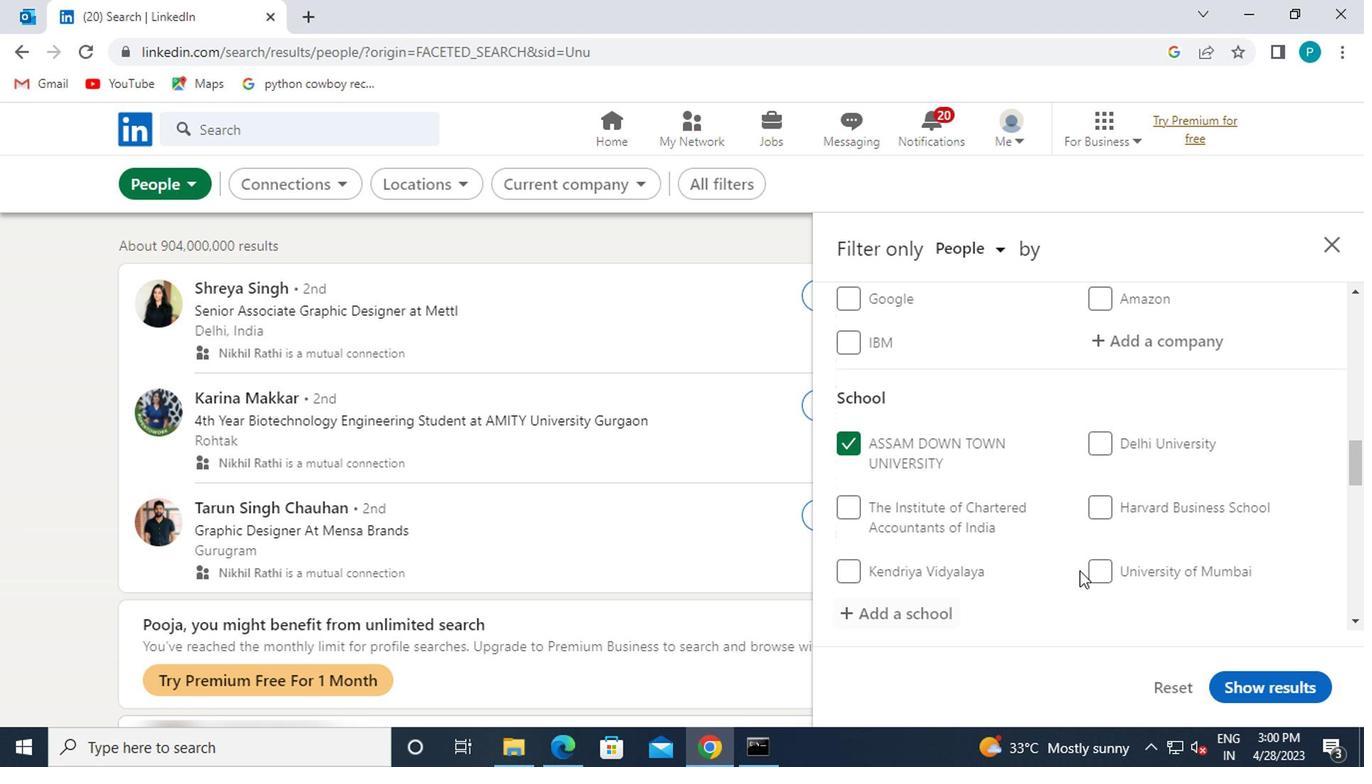 
Action: Mouse scrolled (1063, 530) with delta (0, 0)
Screenshot: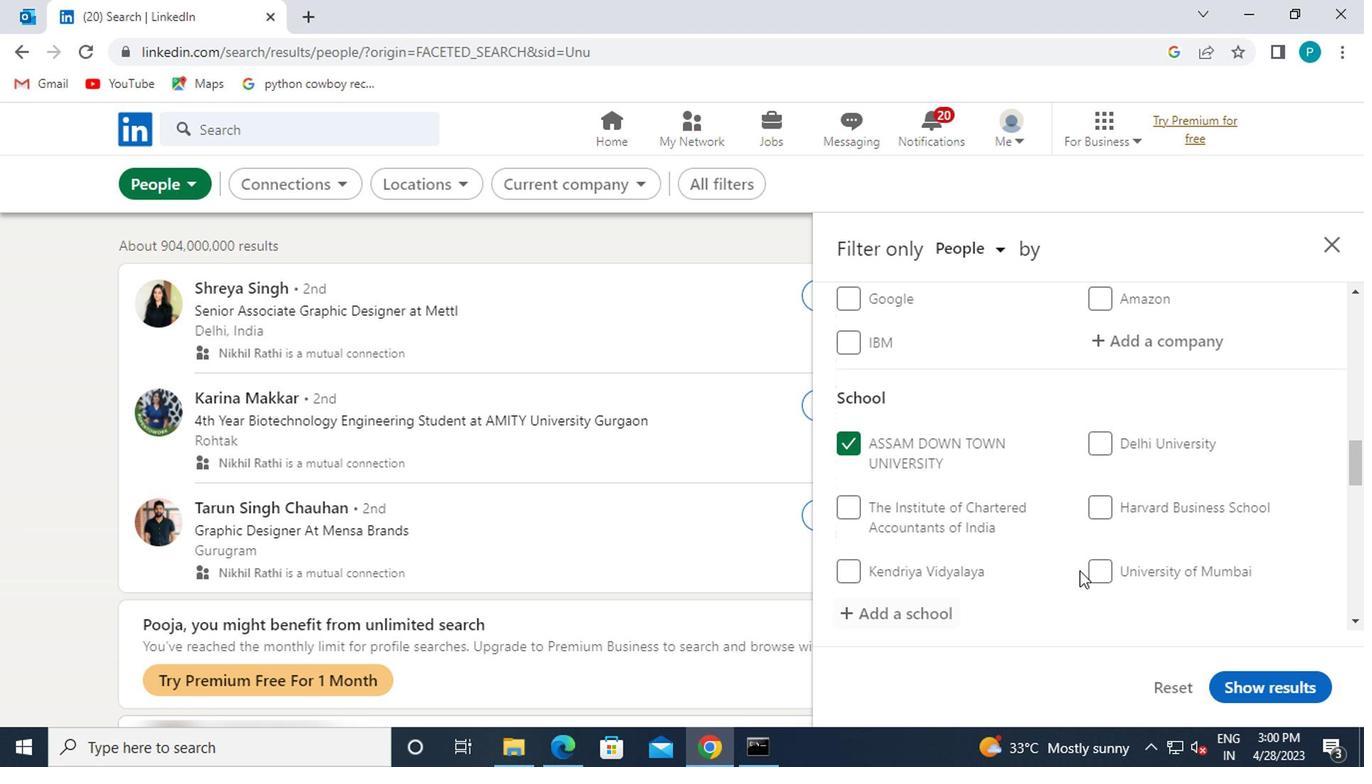 
Action: Mouse scrolled (1063, 530) with delta (0, 0)
Screenshot: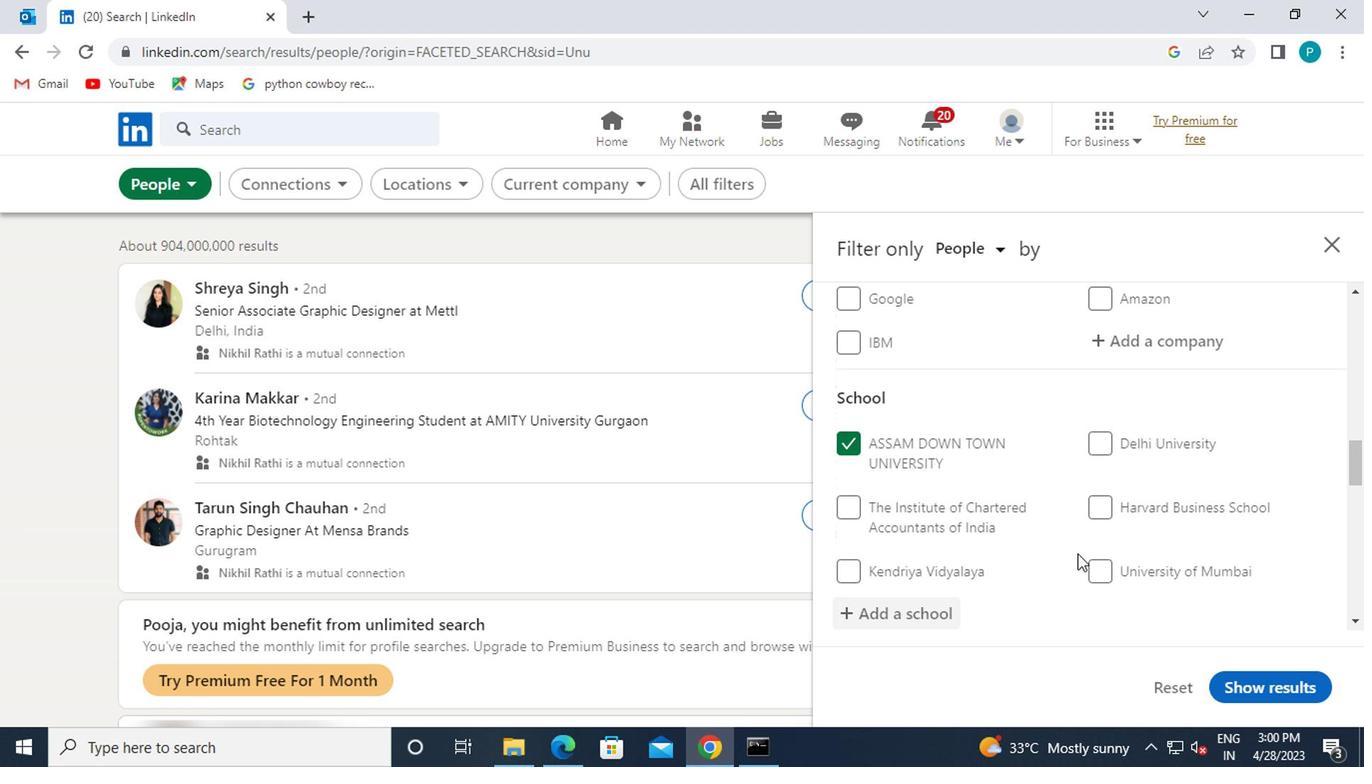 
Action: Mouse moved to (1114, 525)
Screenshot: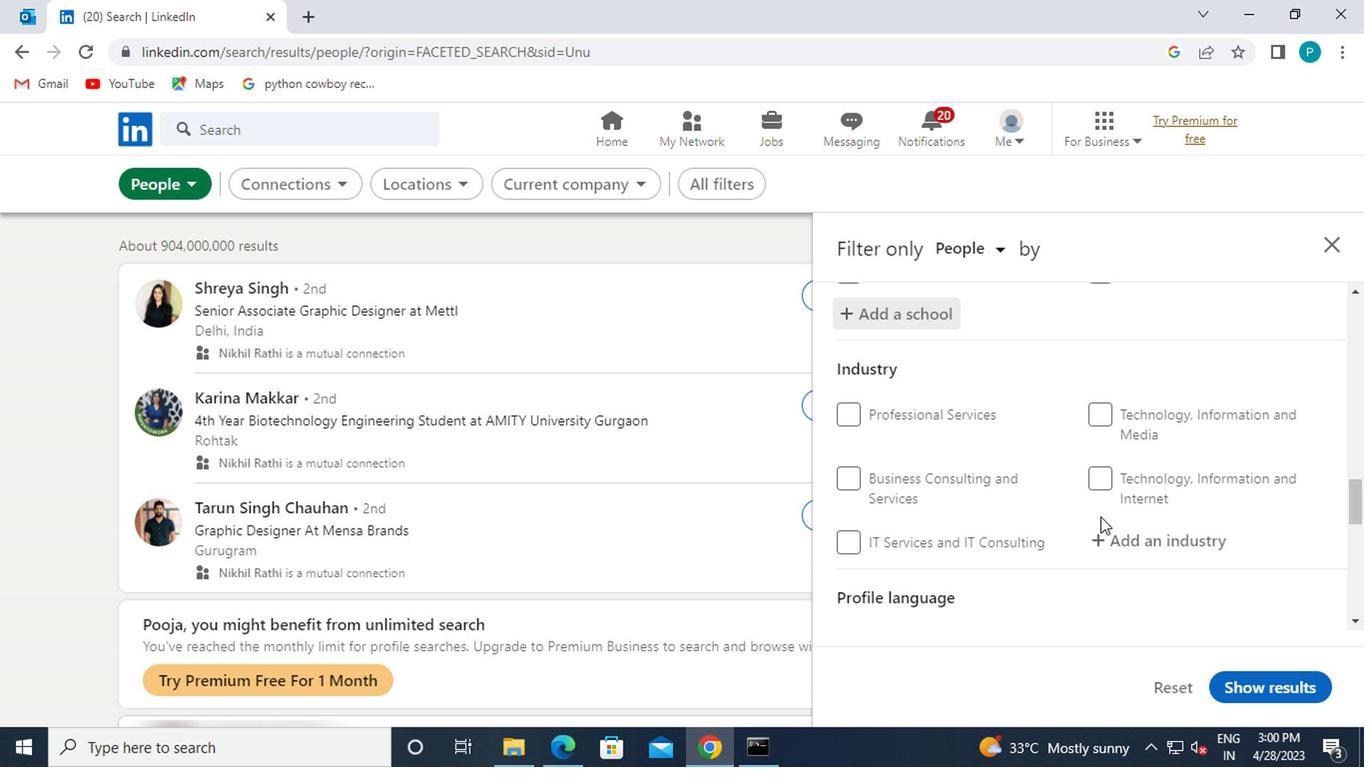 
Action: Mouse pressed left at (1114, 525)
Screenshot: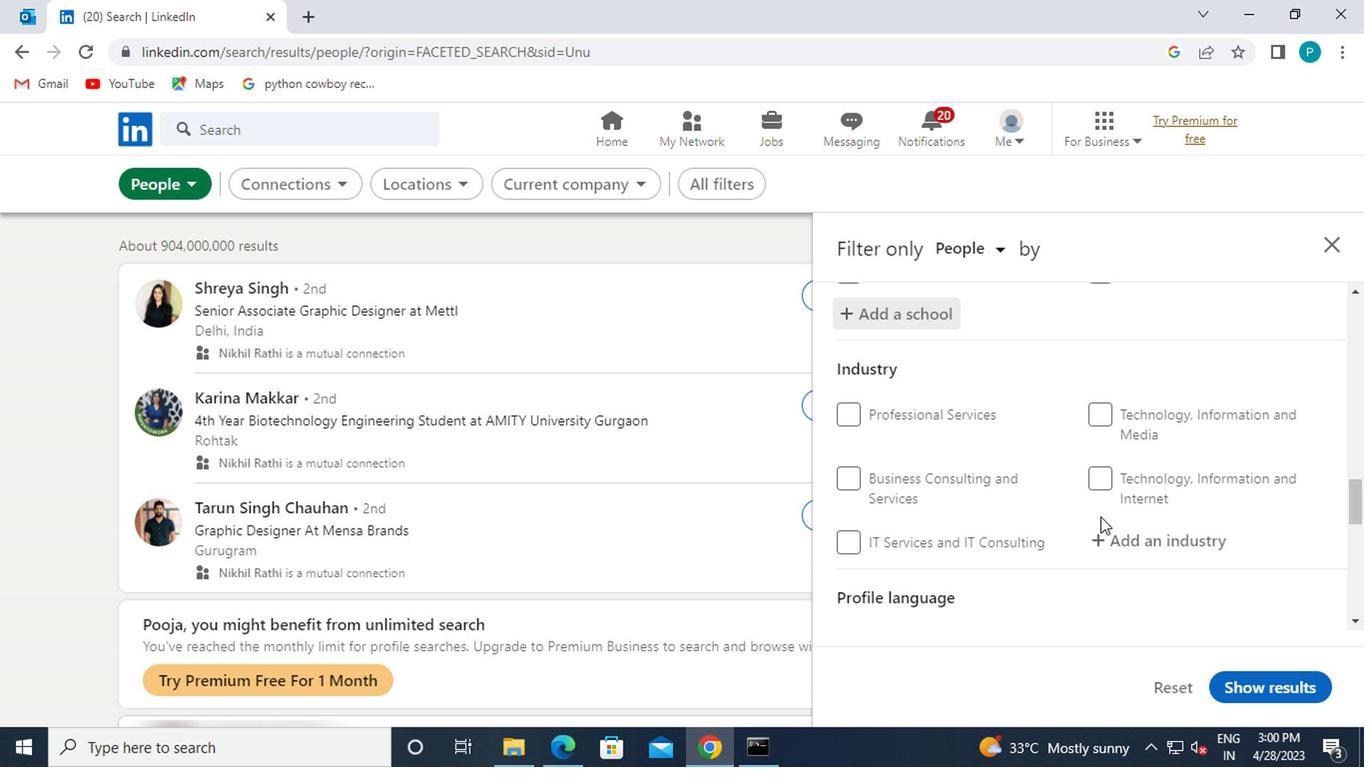 
Action: Key pressed <Key.caps_lock>M<Key.caps_lock>ED<Key.backspace><Key.backspace><Key.backspace>M<Key.caps_lock>EDICAL
Screenshot: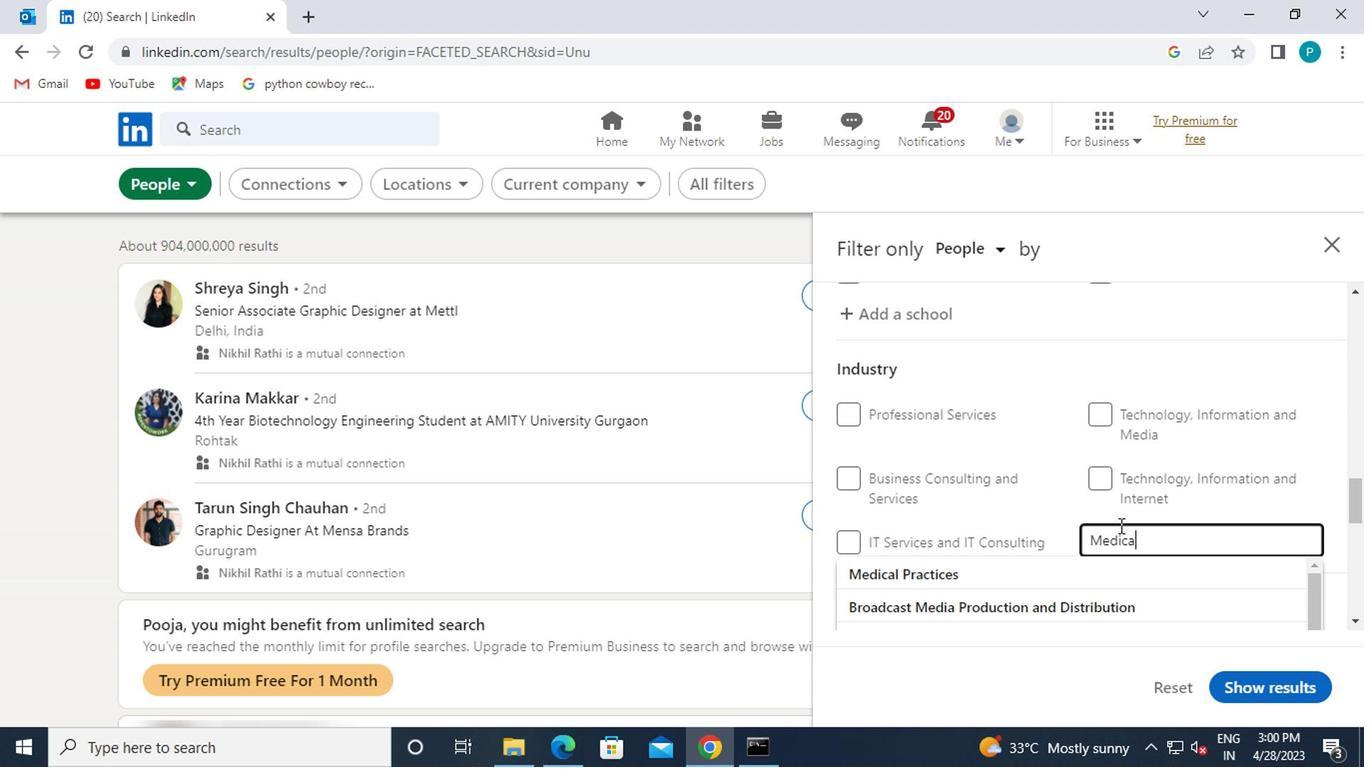 
Action: Mouse moved to (1084, 565)
Screenshot: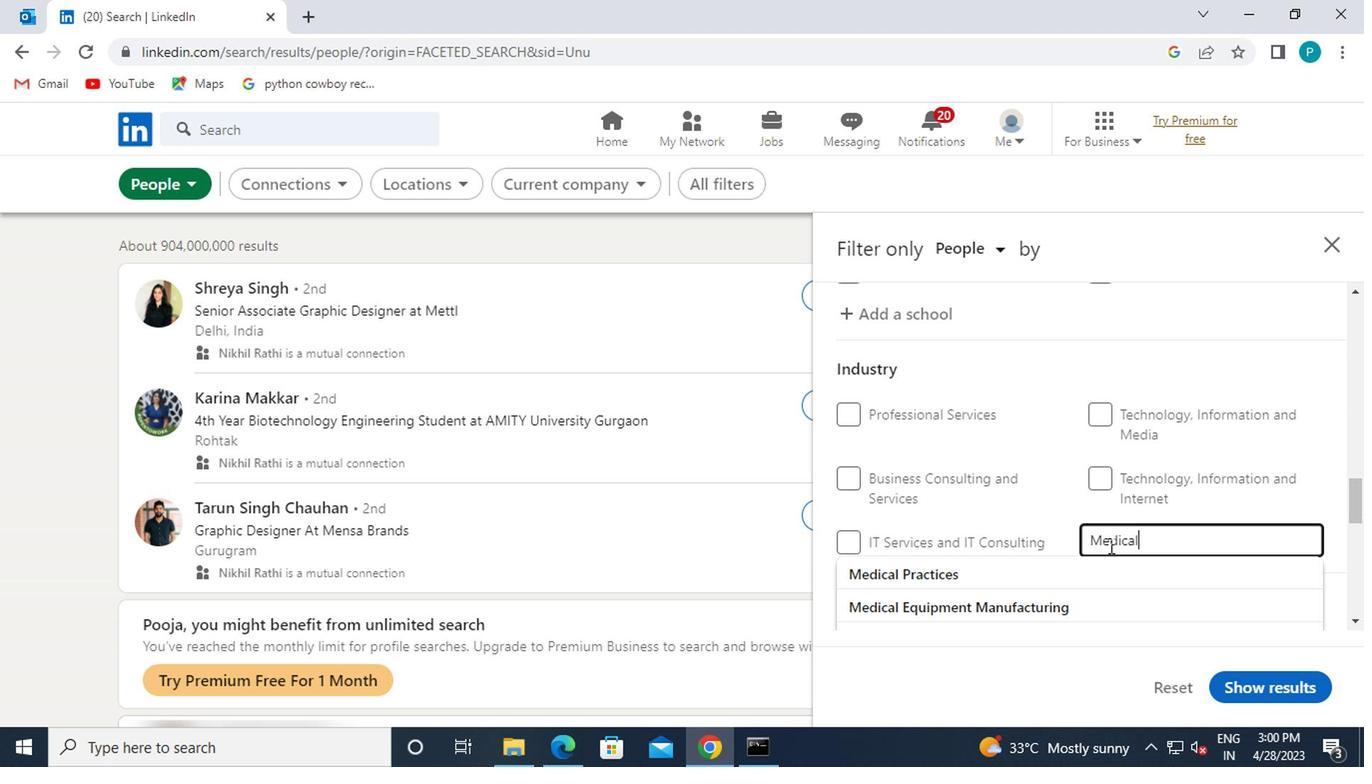 
Action: Mouse pressed left at (1084, 565)
Screenshot: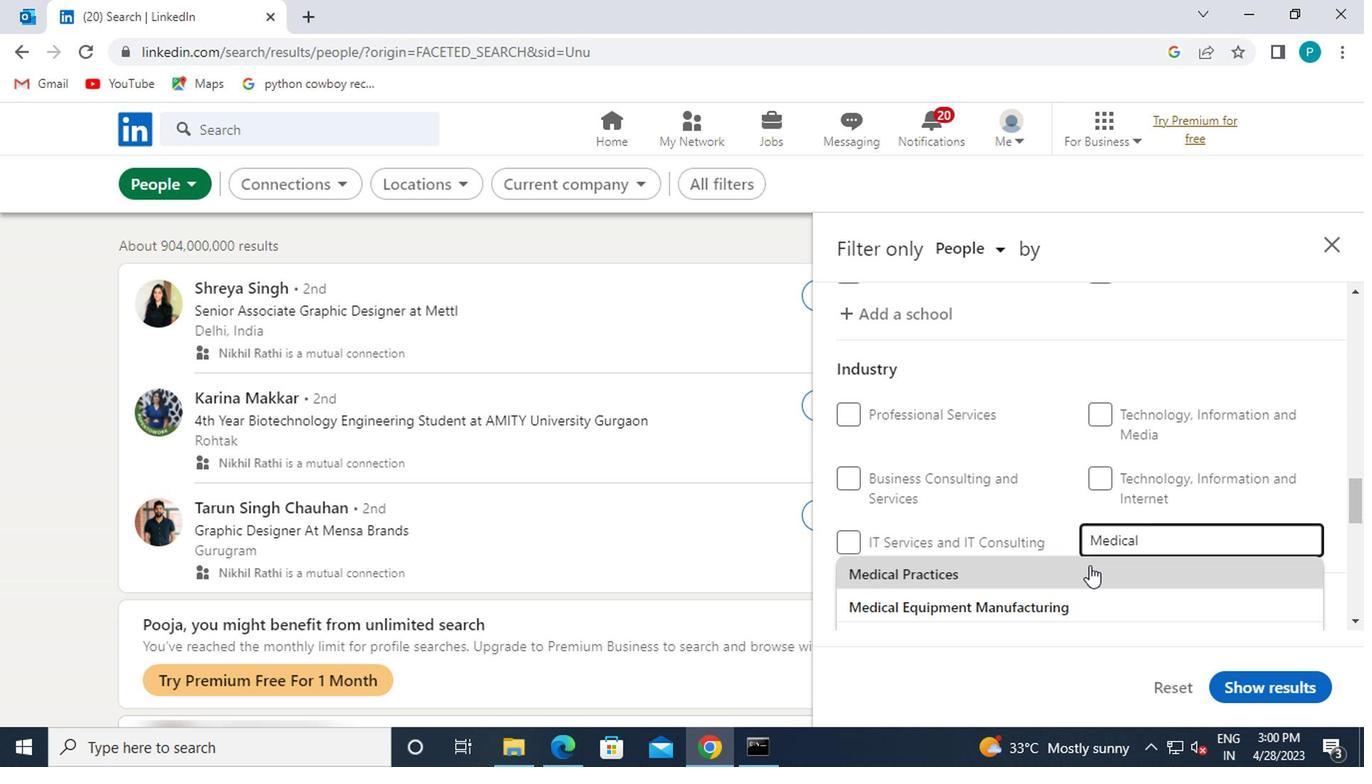 
Action: Mouse scrolled (1084, 564) with delta (0, 0)
Screenshot: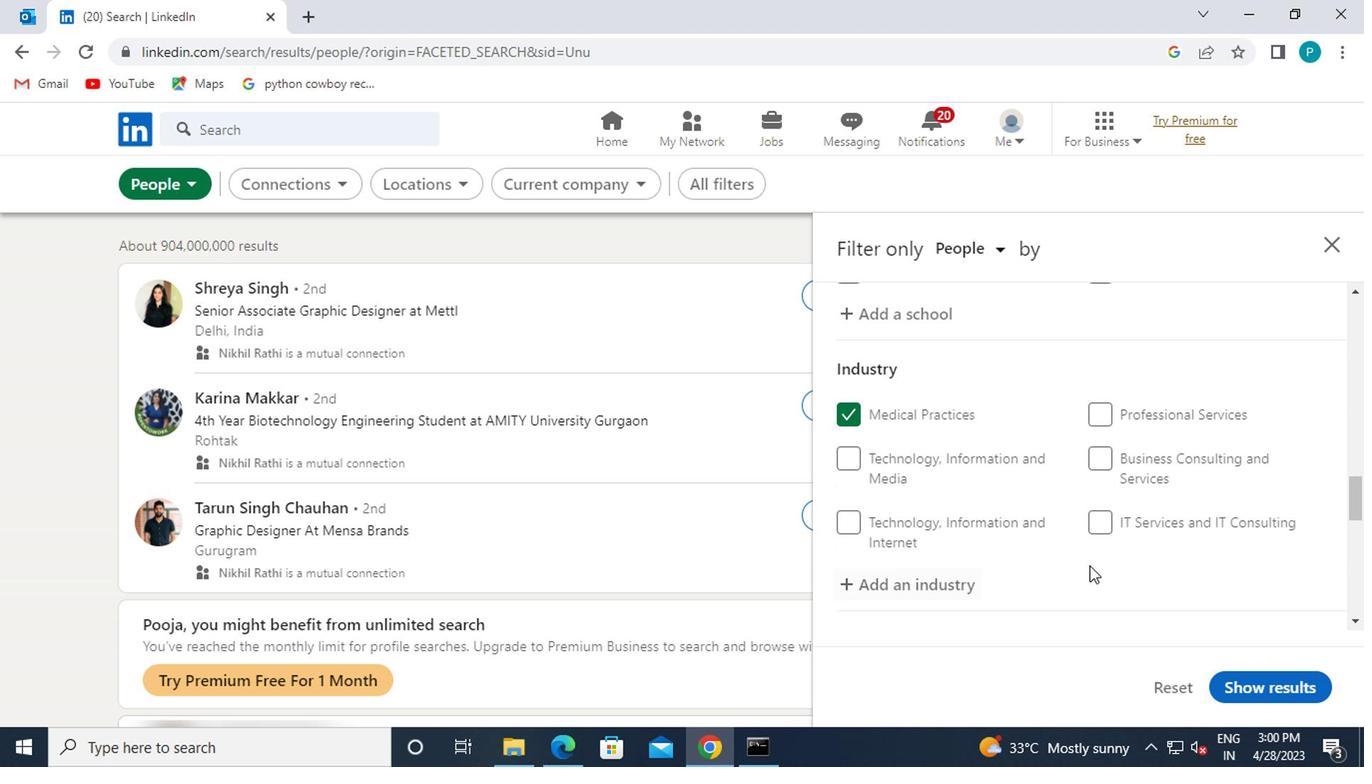 
Action: Mouse scrolled (1084, 564) with delta (0, 0)
Screenshot: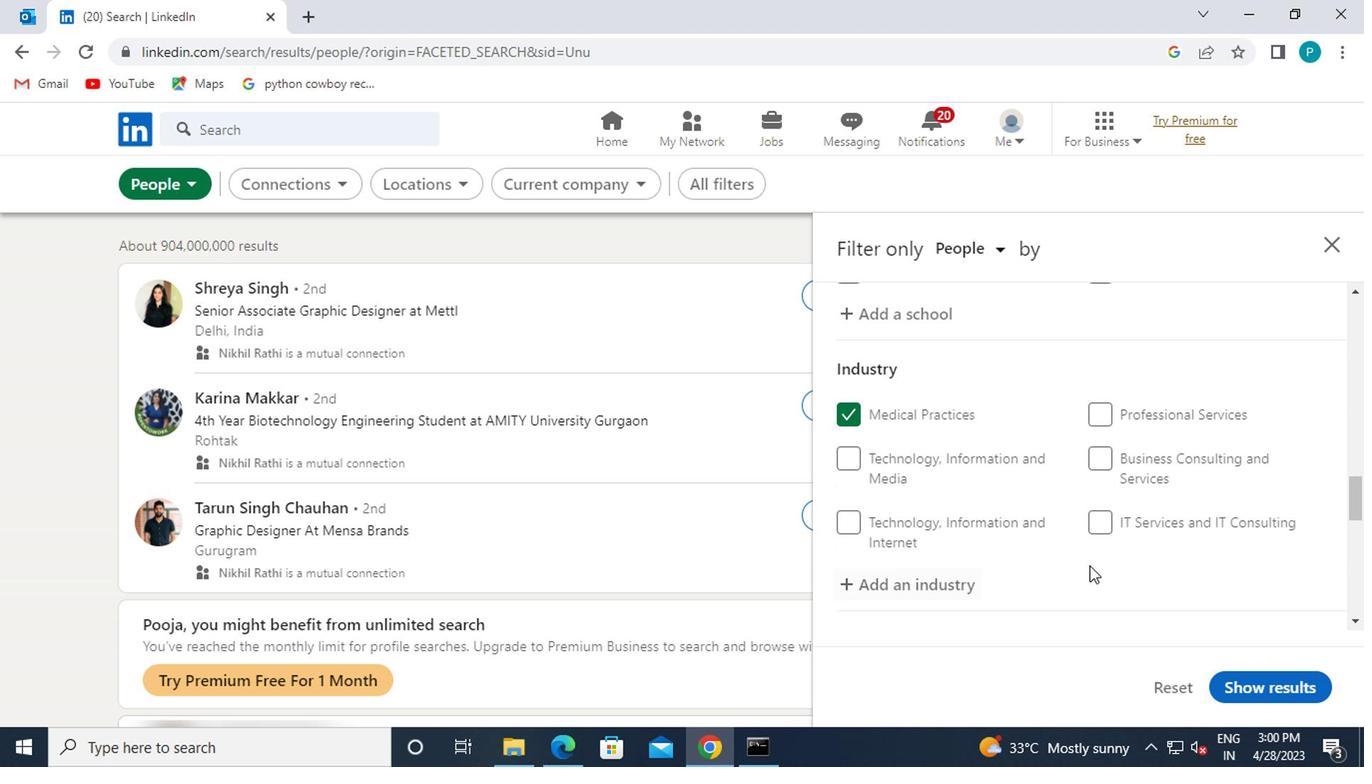 
Action: Mouse scrolled (1084, 564) with delta (0, 0)
Screenshot: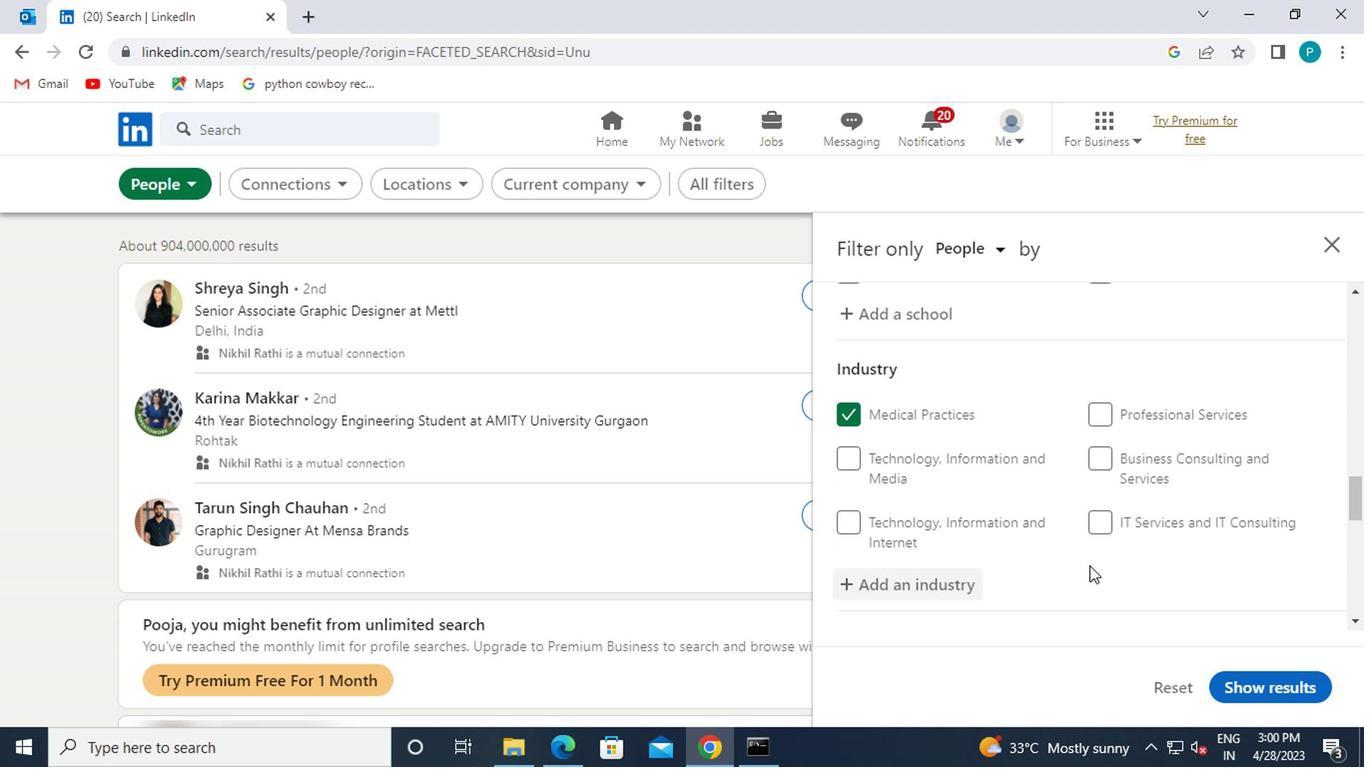 
Action: Mouse scrolled (1084, 564) with delta (0, 0)
Screenshot: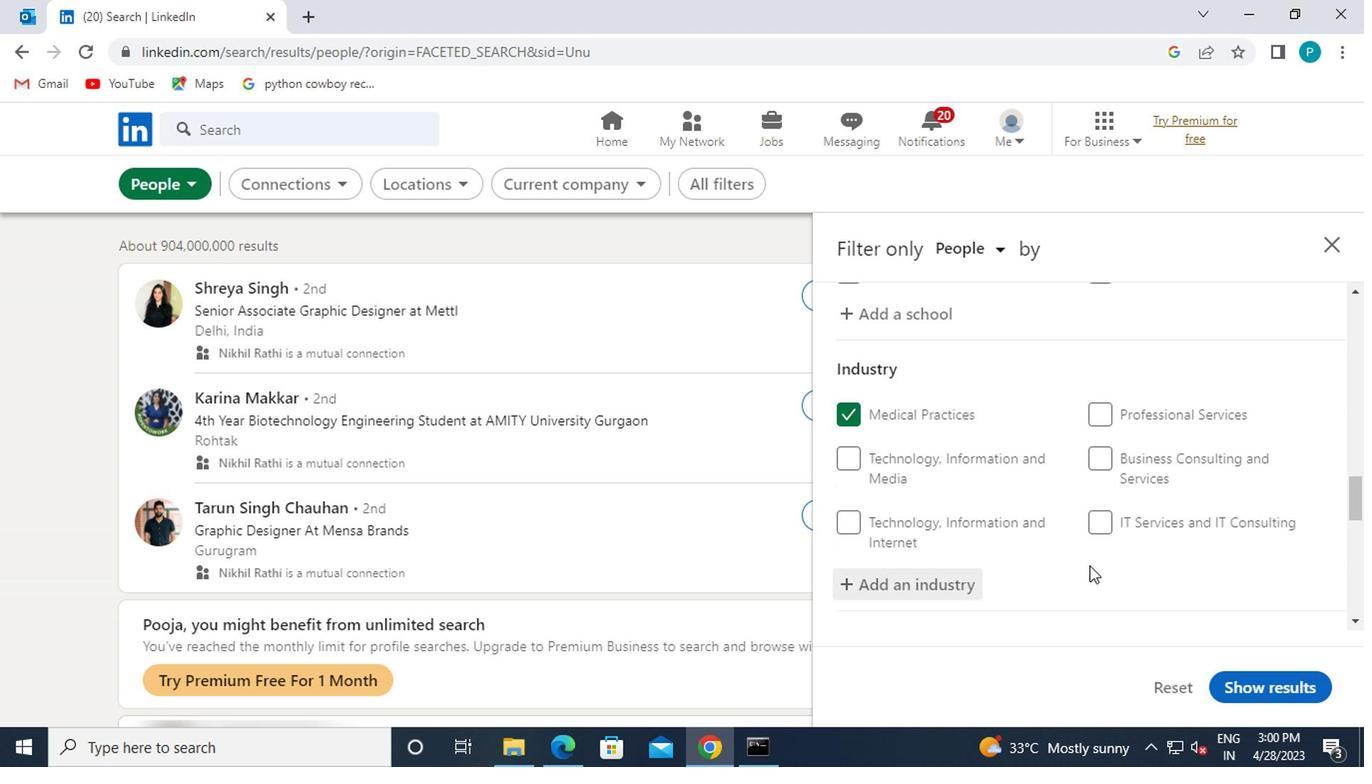 
Action: Mouse moved to (1136, 537)
Screenshot: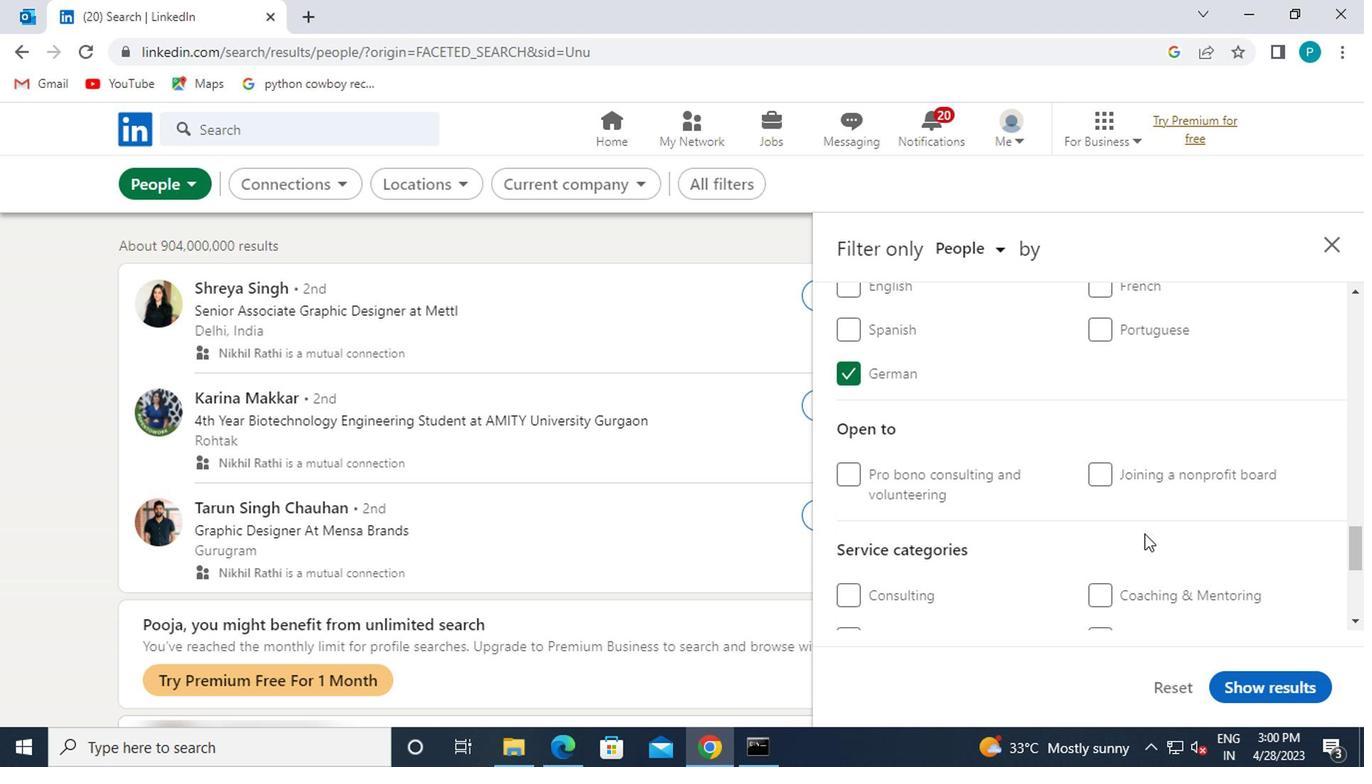 
Action: Mouse scrolled (1136, 535) with delta (0, -1)
Screenshot: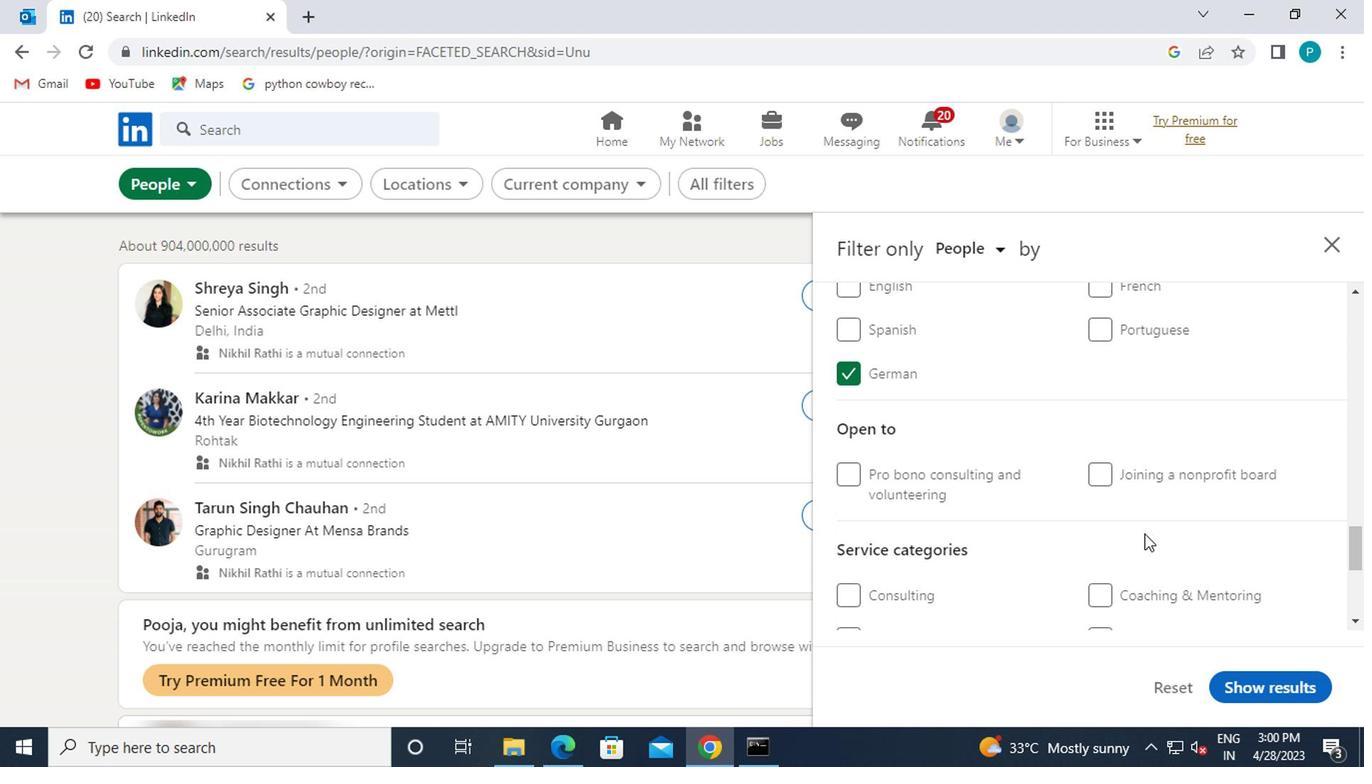 
Action: Mouse moved to (1122, 589)
Screenshot: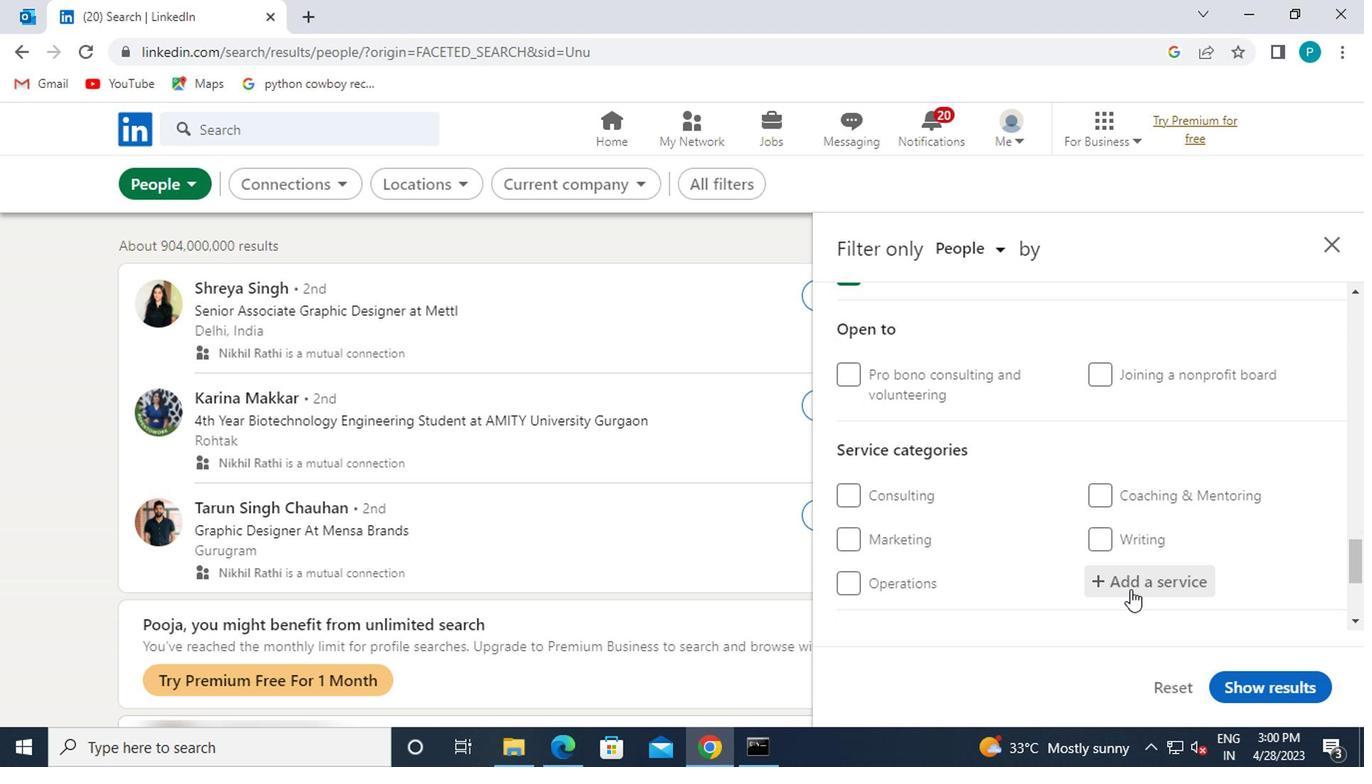 
Action: Mouse pressed left at (1122, 589)
Screenshot: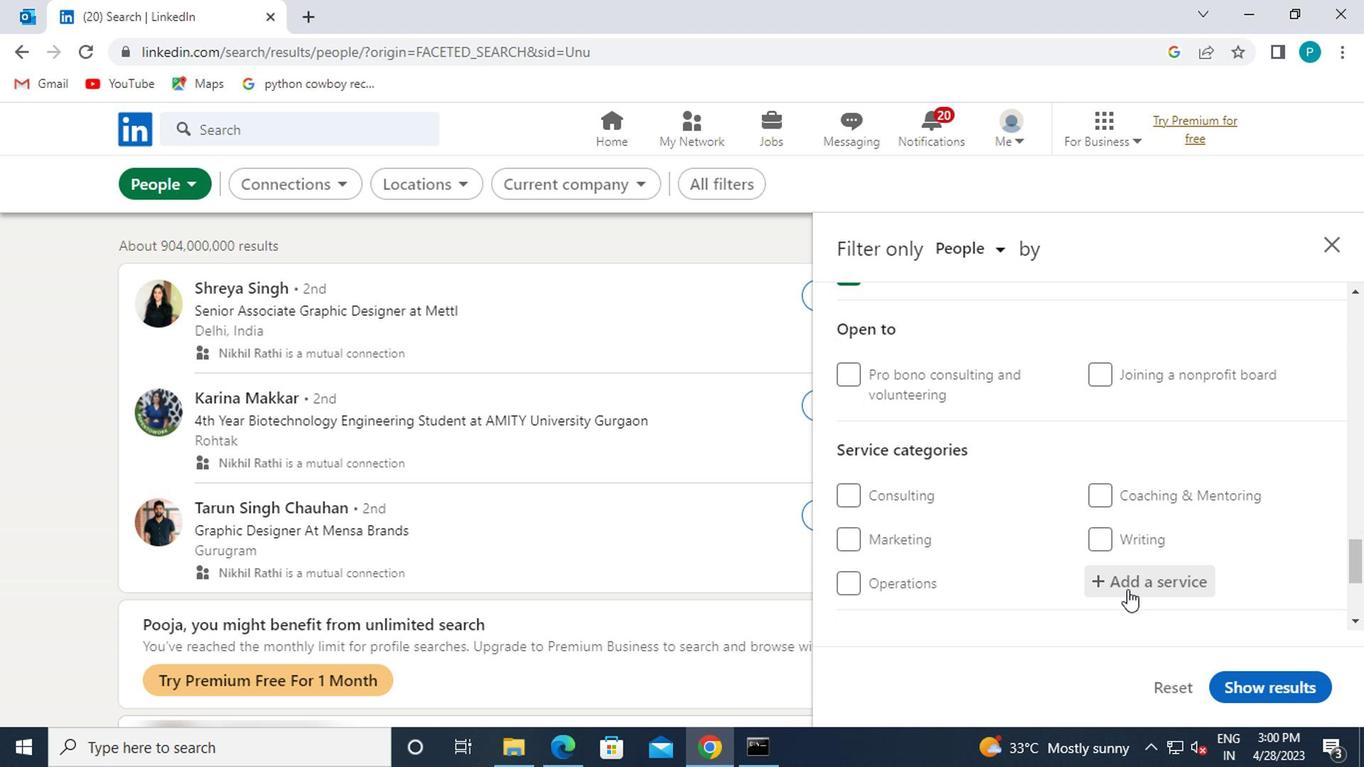 
Action: Key pressed <Key.caps_lock>F<Key.caps_lock>
Screenshot: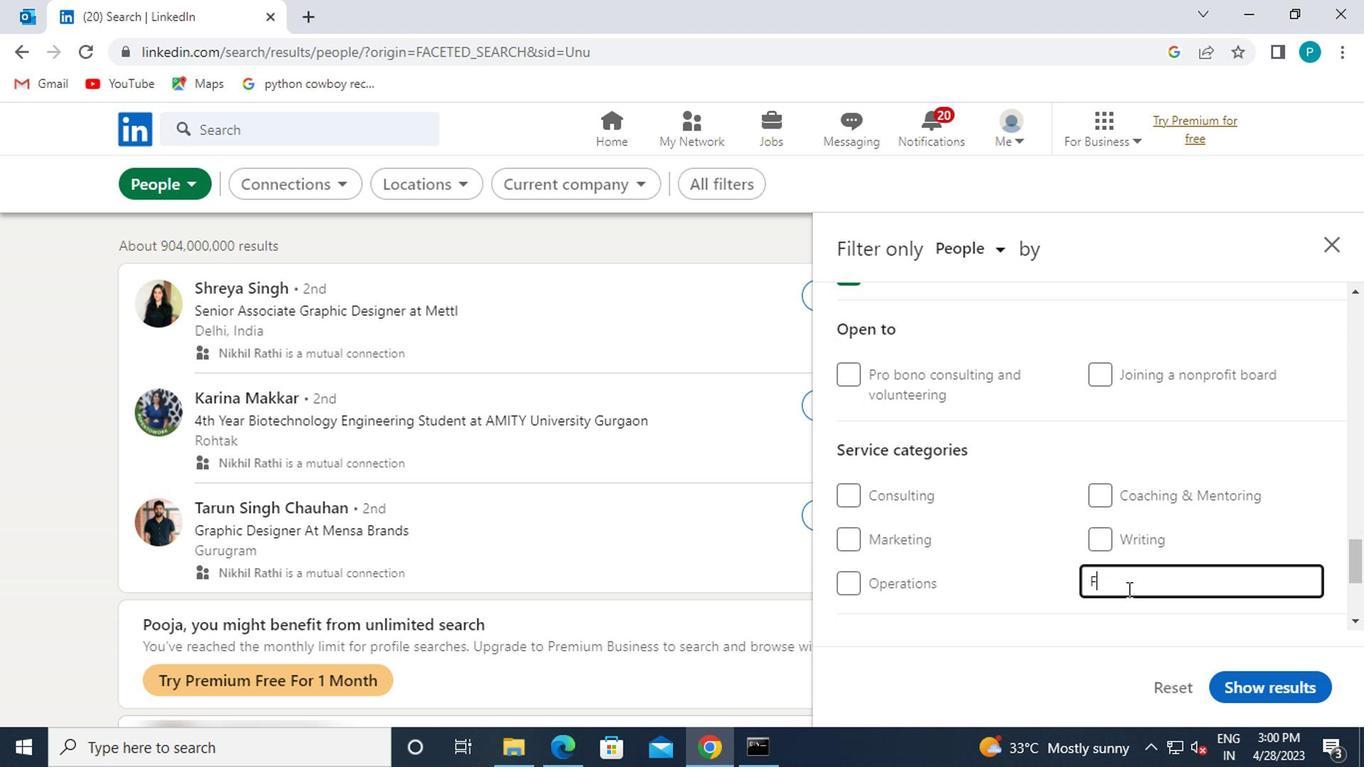 
Action: Mouse moved to (1133, 589)
Screenshot: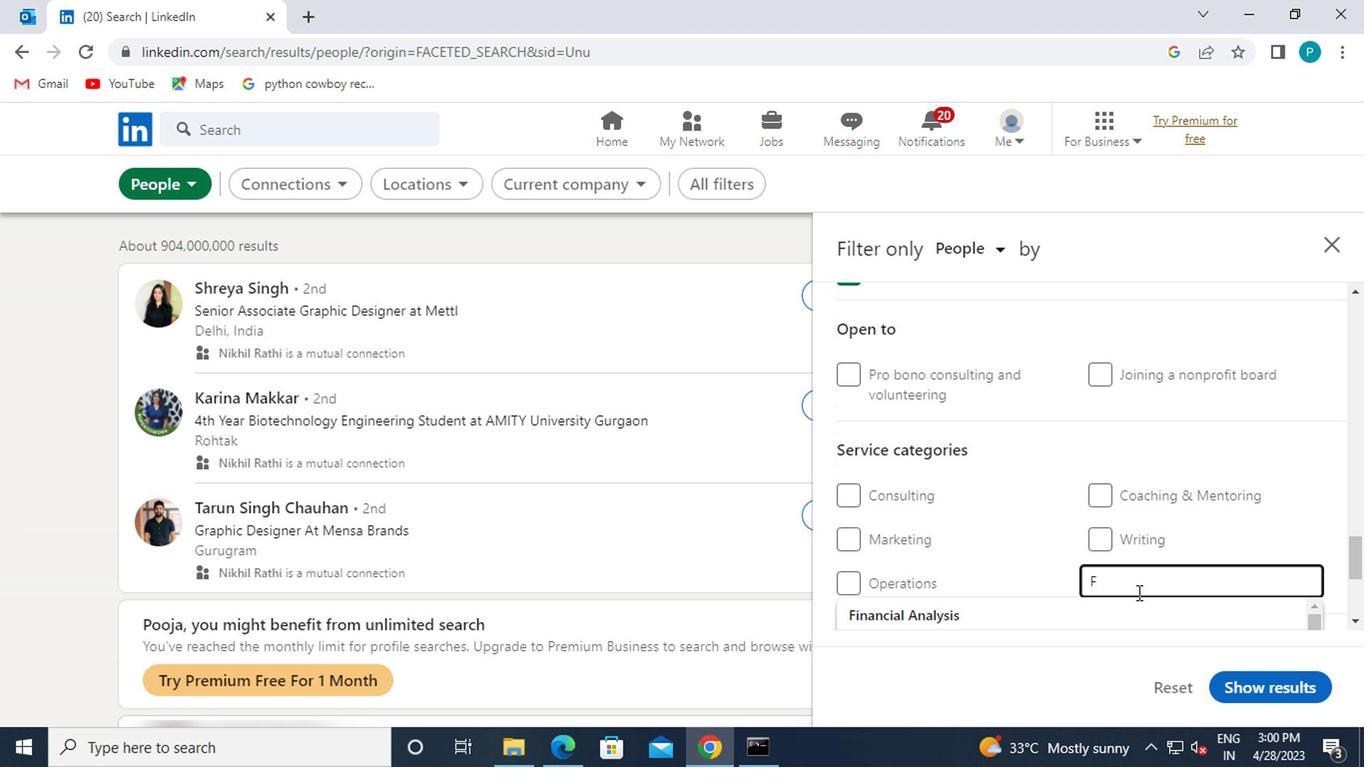 
Action: Mouse scrolled (1133, 588) with delta (0, -1)
Screenshot: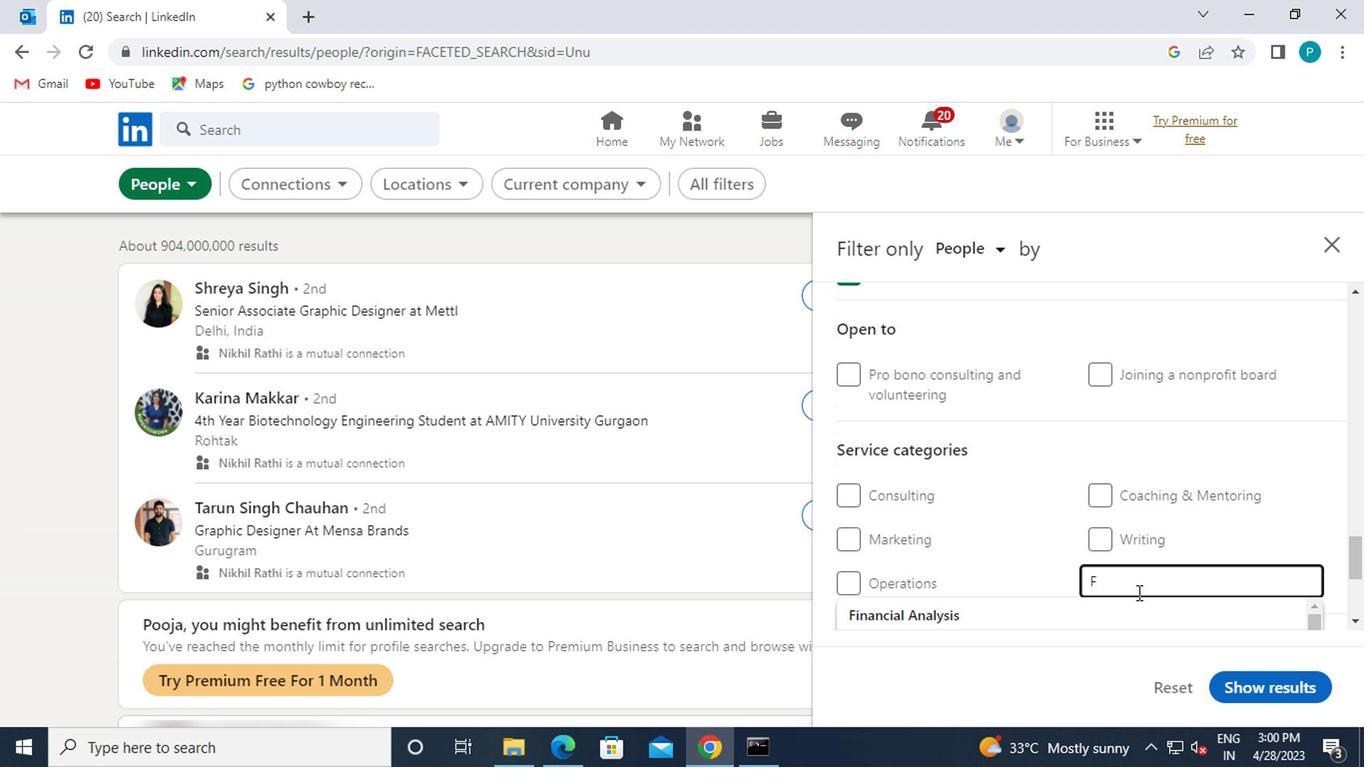 
Action: Mouse moved to (1124, 582)
Screenshot: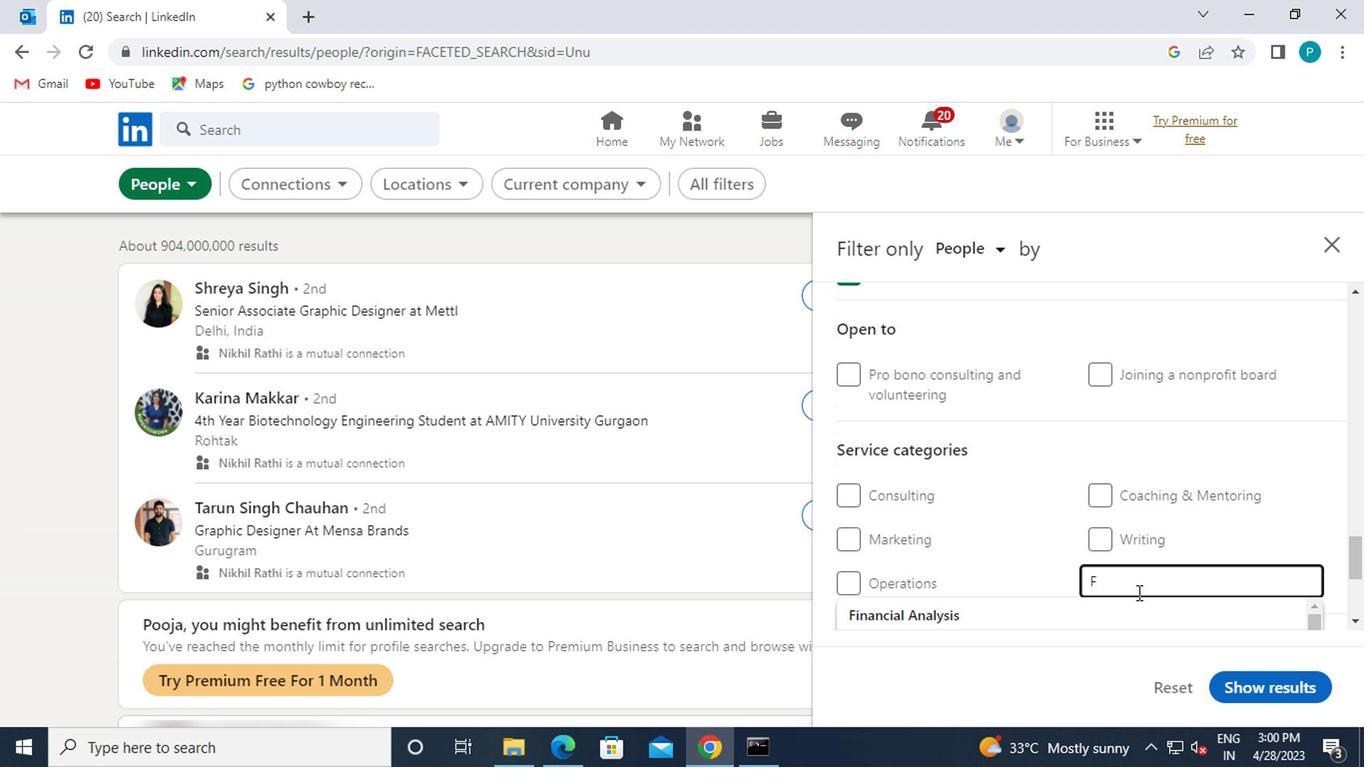 
Action: Mouse scrolled (1124, 580) with delta (0, -1)
Screenshot: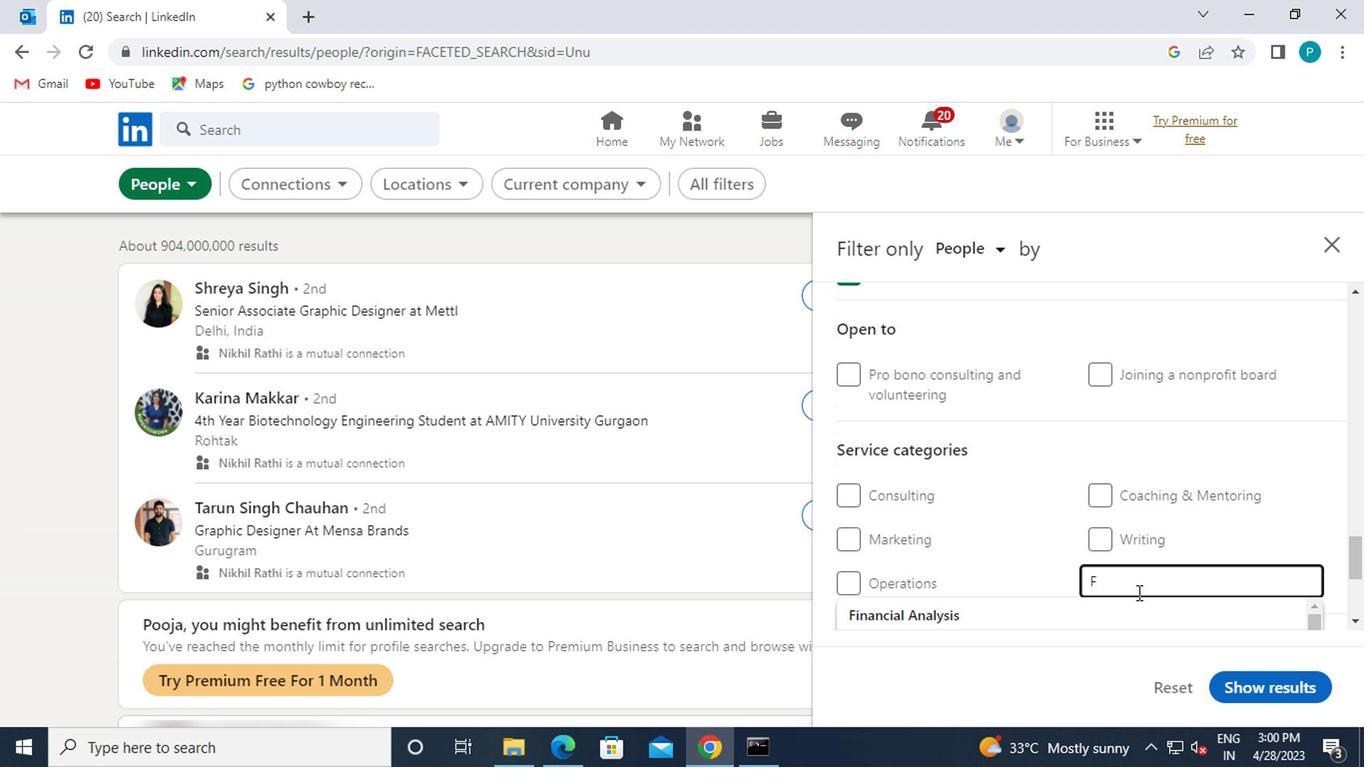 
Action: Mouse moved to (1089, 569)
Screenshot: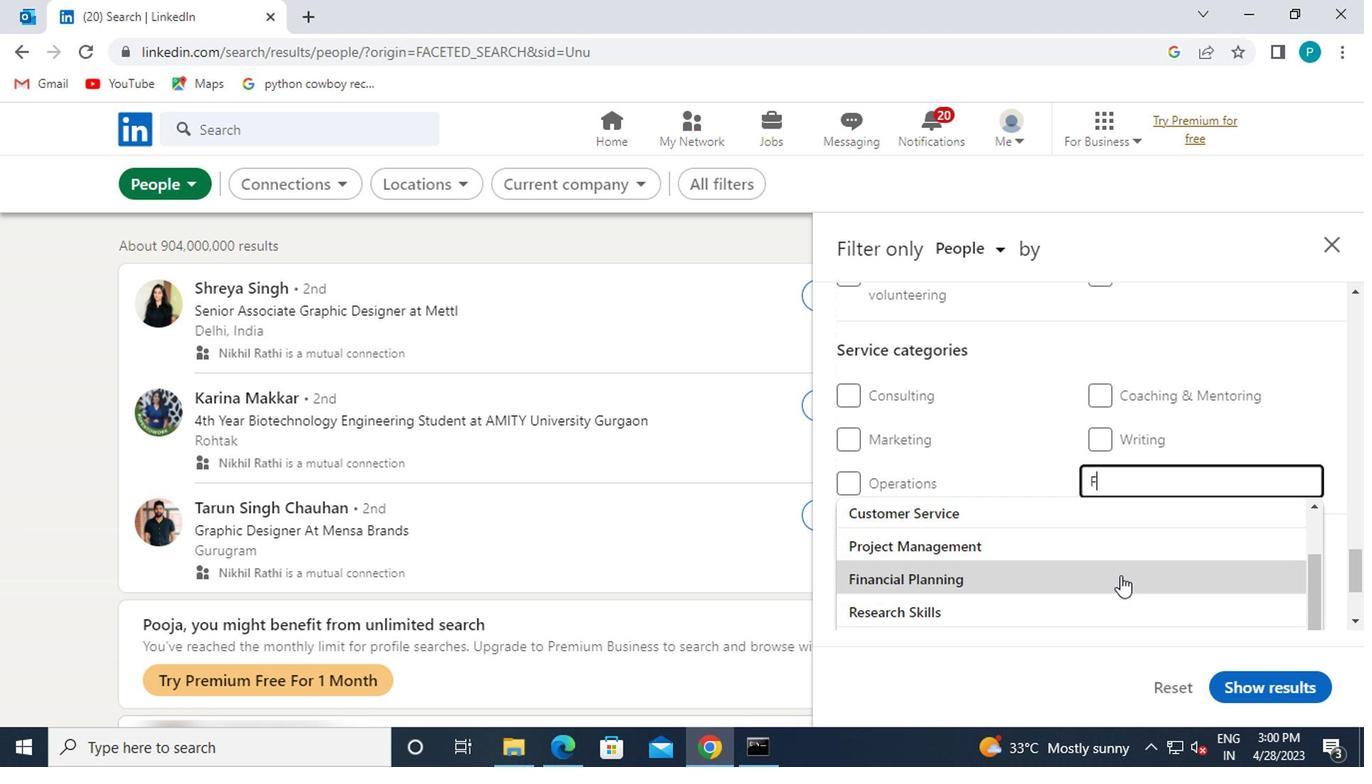
Action: Mouse scrolled (1089, 570) with delta (0, 0)
Screenshot: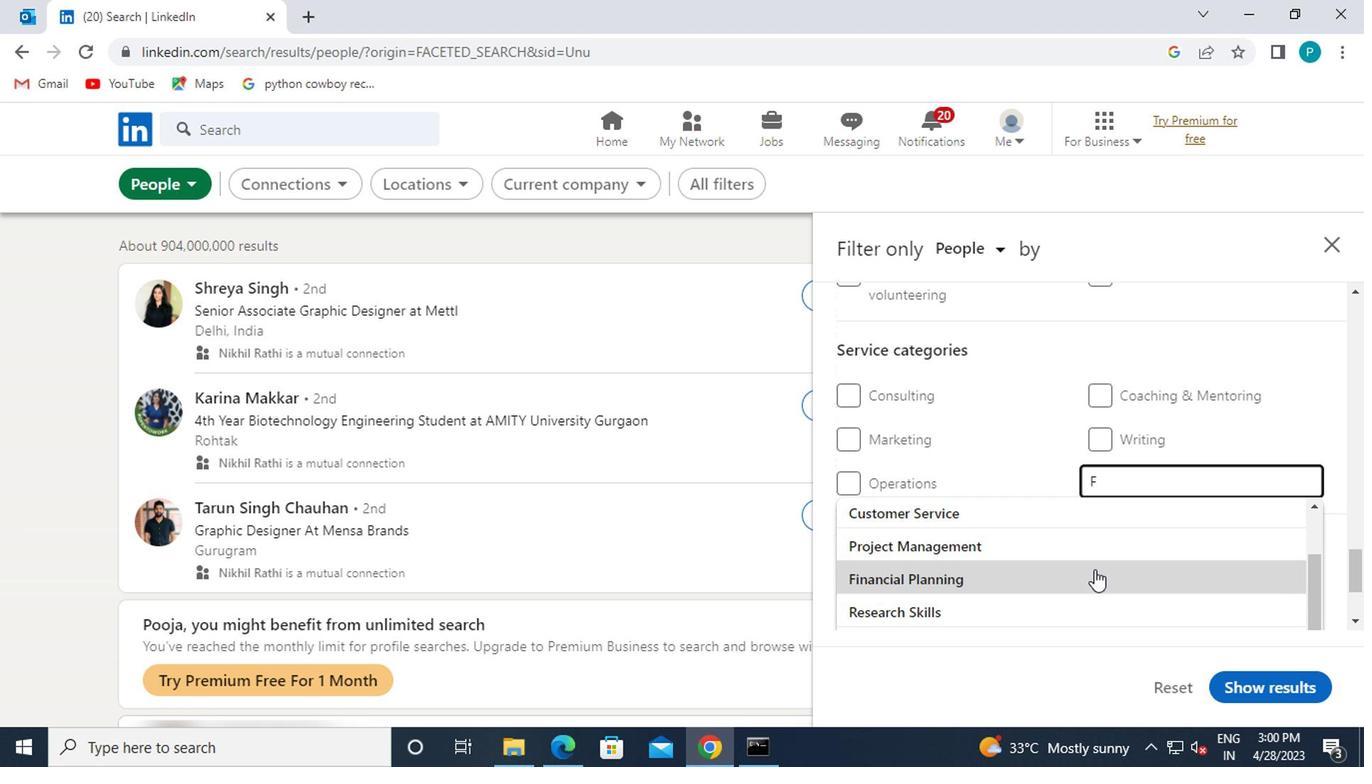 
Action: Mouse moved to (1002, 563)
Screenshot: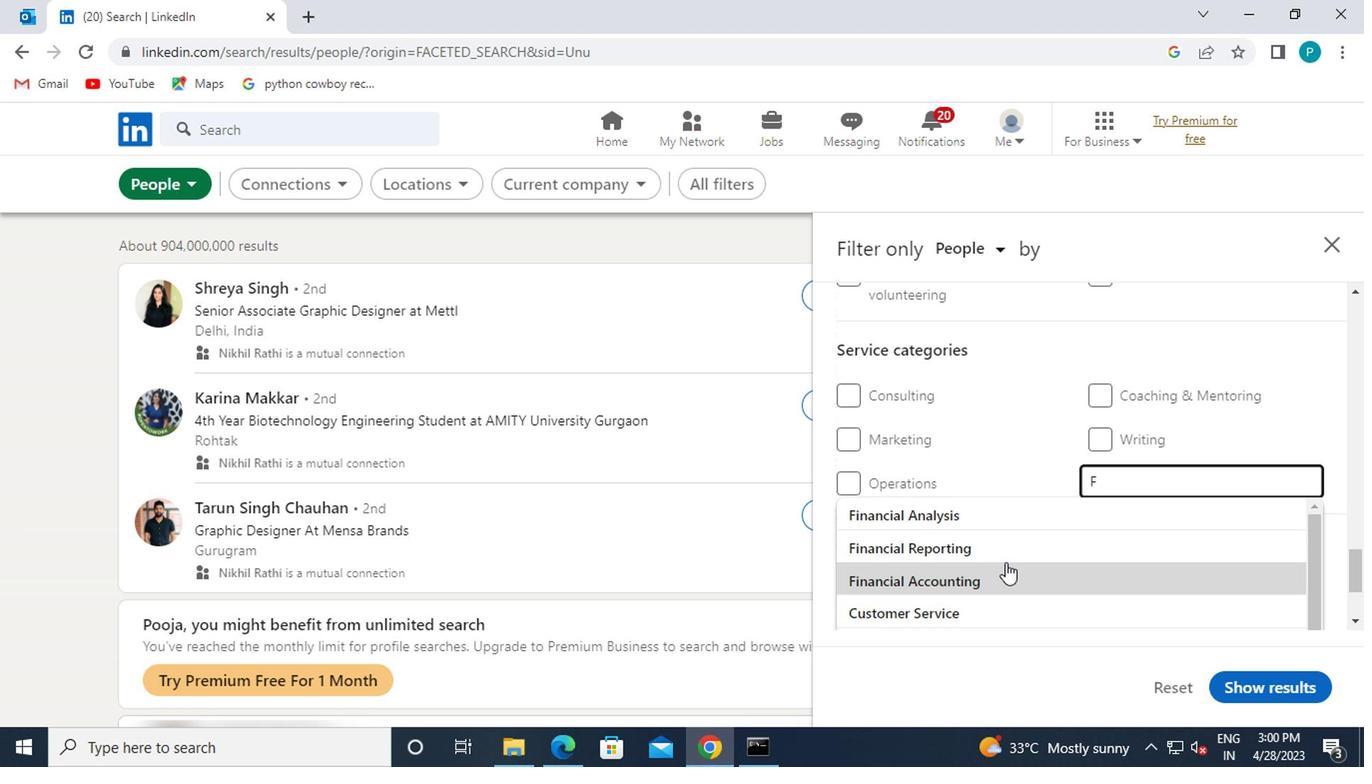 
Action: Mouse scrolled (1002, 564) with delta (0, 1)
Screenshot: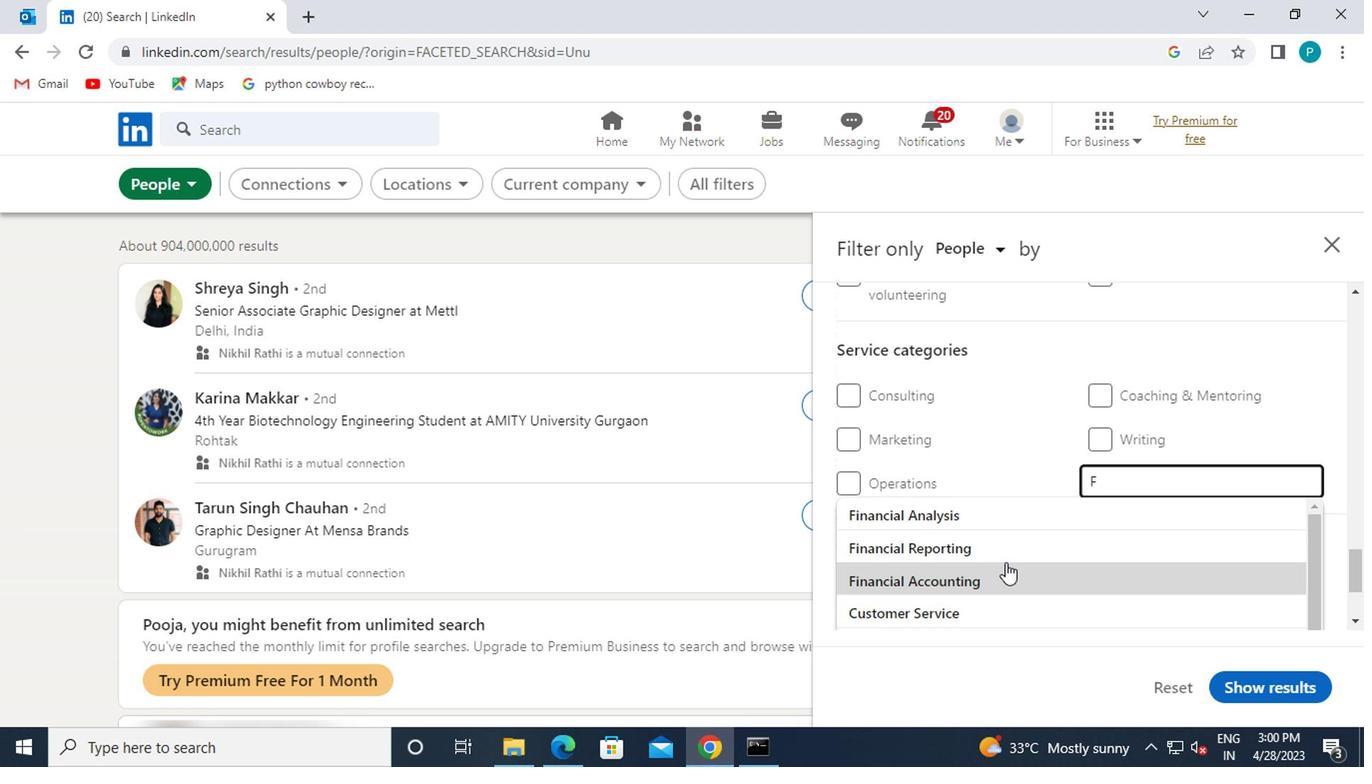 
Action: Mouse scrolled (1002, 562) with delta (0, 0)
Screenshot: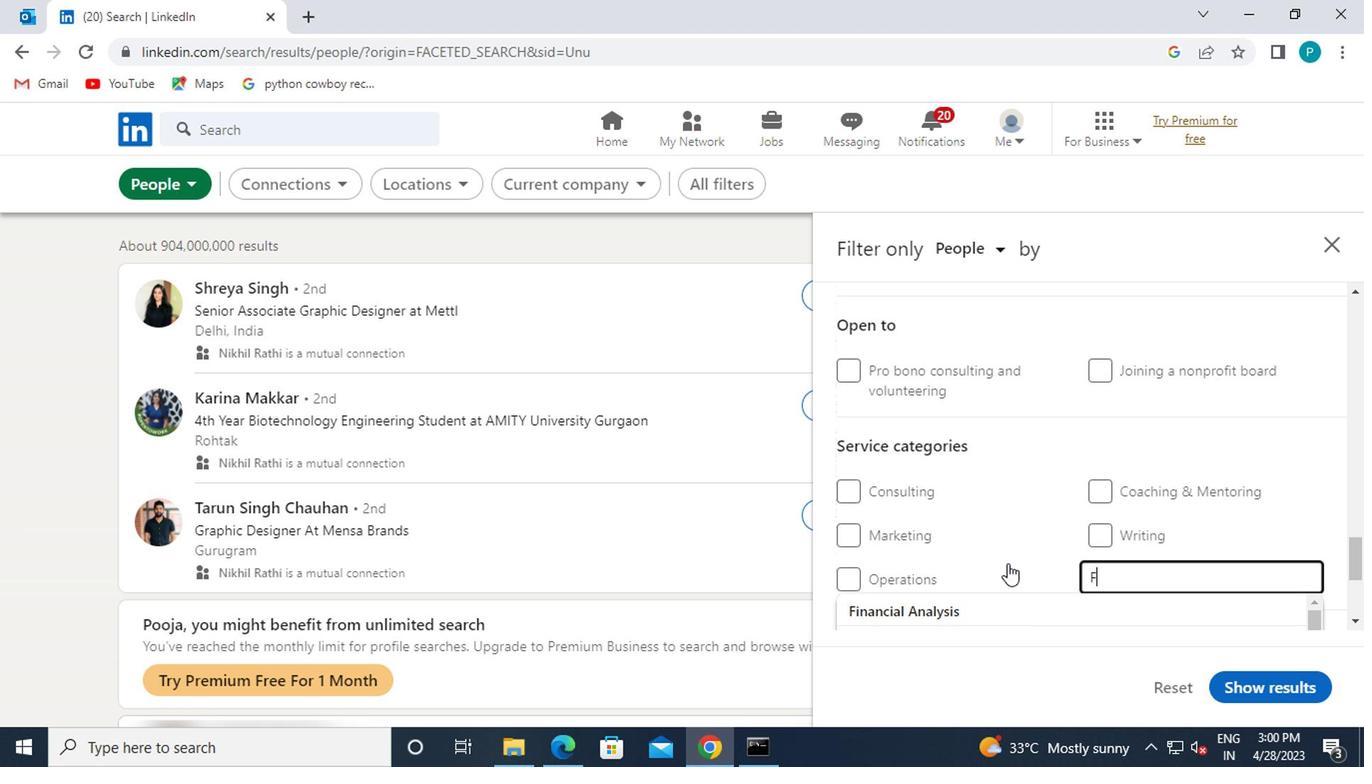 
Action: Mouse scrolled (1002, 562) with delta (0, 0)
Screenshot: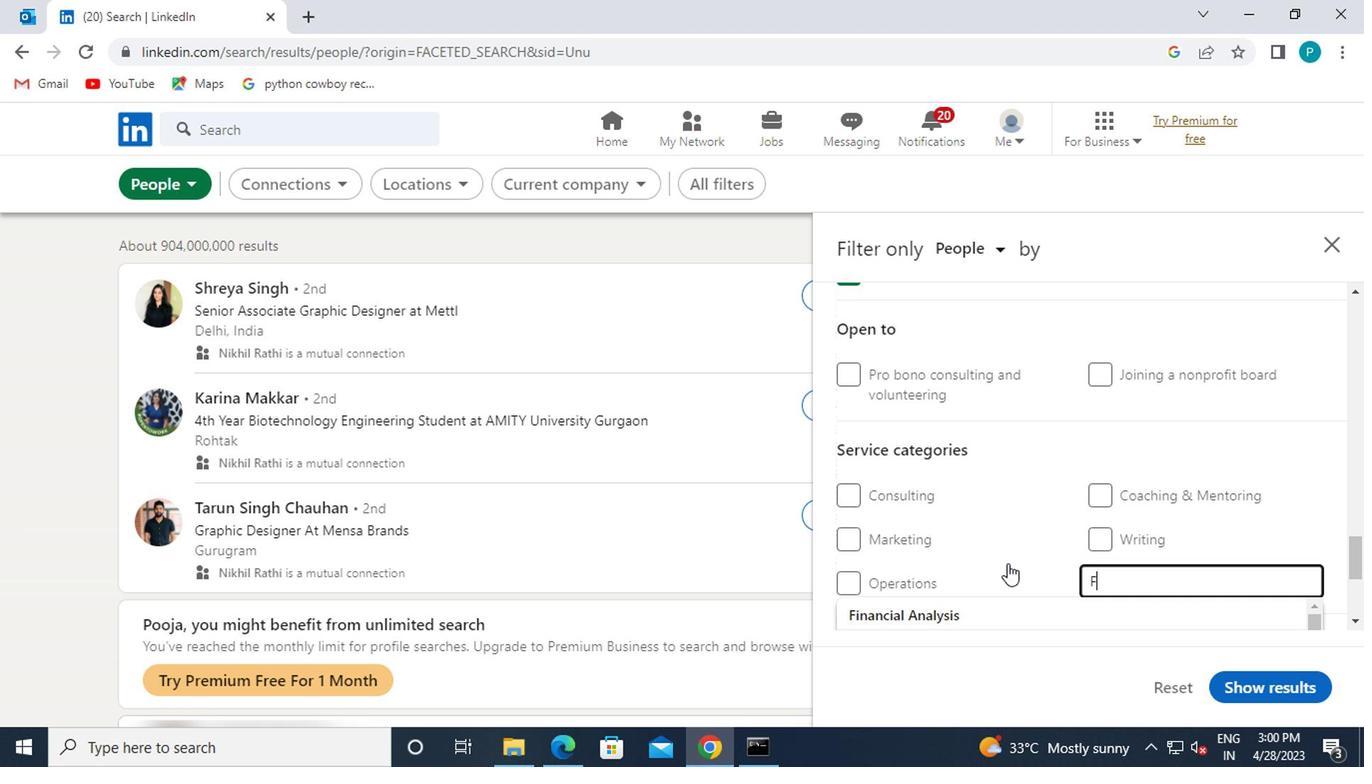 
Action: Mouse scrolled (1002, 562) with delta (0, 0)
Screenshot: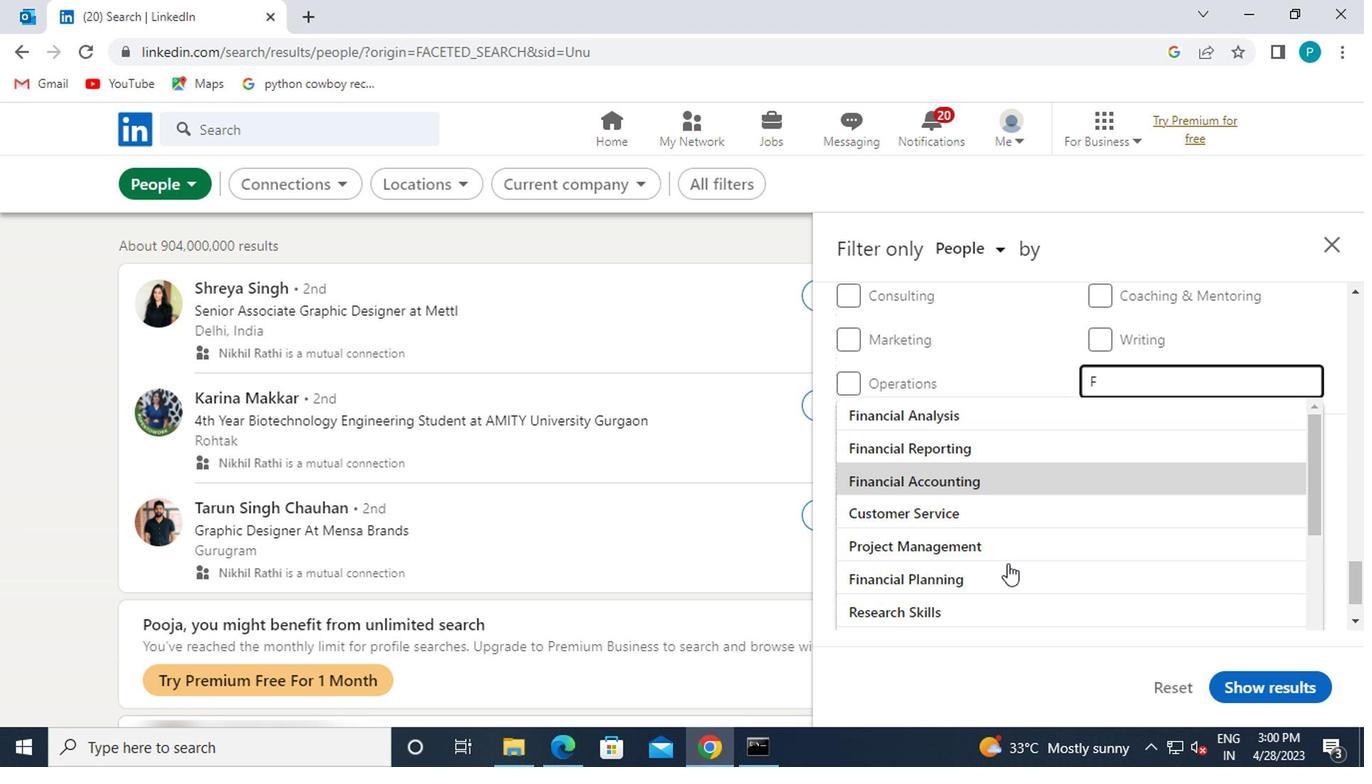 
Action: Mouse scrolled (1002, 562) with delta (0, 0)
Screenshot: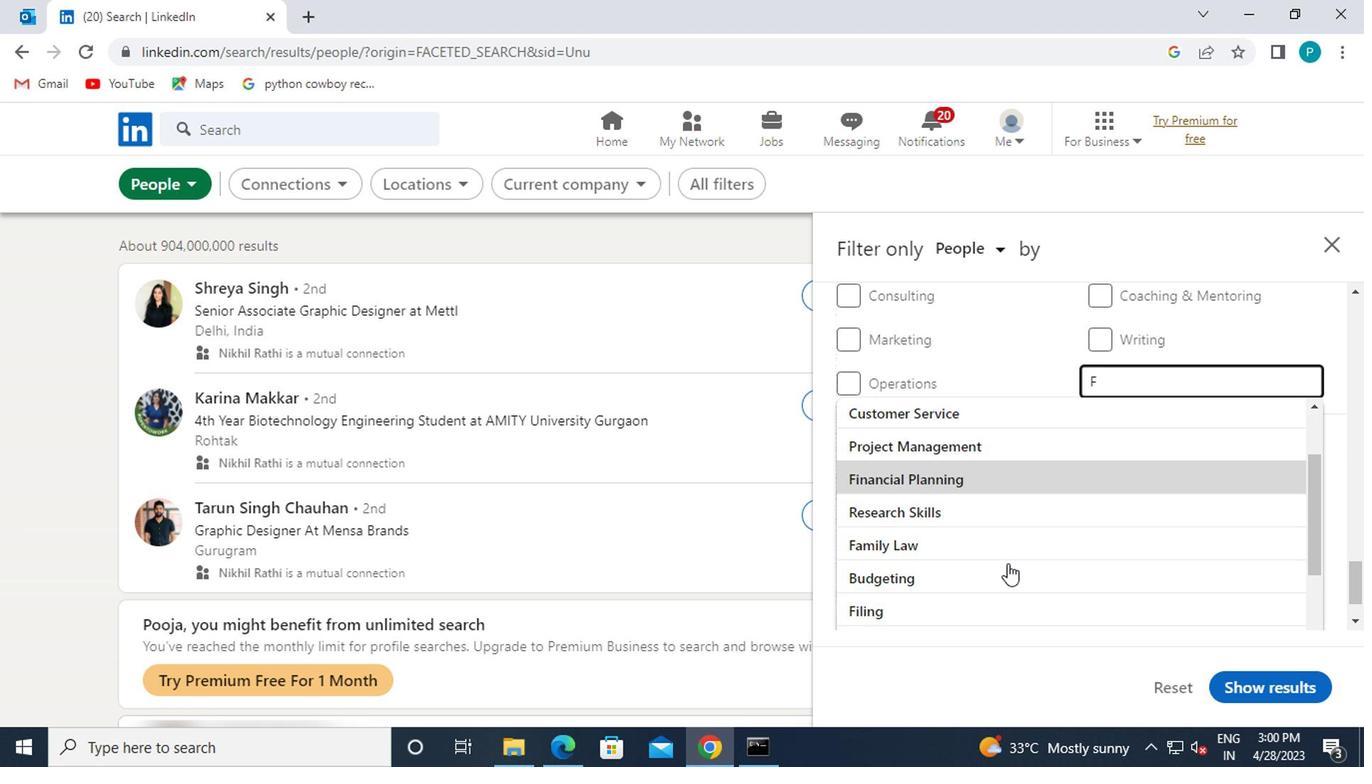 
Action: Mouse moved to (1017, 595)
Screenshot: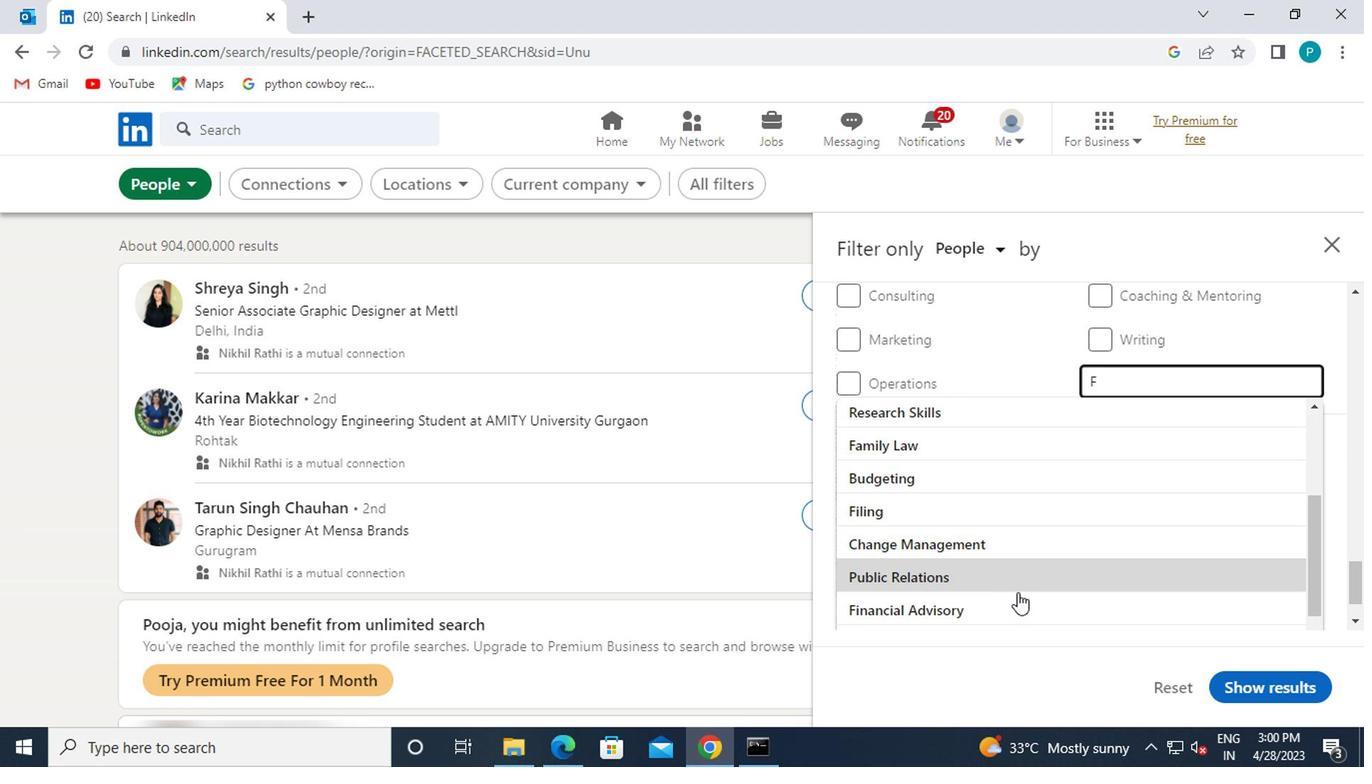 
Action: Mouse pressed left at (1017, 595)
Screenshot: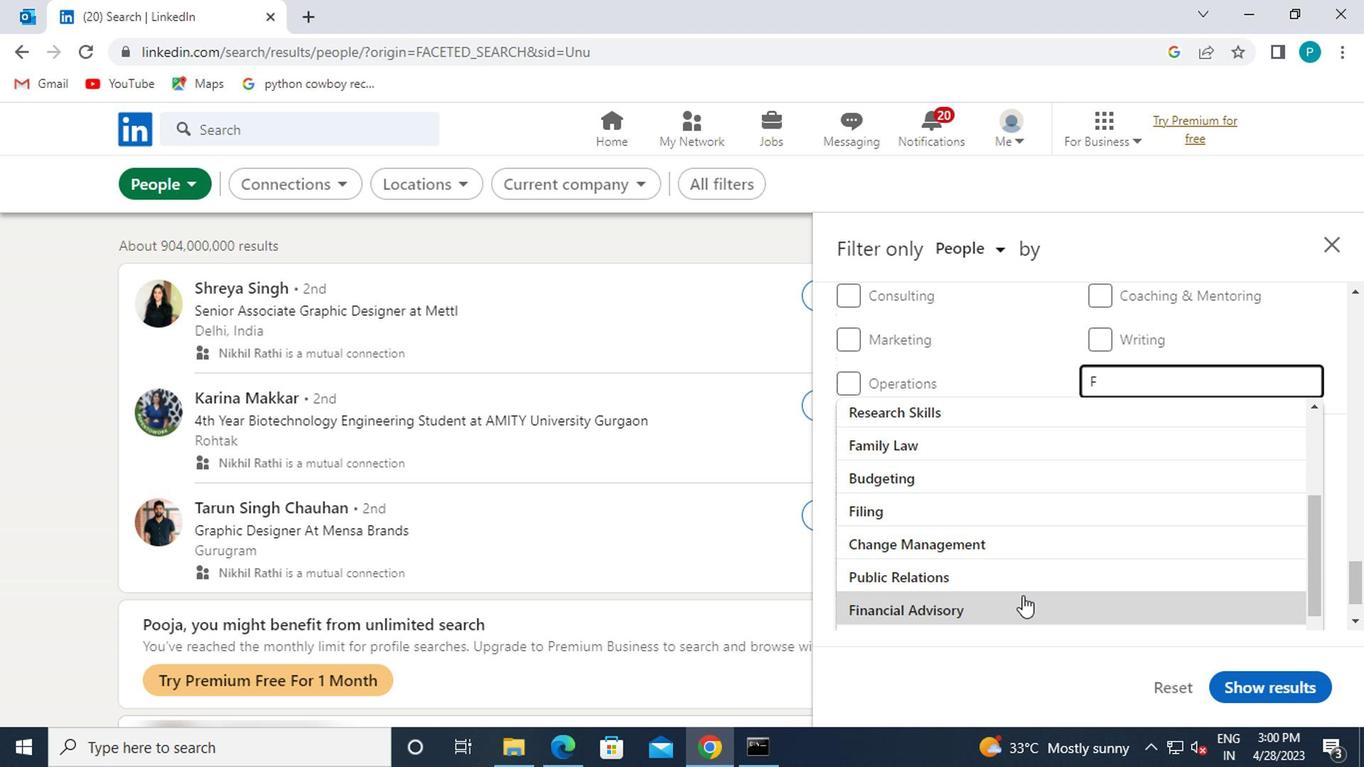 
Action: Mouse moved to (1016, 560)
Screenshot: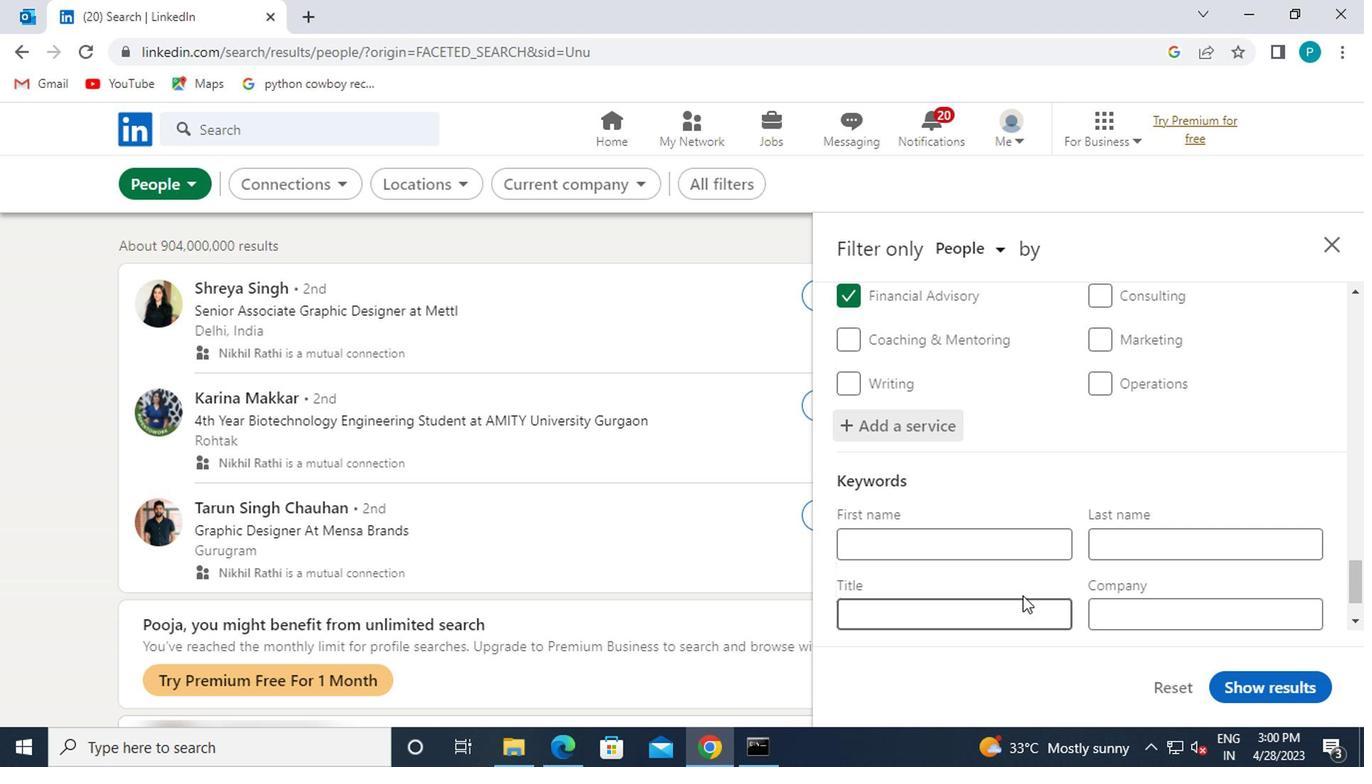 
Action: Mouse scrolled (1016, 559) with delta (0, 0)
Screenshot: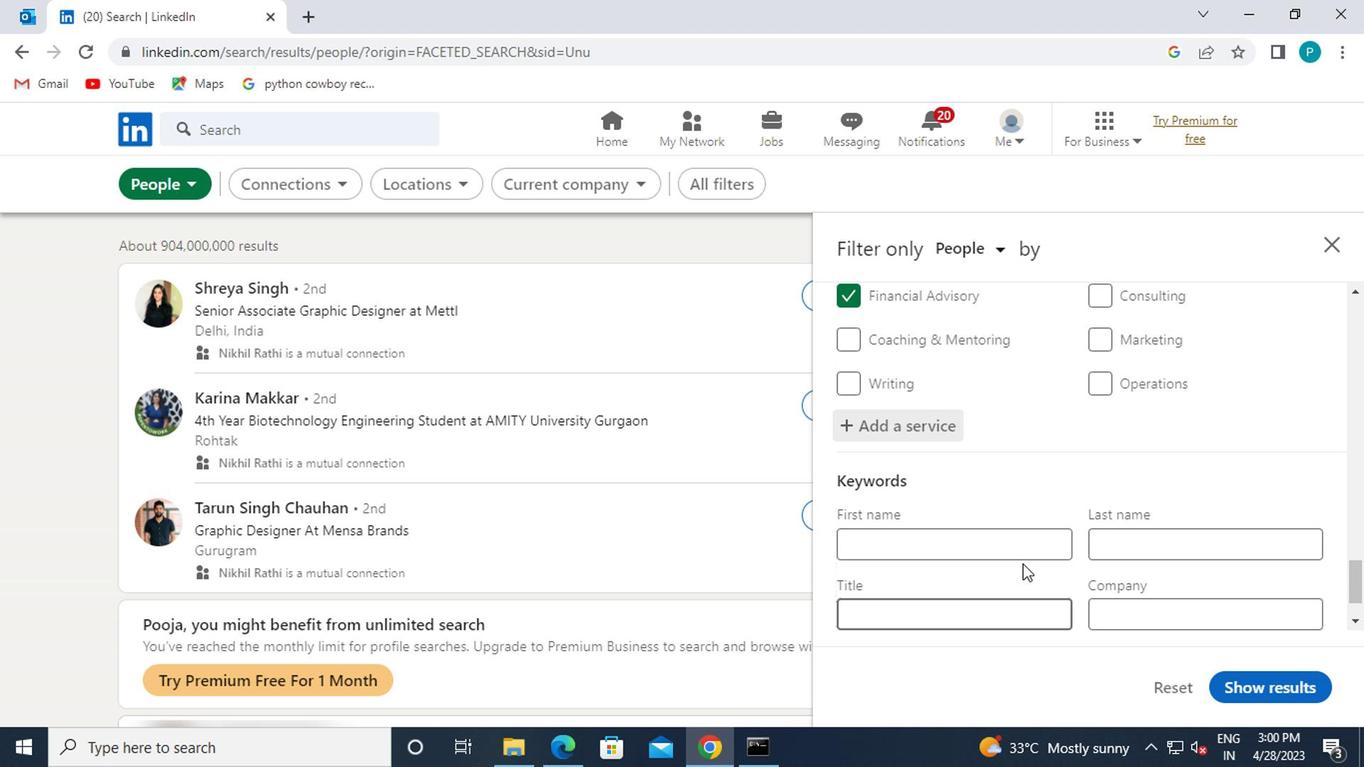 
Action: Mouse scrolled (1016, 559) with delta (0, 0)
Screenshot: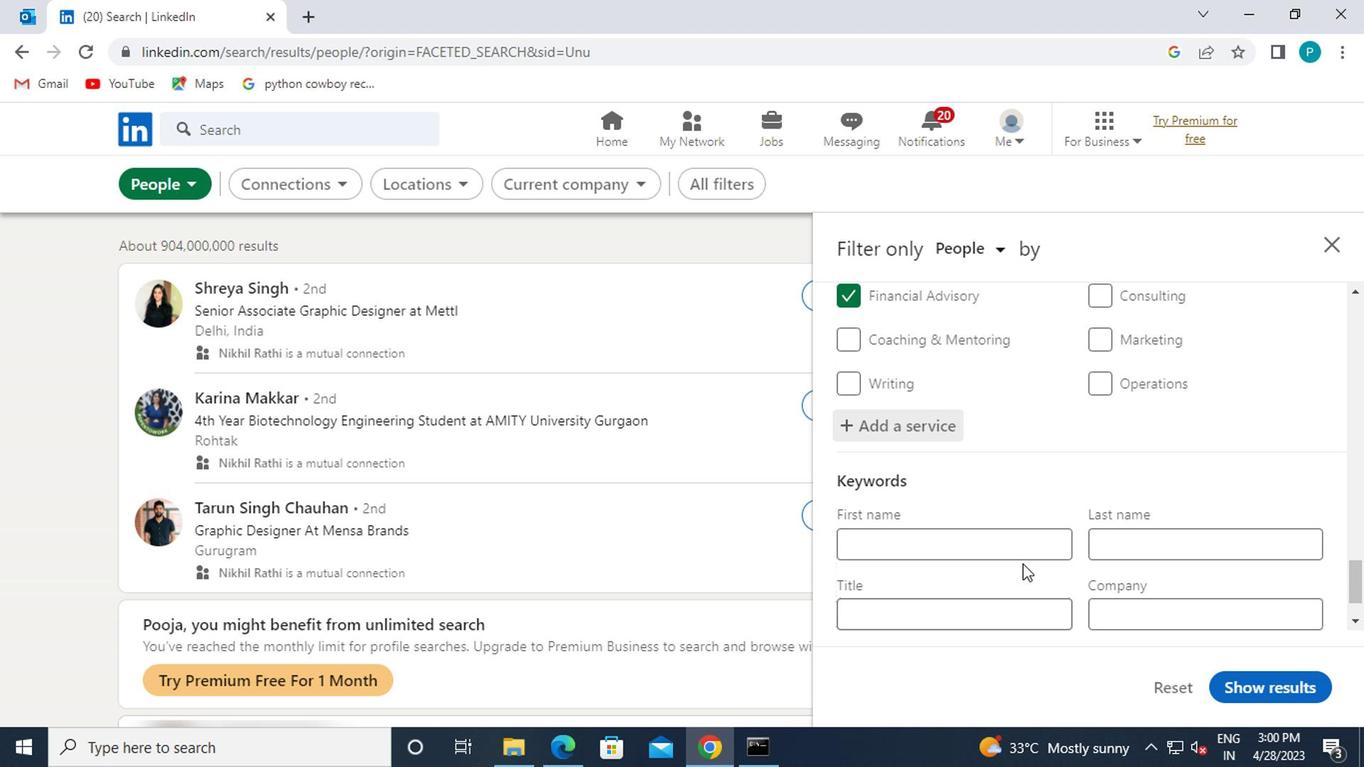 
Action: Mouse moved to (1013, 550)
Screenshot: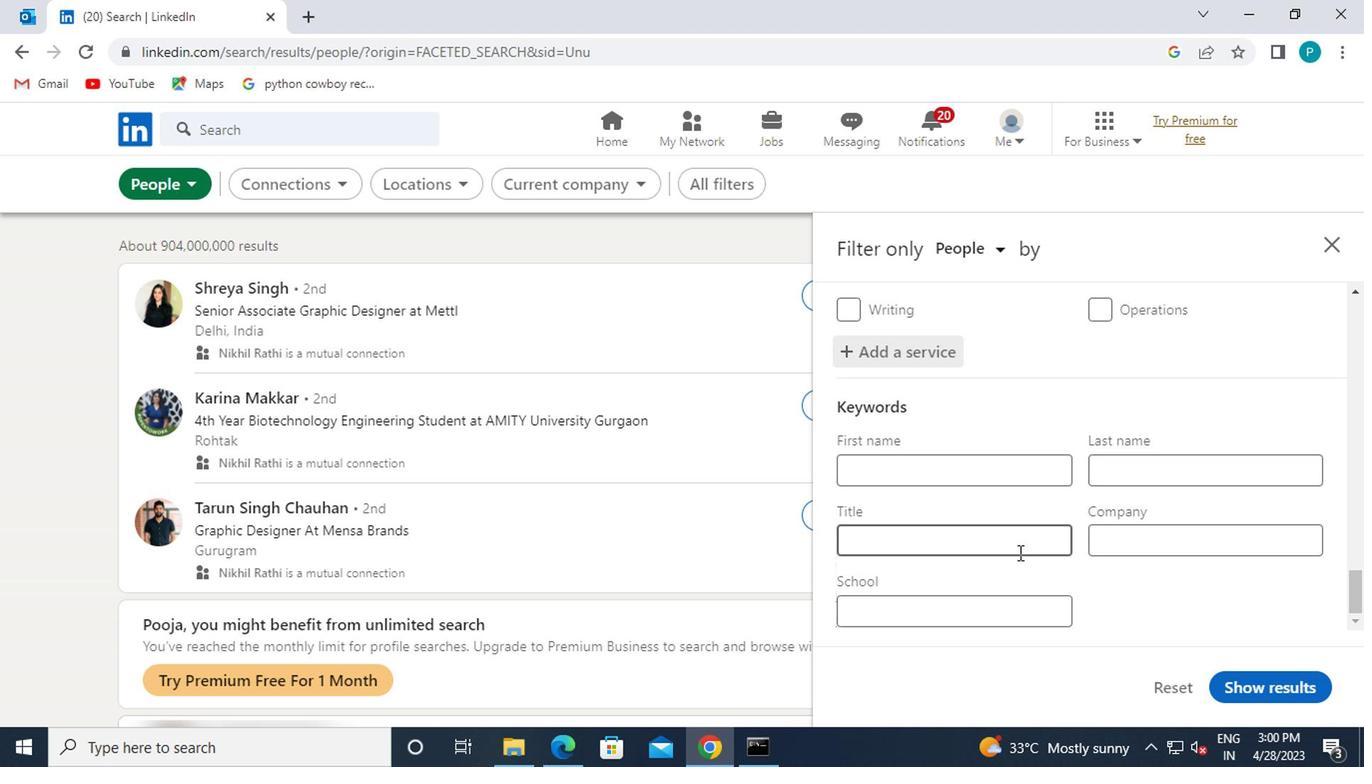 
Action: Mouse pressed left at (1013, 550)
Screenshot: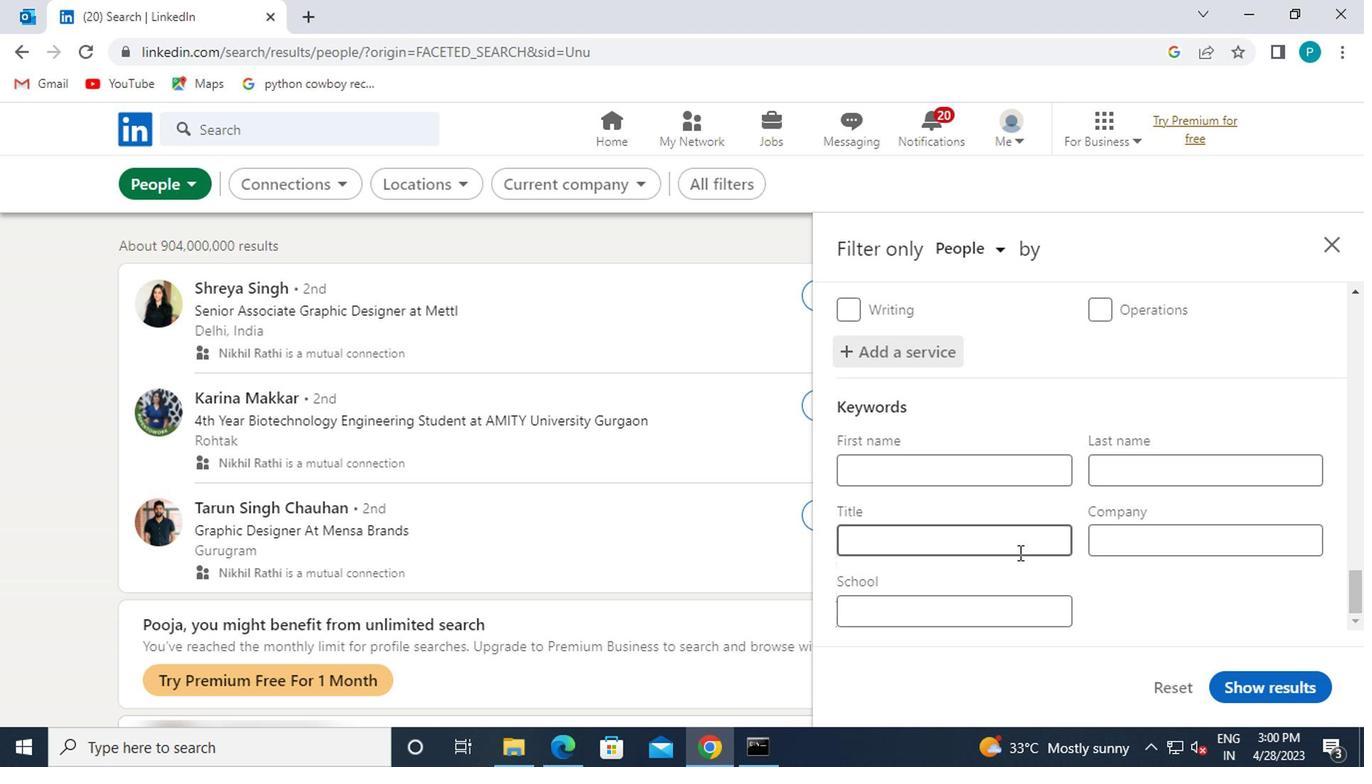 
Action: Key pressed <Key.caps_lock>D<Key.caps_lock>IRECTOR
Screenshot: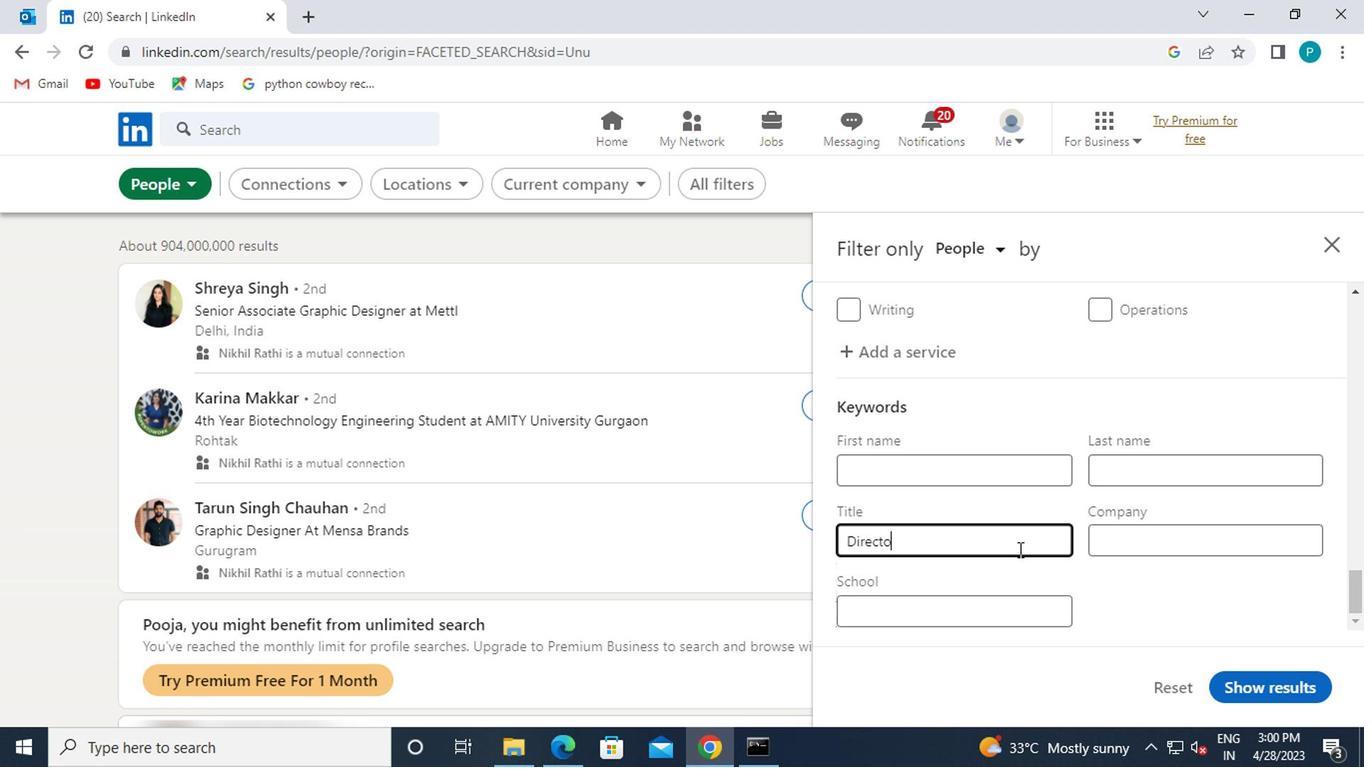 
Action: Mouse moved to (1250, 687)
Screenshot: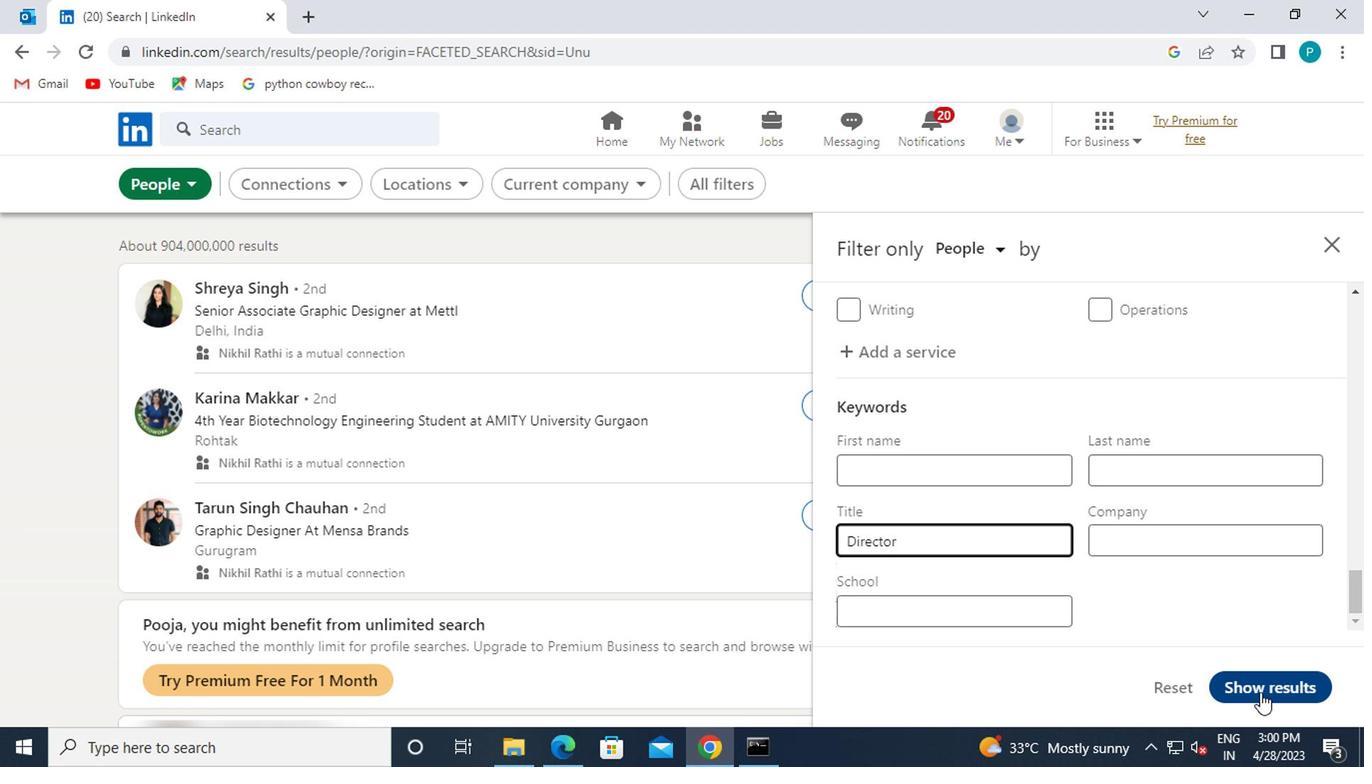 
Action: Mouse pressed left at (1250, 687)
Screenshot: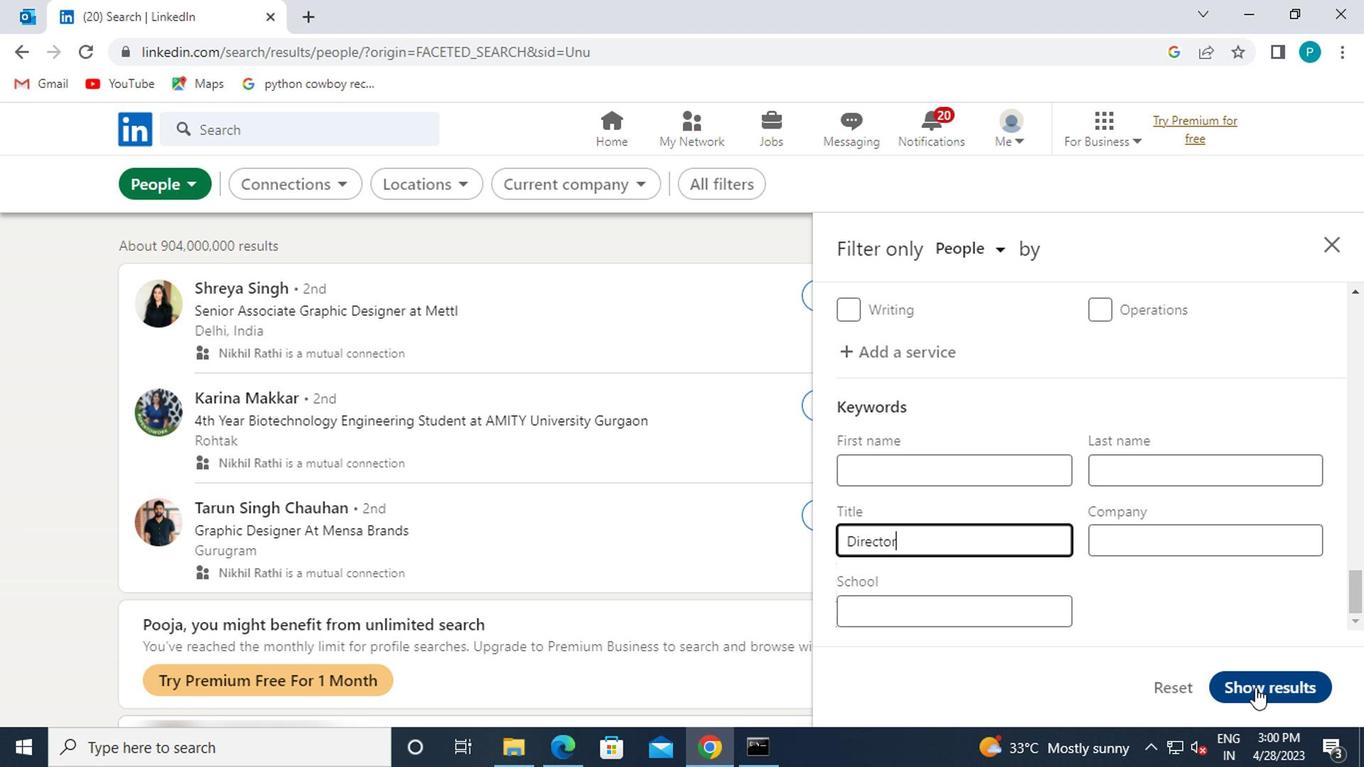 
